 Task: Search one way flight ticket for 2 adults, 2 children, 2 infants in seat in first from Prescott: Prescott Municipal Airport (ernest A. Love Field) to Raleigh: Raleigh-durham International Airport on 8-5-2023. Choice of flights is Delta. Number of bags: 1 carry on bag and 2 checked bags. Price is upto 86000. Outbound departure time preference is 6:45.
Action: Mouse moved to (404, 347)
Screenshot: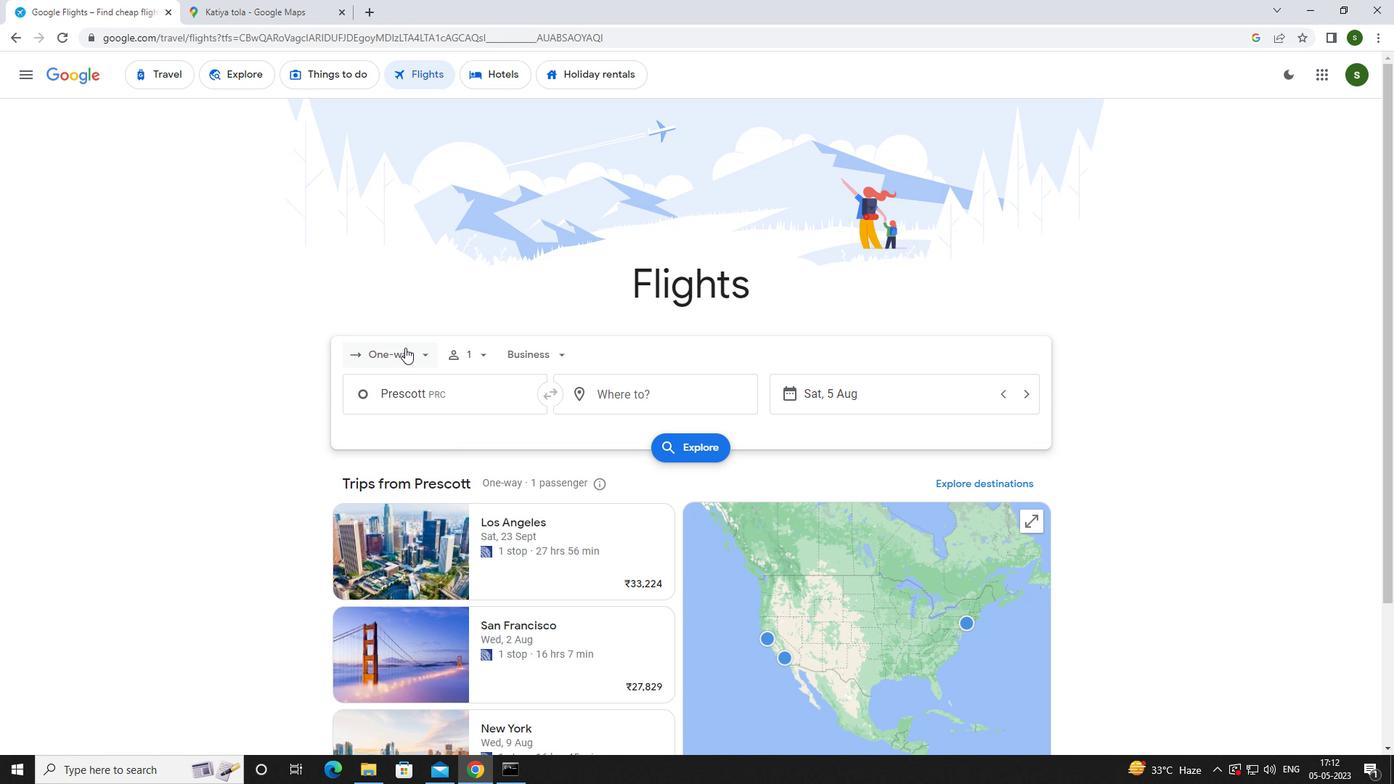 
Action: Mouse pressed left at (404, 347)
Screenshot: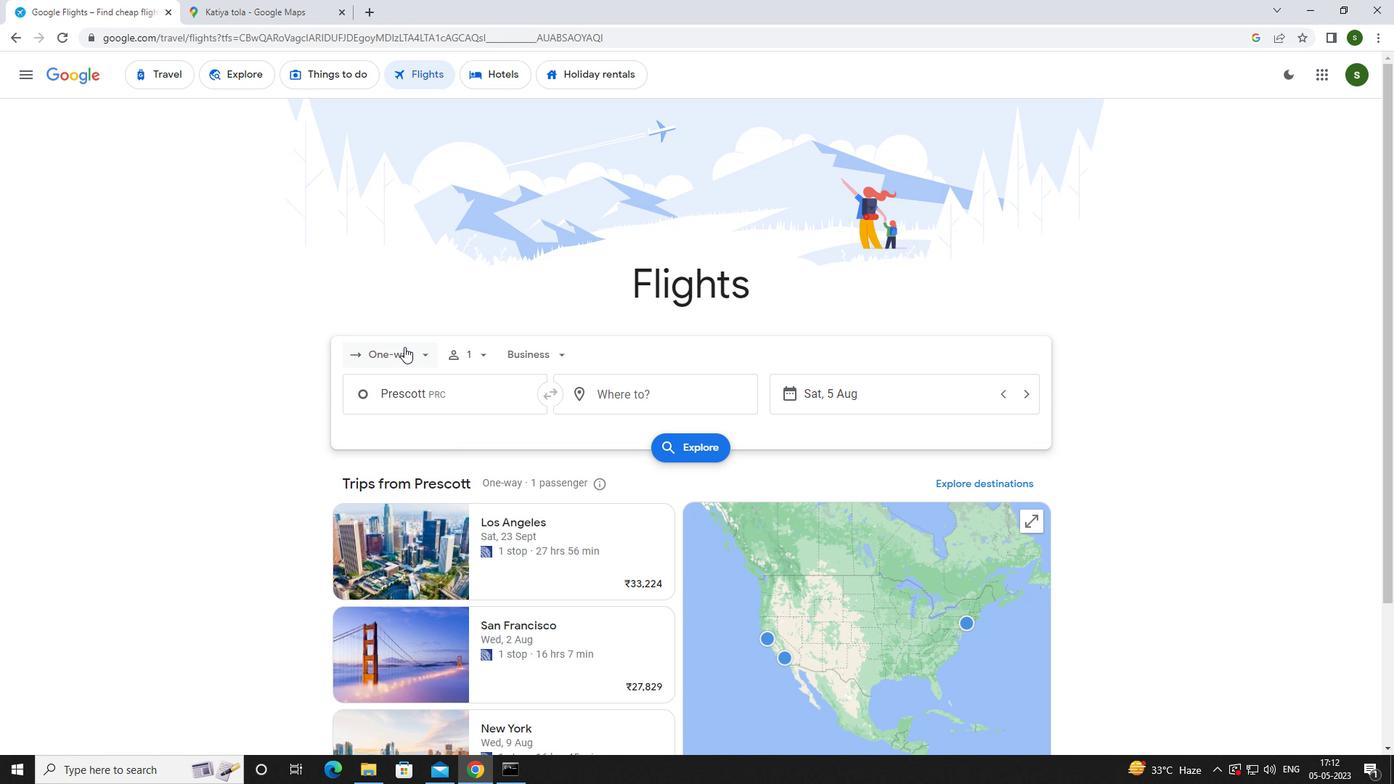 
Action: Mouse moved to (405, 427)
Screenshot: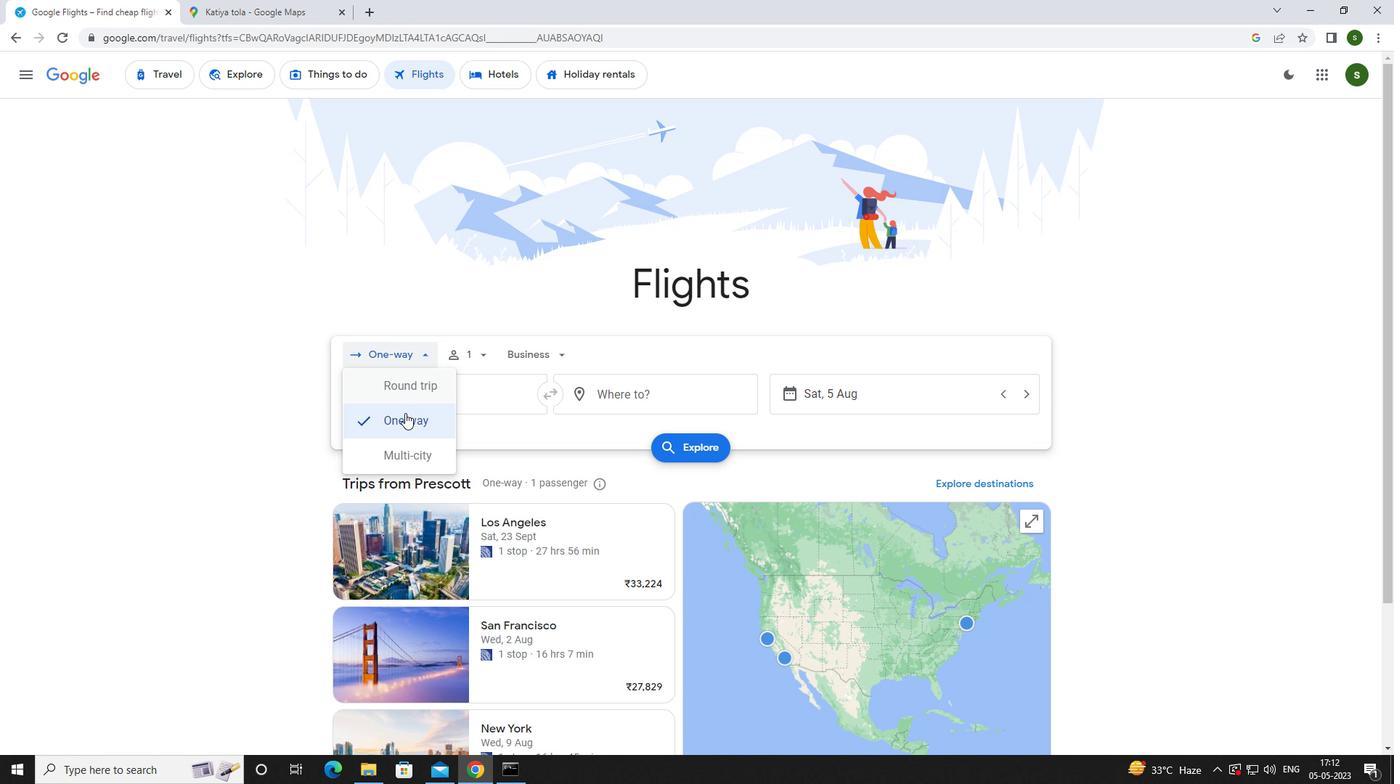 
Action: Mouse pressed left at (405, 427)
Screenshot: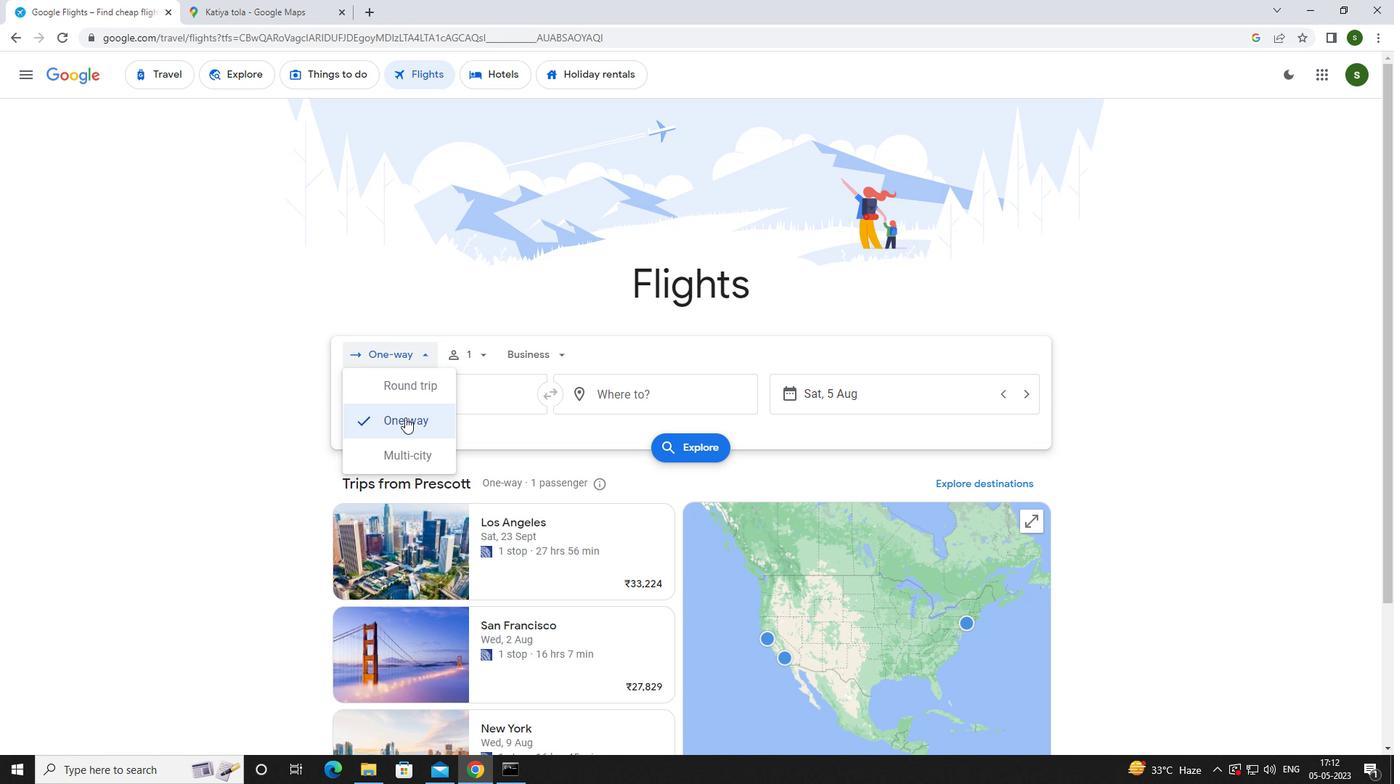 
Action: Mouse moved to (480, 358)
Screenshot: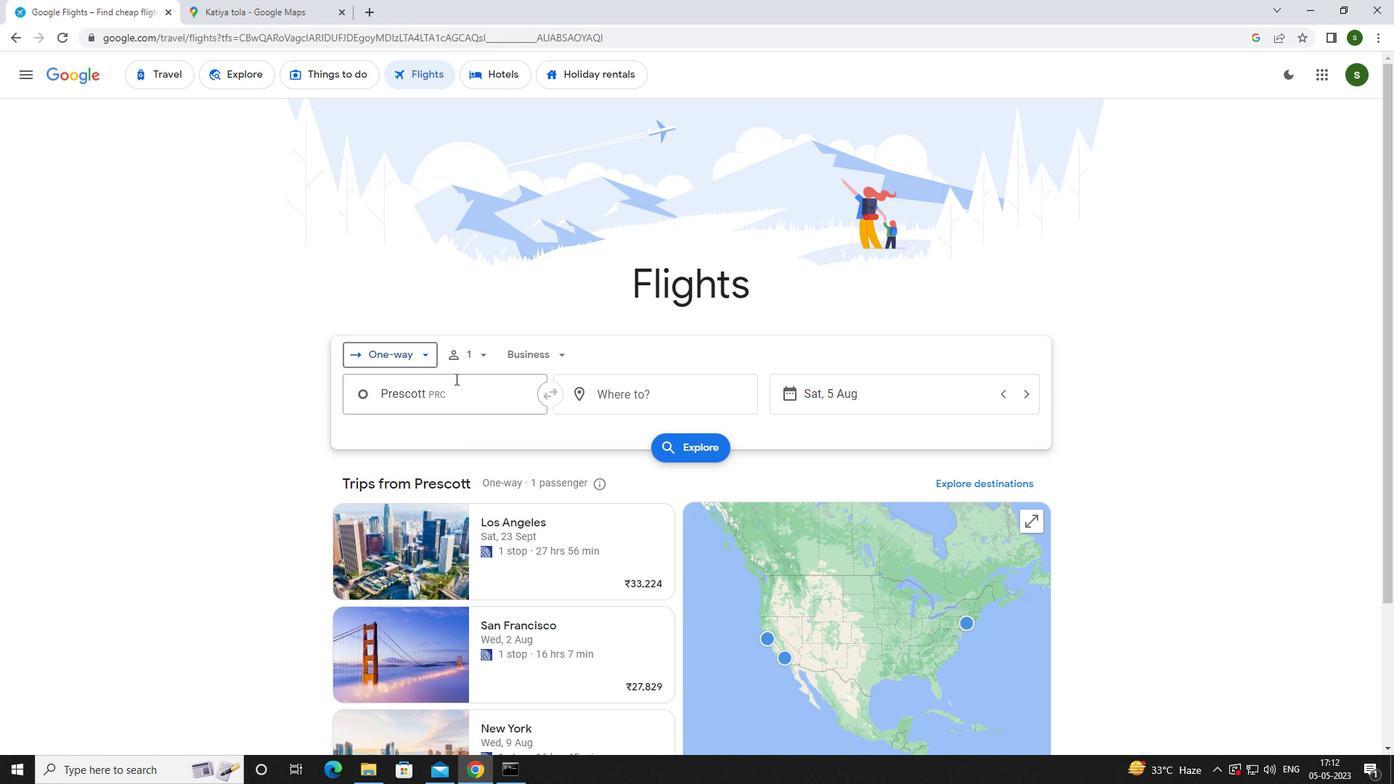 
Action: Mouse pressed left at (480, 358)
Screenshot: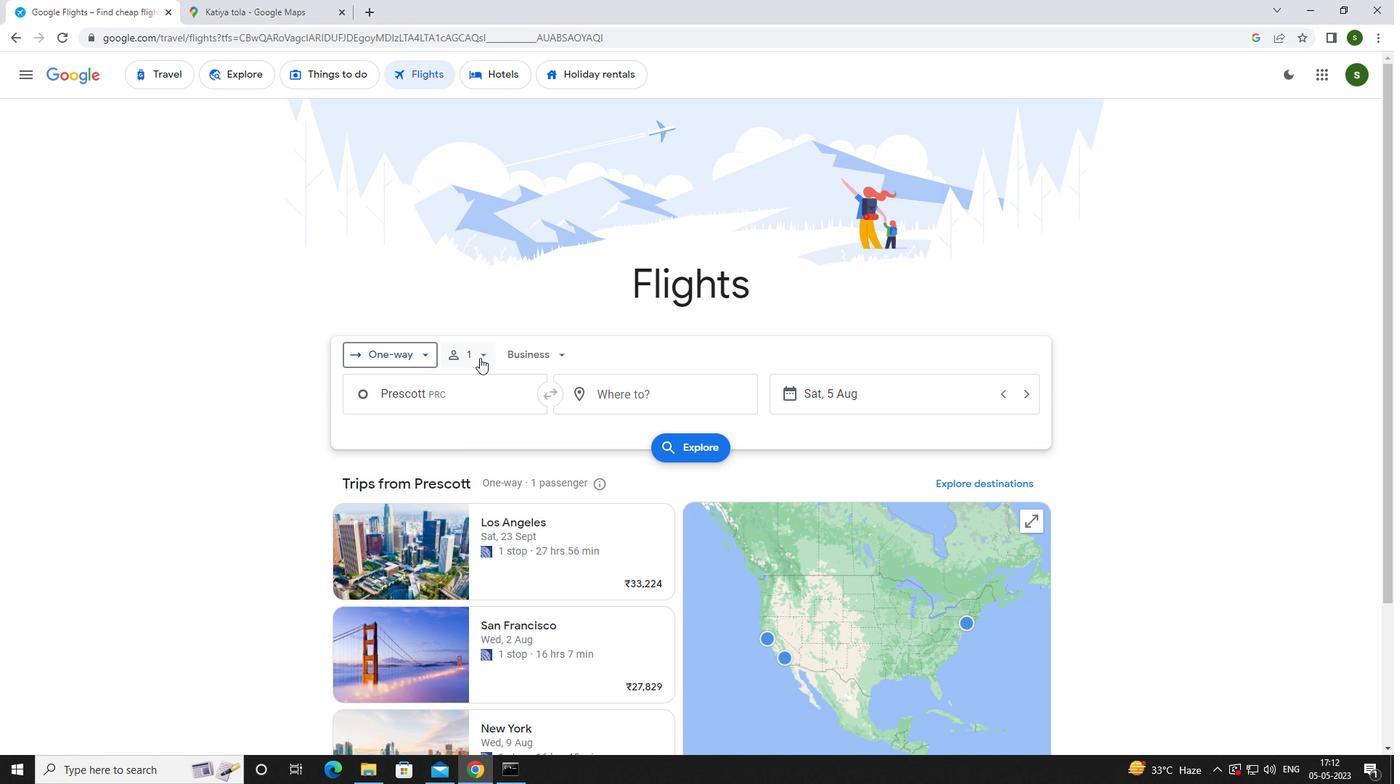 
Action: Mouse moved to (581, 394)
Screenshot: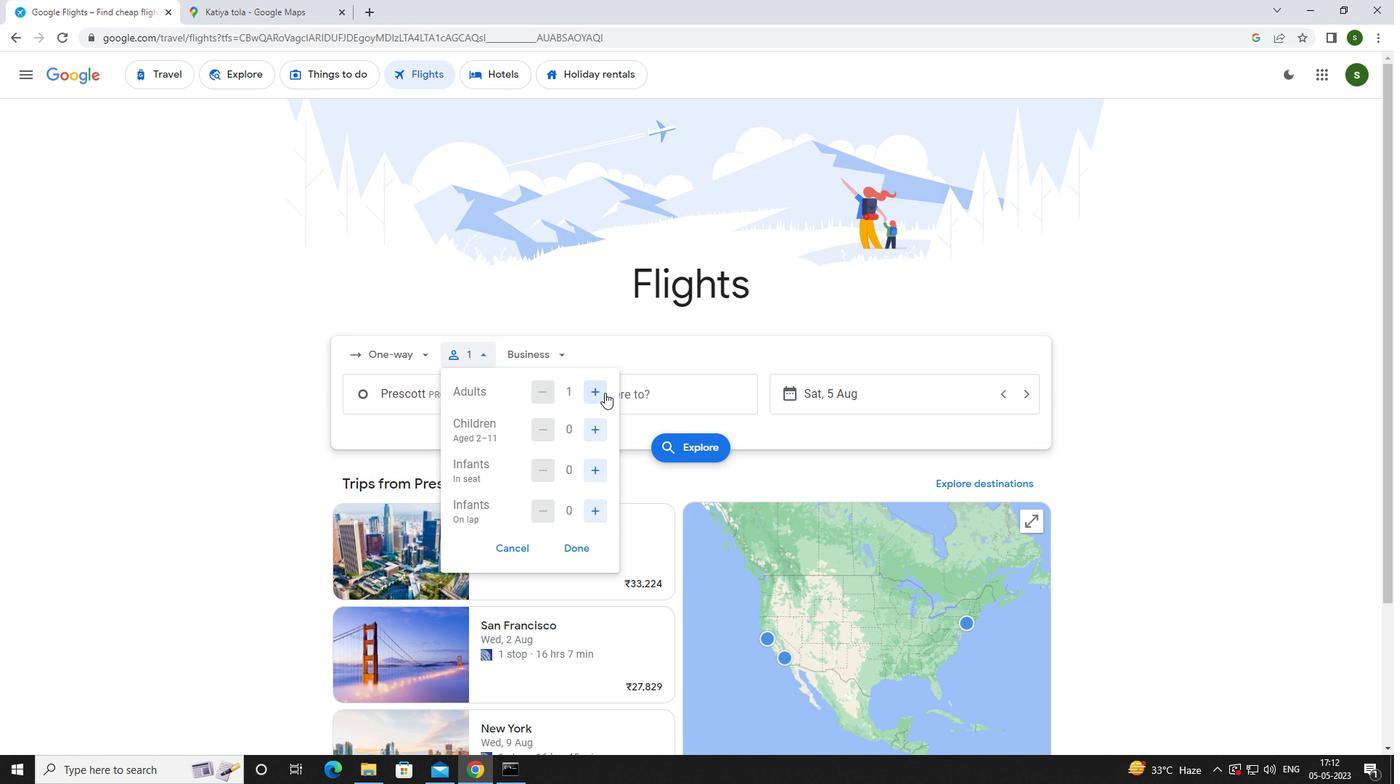 
Action: Mouse pressed left at (581, 394)
Screenshot: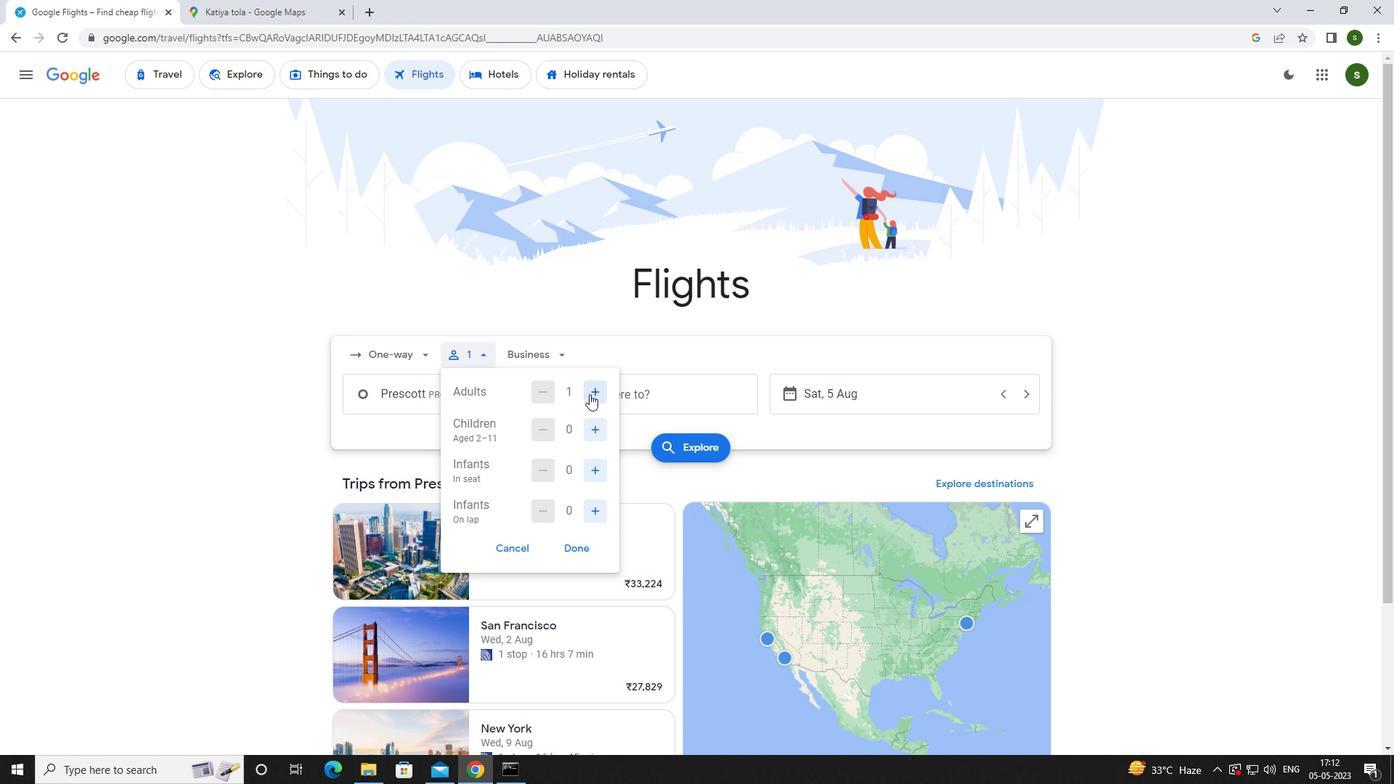
Action: Mouse moved to (594, 424)
Screenshot: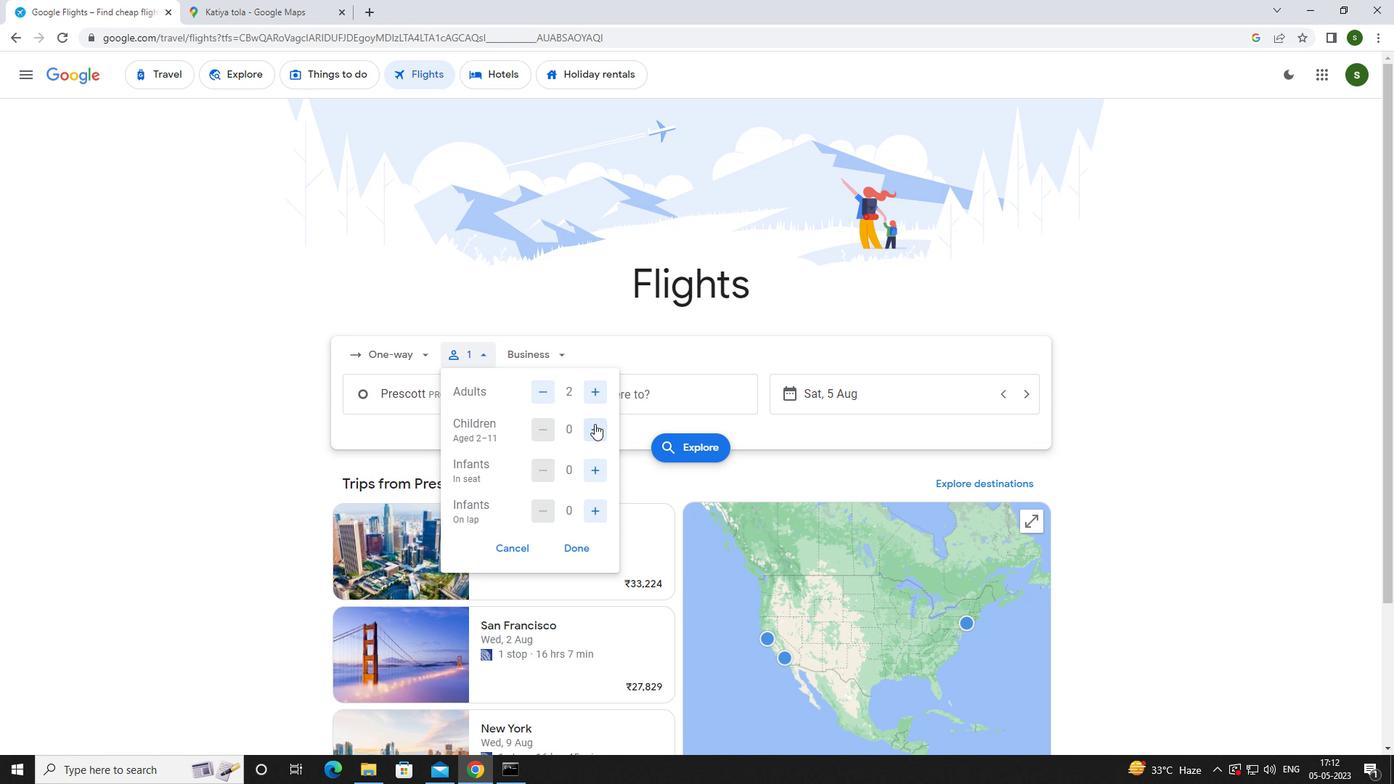 
Action: Mouse pressed left at (594, 424)
Screenshot: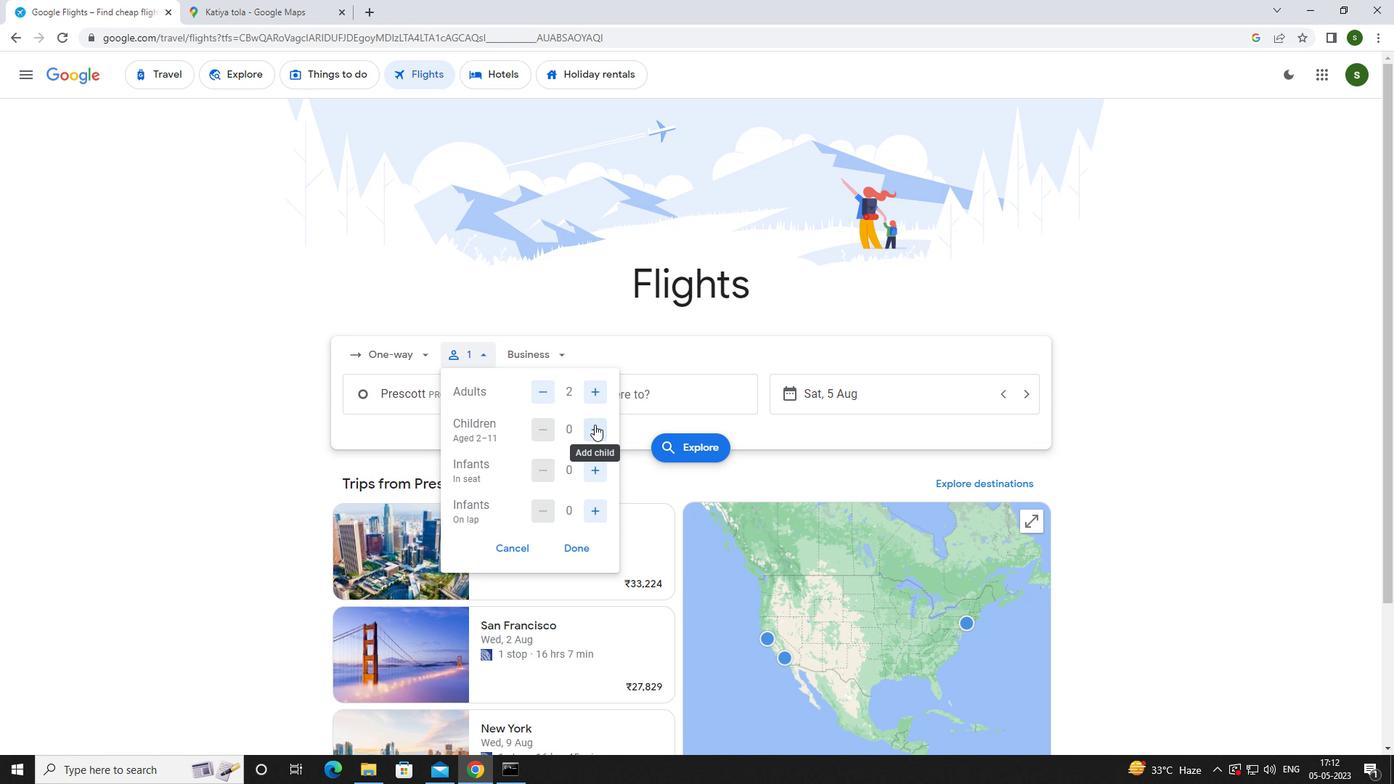 
Action: Mouse pressed left at (594, 424)
Screenshot: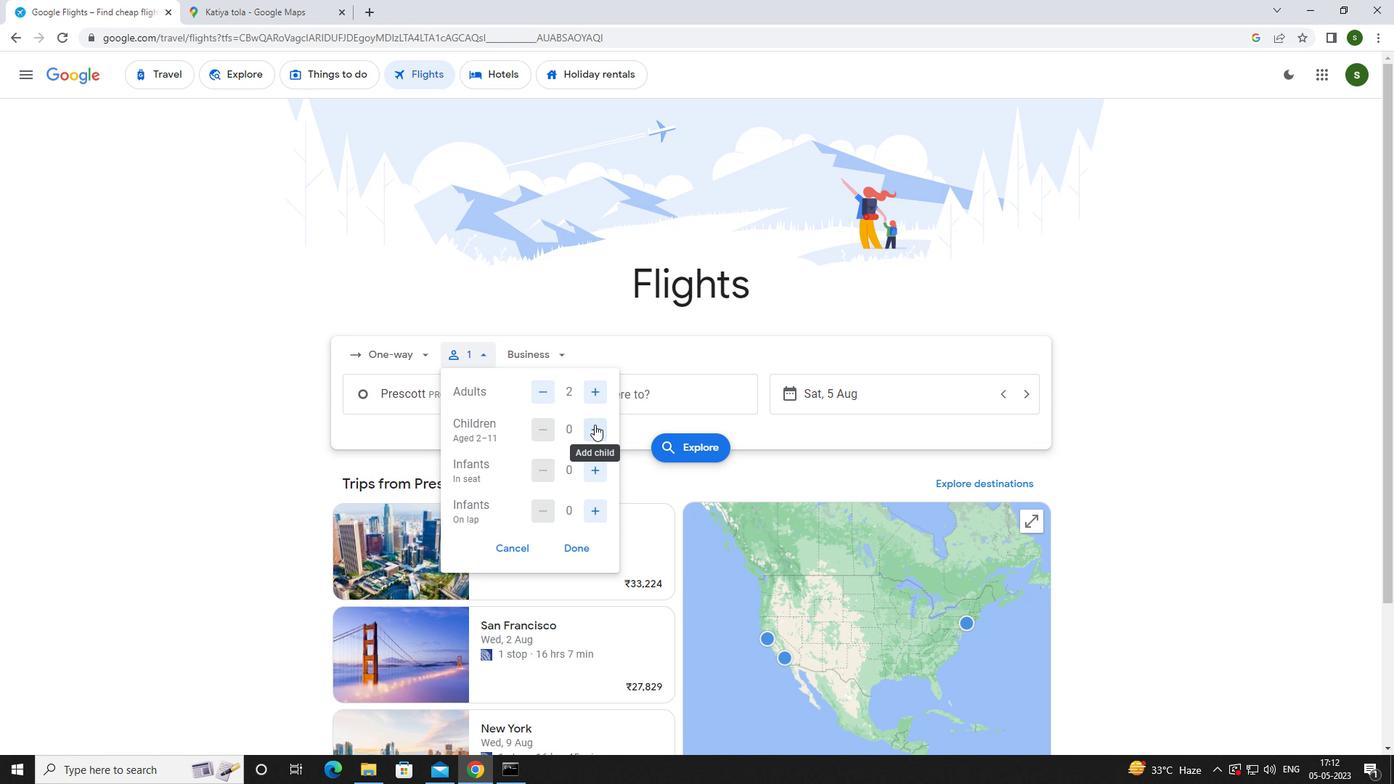 
Action: Mouse moved to (592, 463)
Screenshot: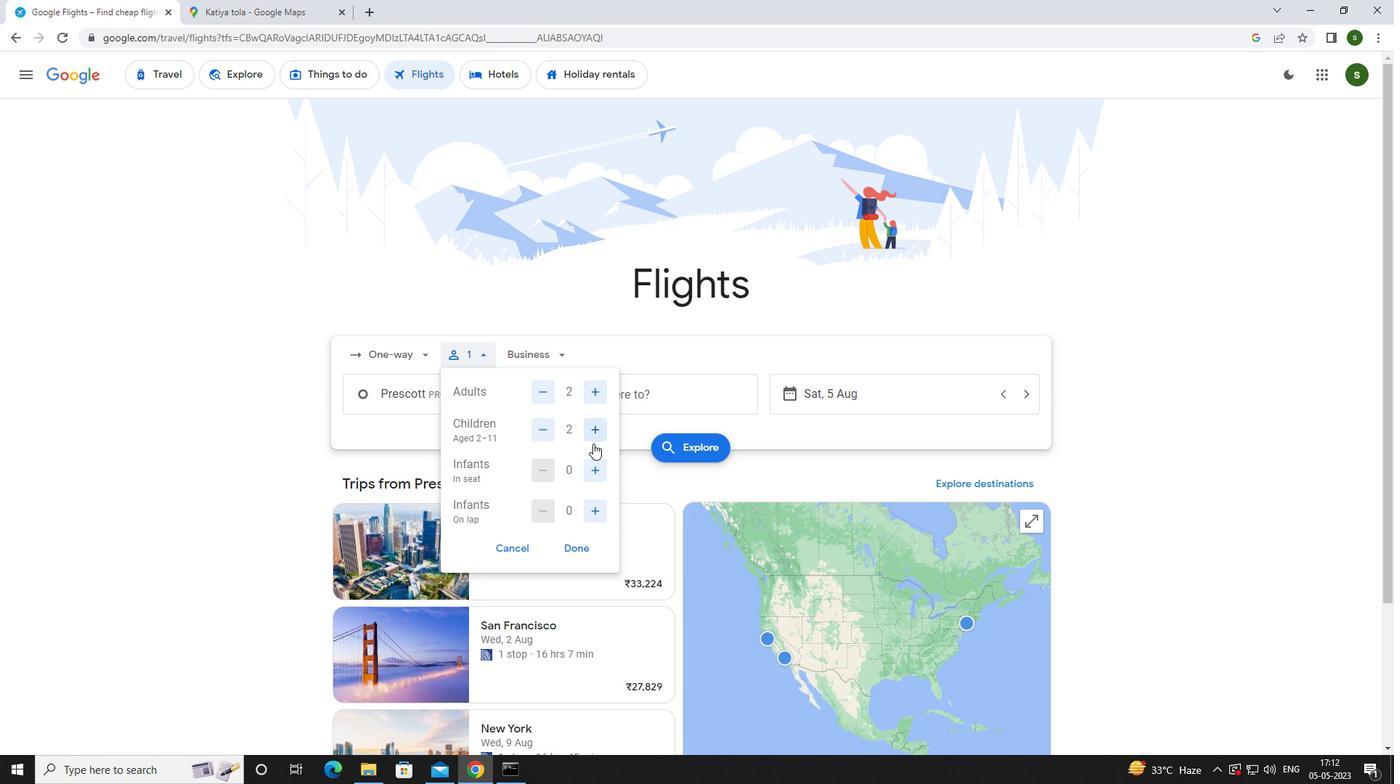 
Action: Mouse pressed left at (592, 463)
Screenshot: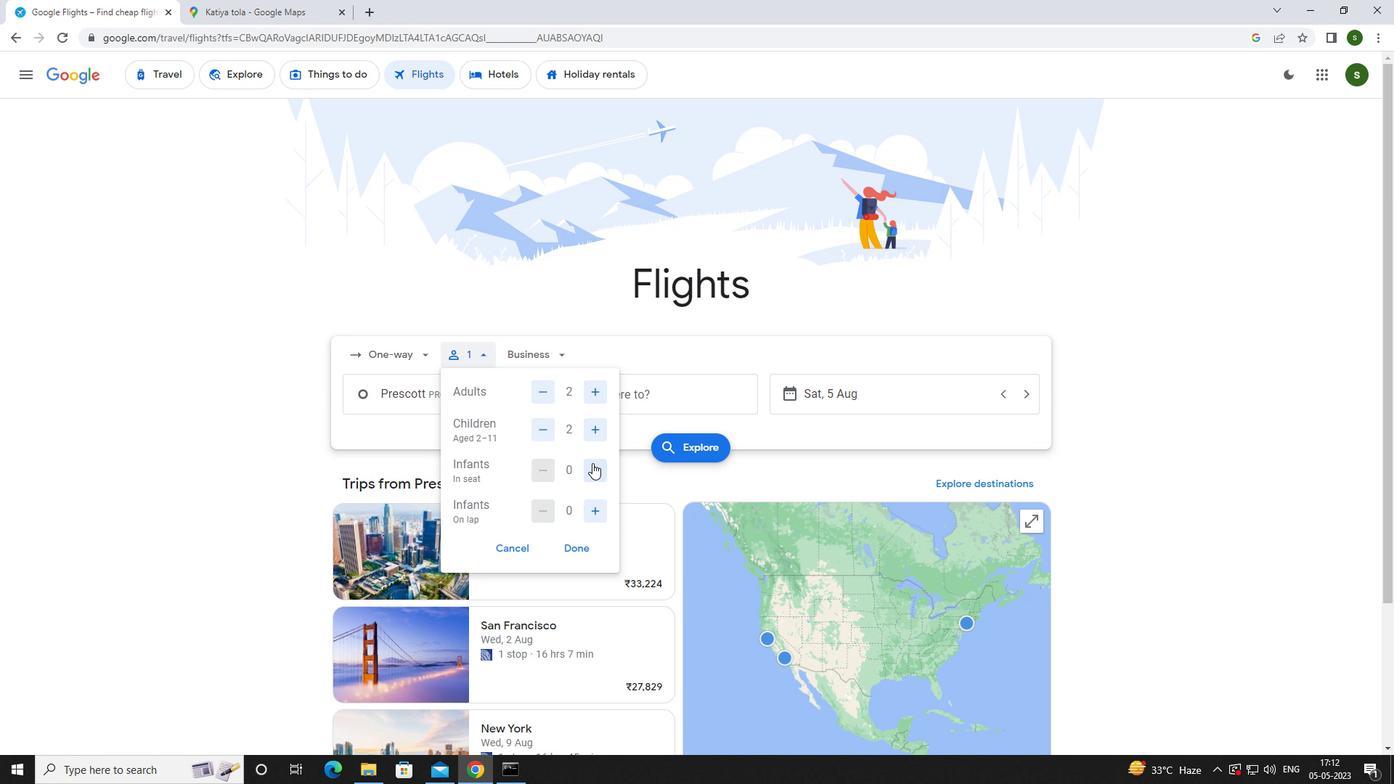 
Action: Mouse pressed left at (592, 463)
Screenshot: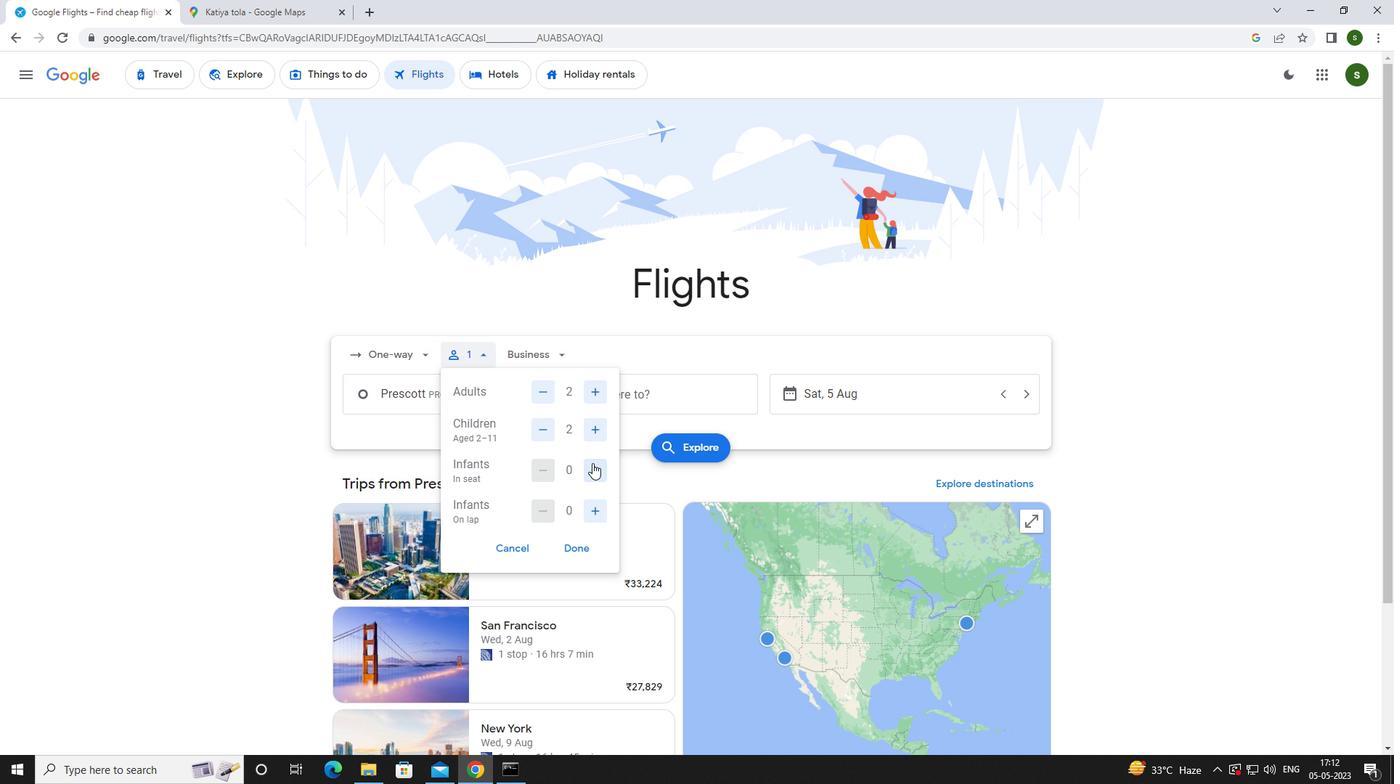 
Action: Mouse moved to (541, 353)
Screenshot: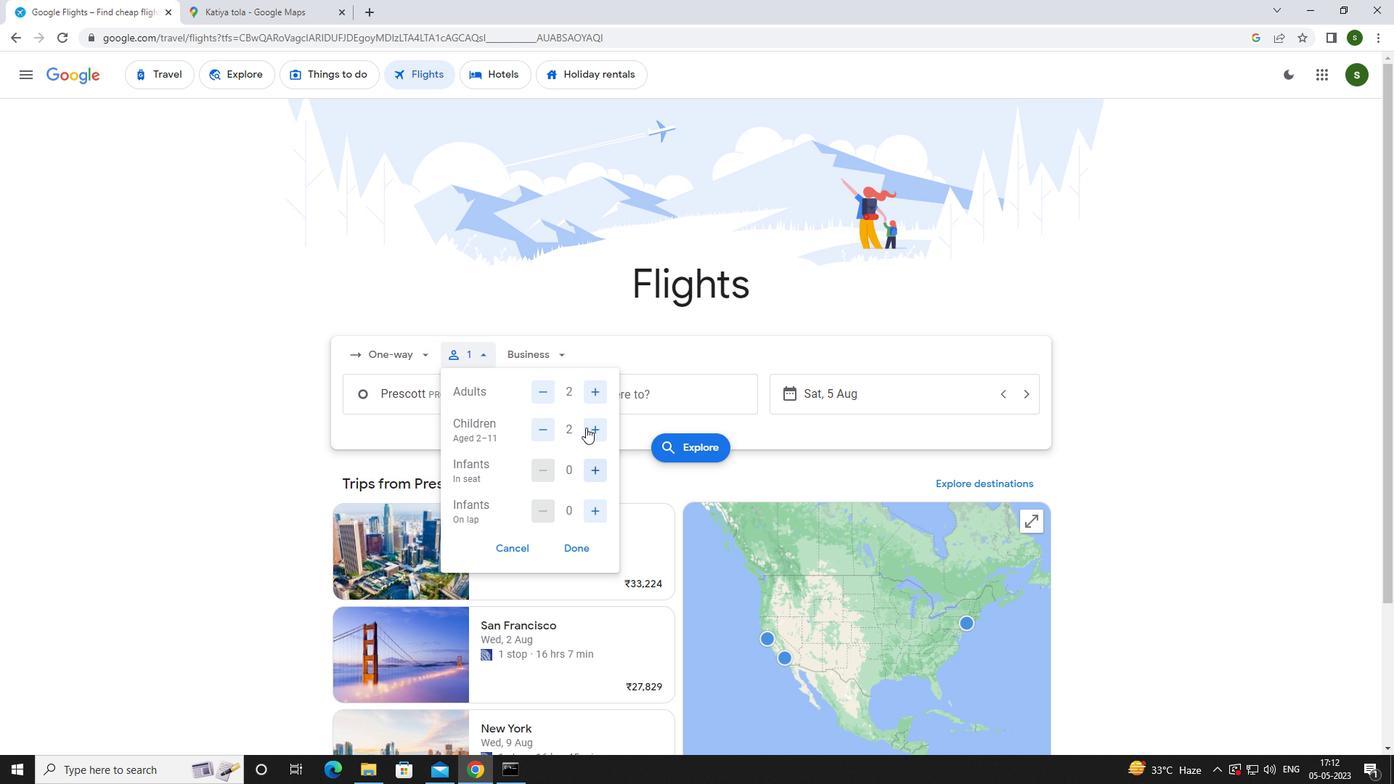
Action: Mouse pressed left at (541, 353)
Screenshot: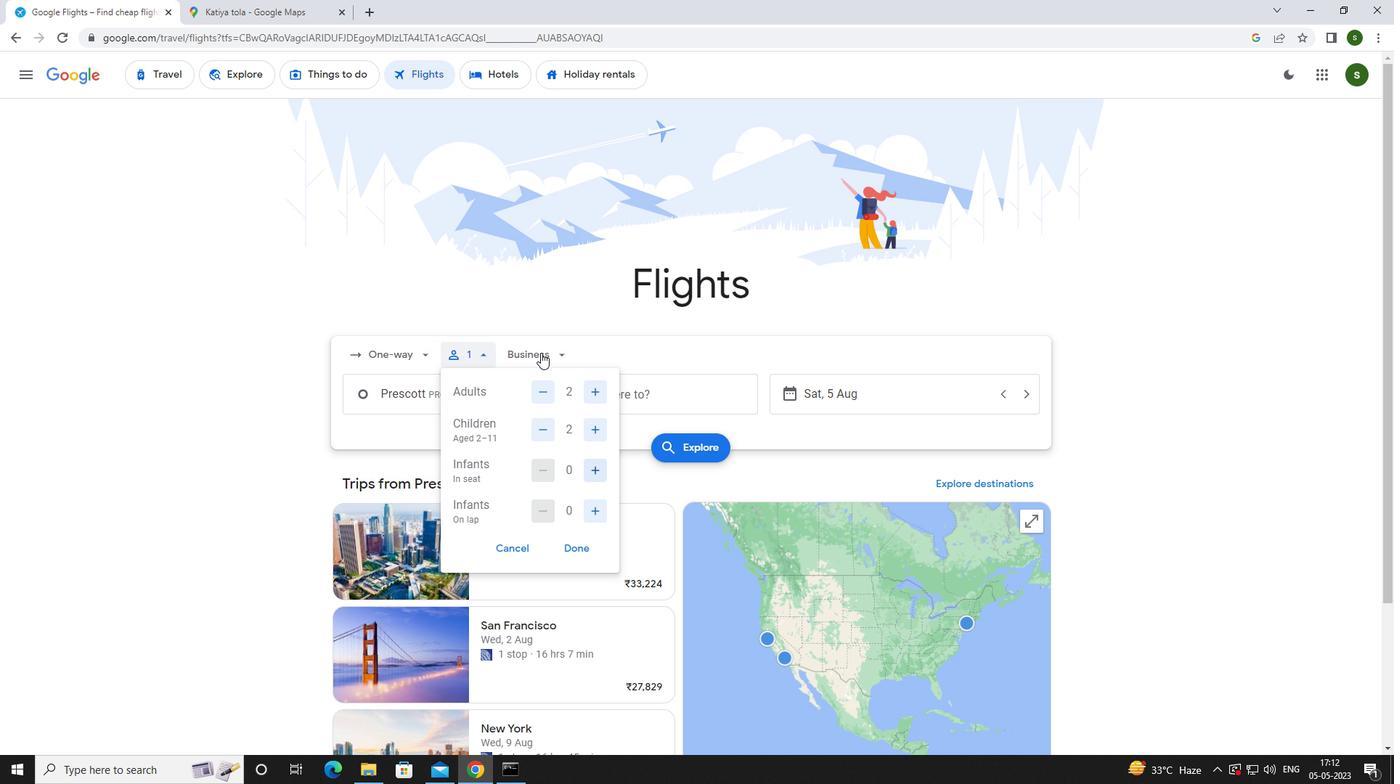 
Action: Mouse moved to (577, 493)
Screenshot: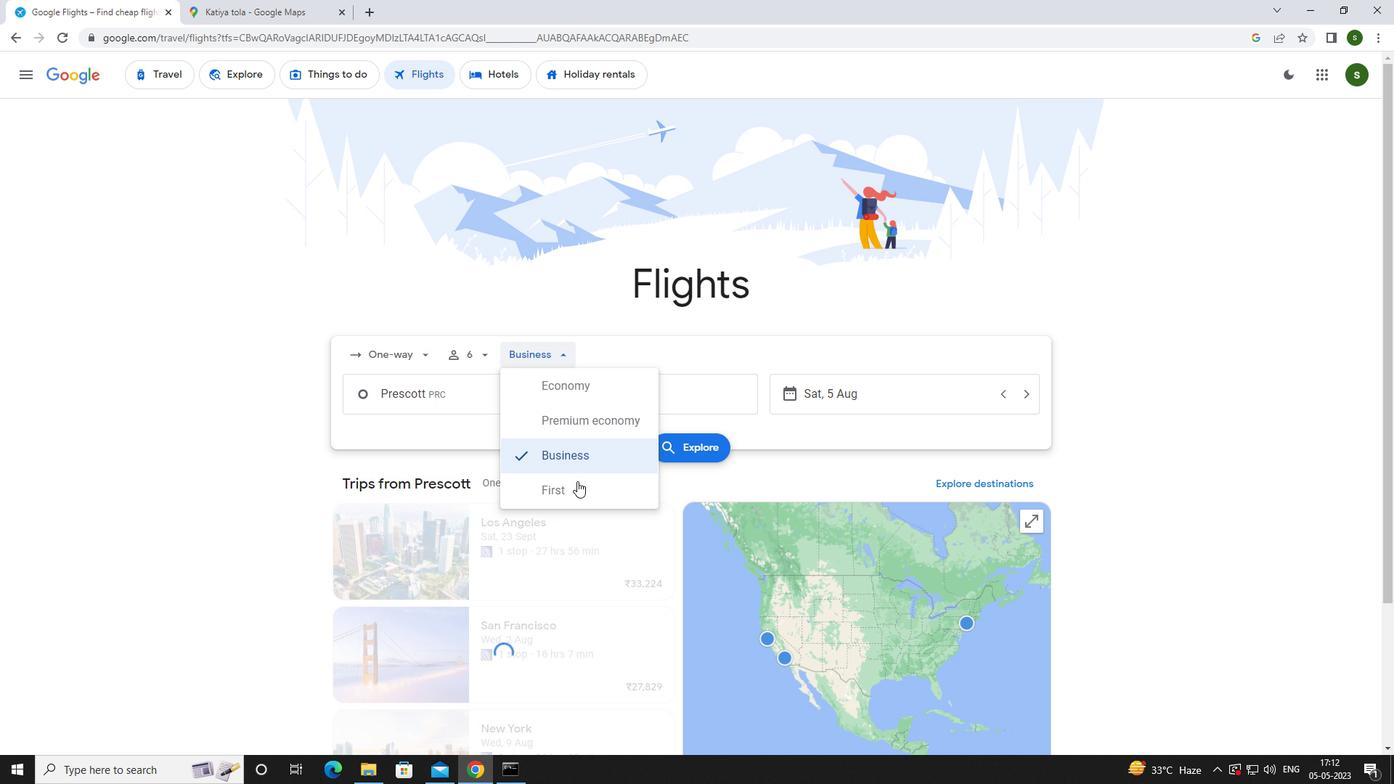 
Action: Mouse pressed left at (577, 493)
Screenshot: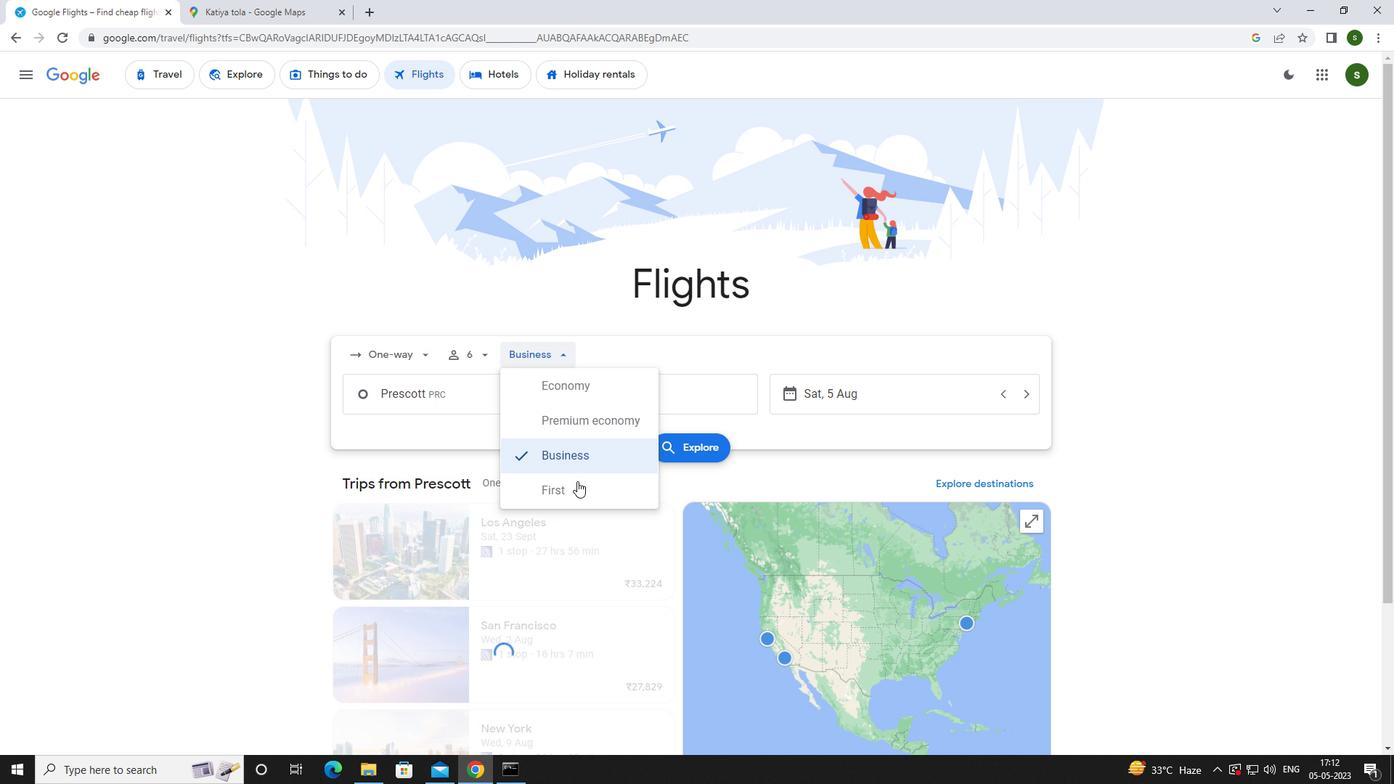 
Action: Mouse moved to (470, 395)
Screenshot: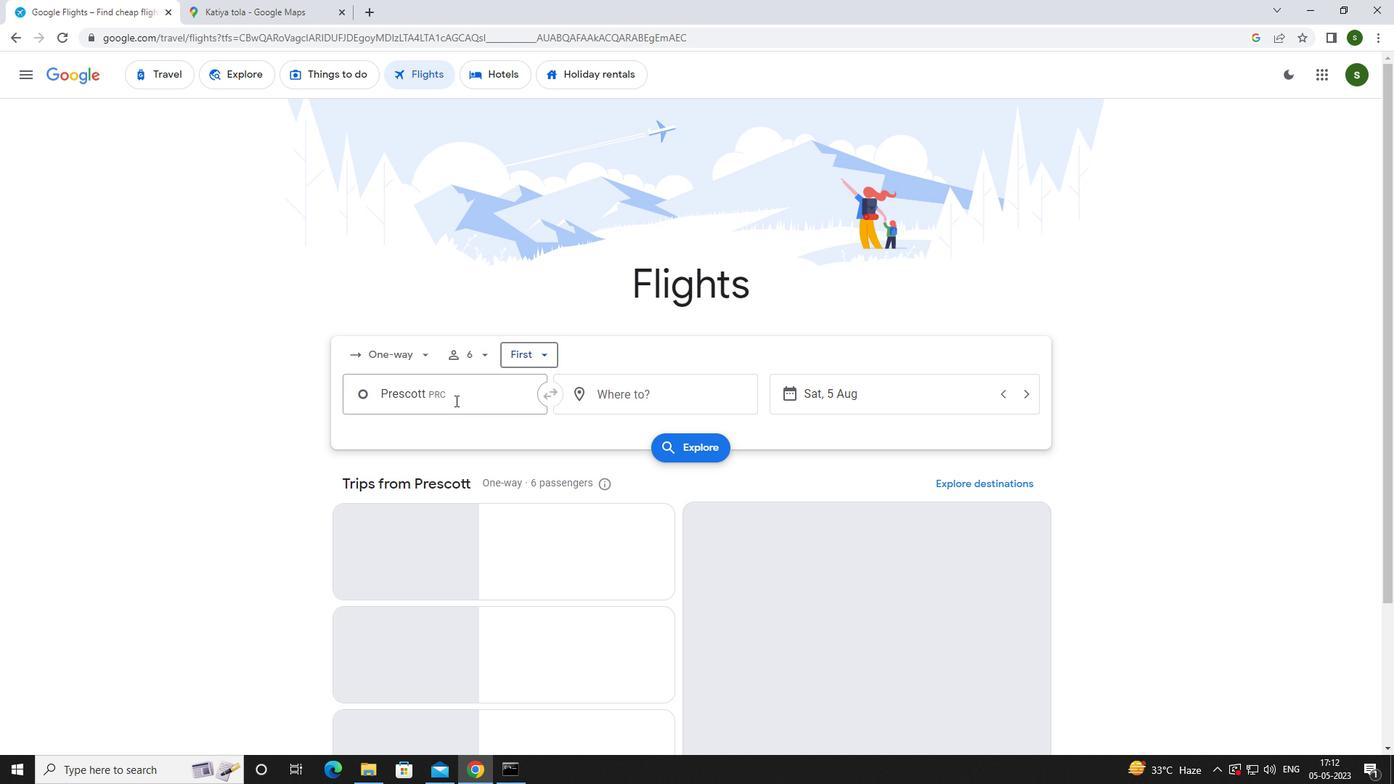 
Action: Mouse pressed left at (470, 395)
Screenshot: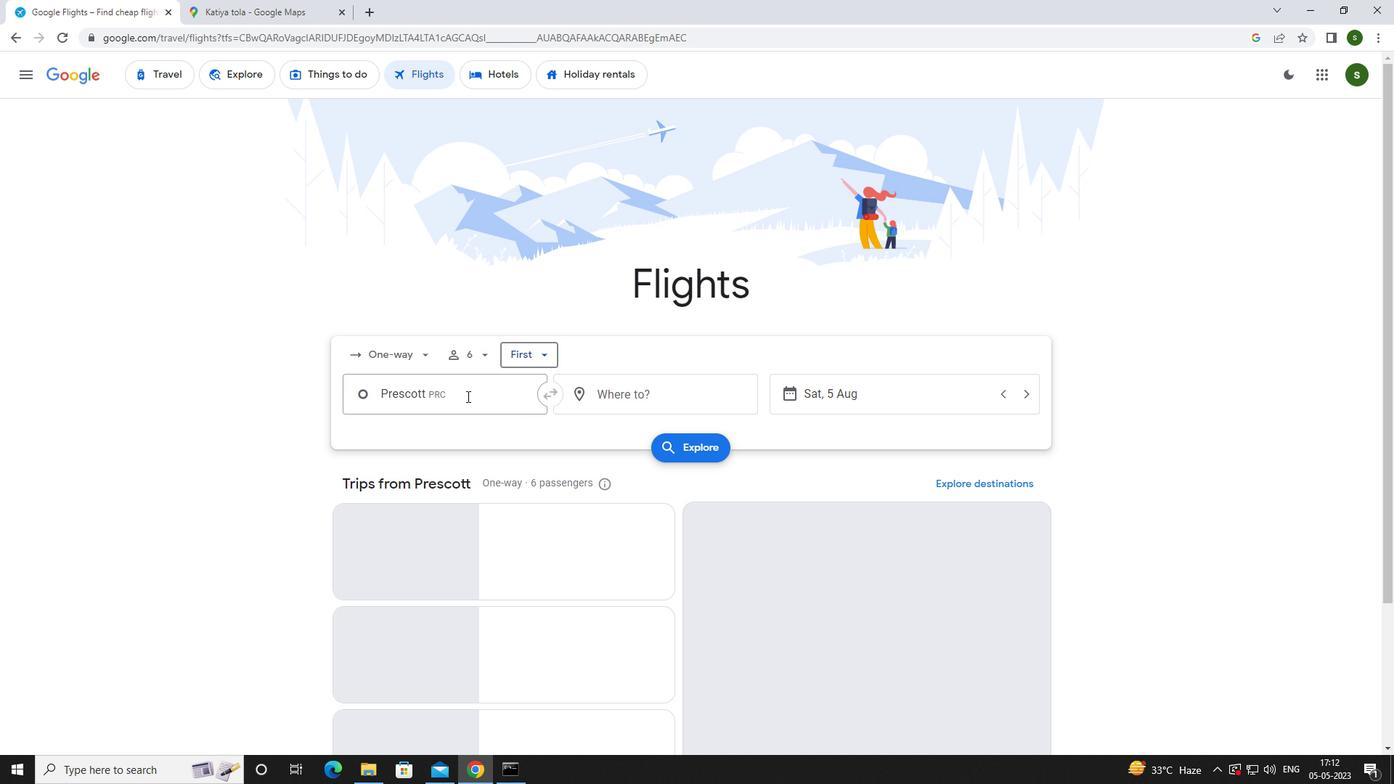 
Action: Key pressed <Key.caps_lock>p<Key.caps_lock>res
Screenshot: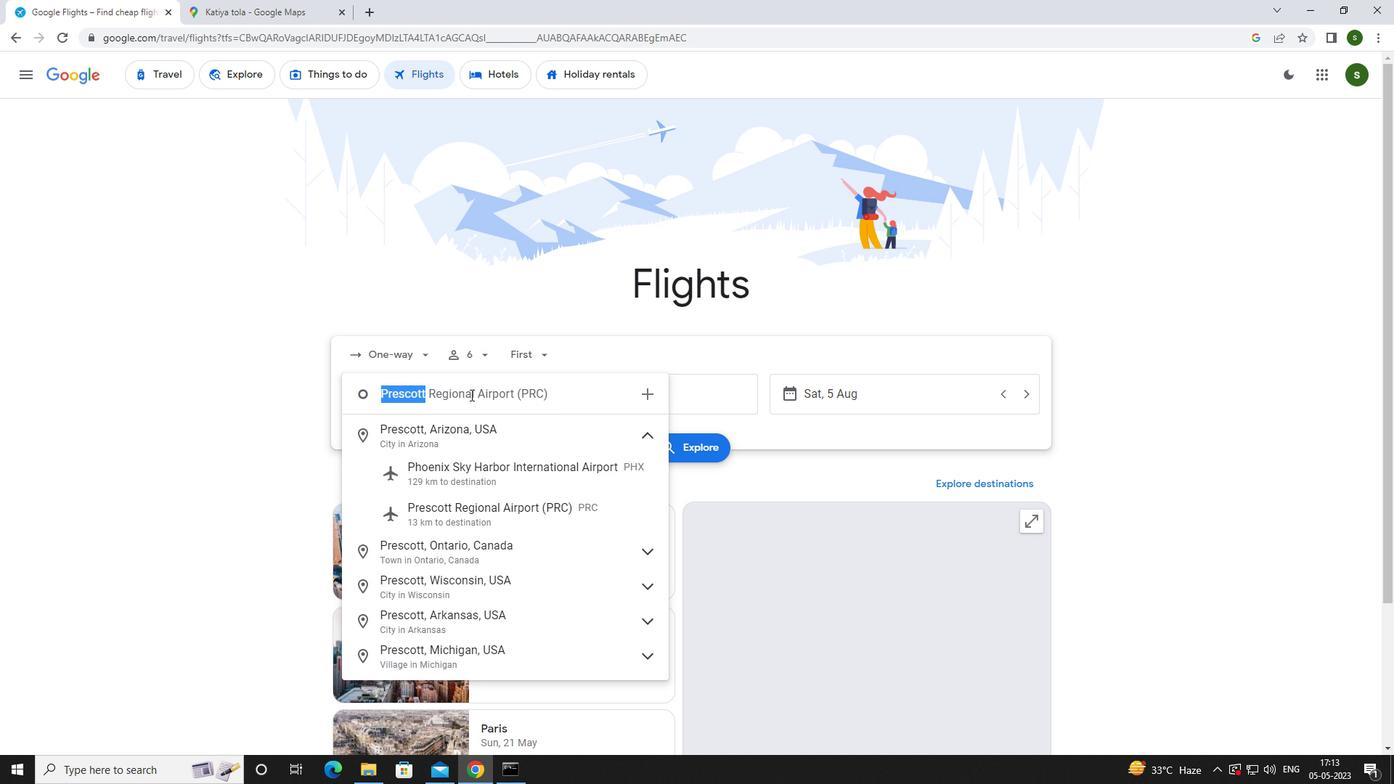 
Action: Mouse moved to (493, 512)
Screenshot: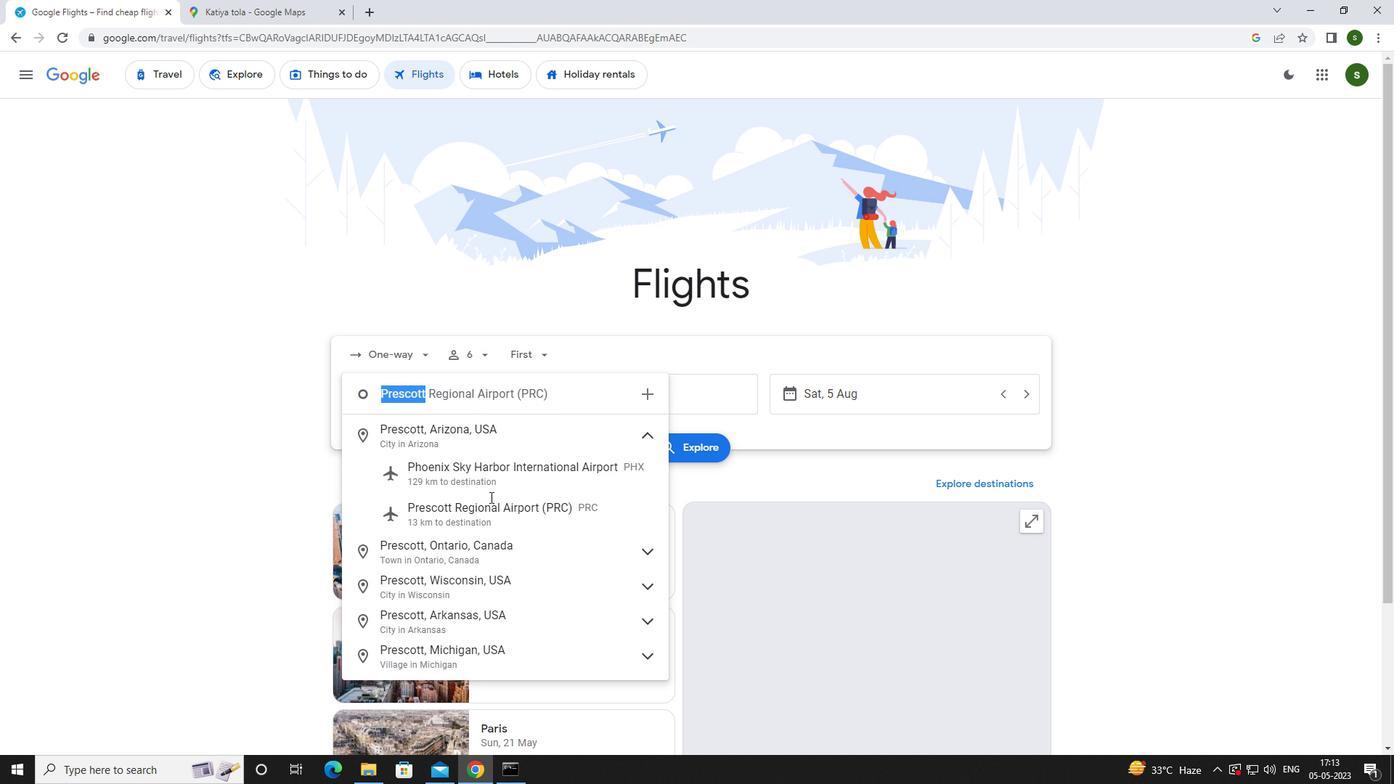 
Action: Mouse pressed left at (493, 512)
Screenshot: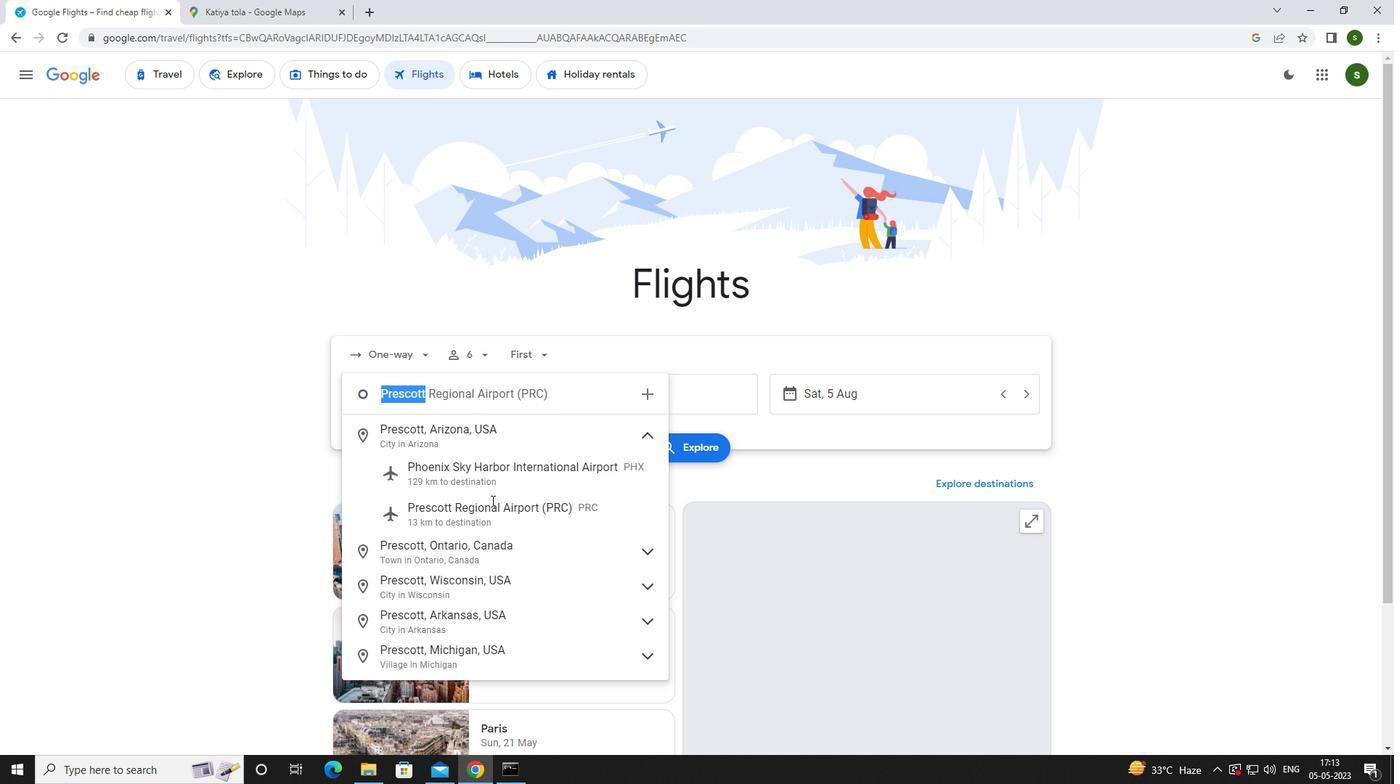 
Action: Mouse moved to (686, 399)
Screenshot: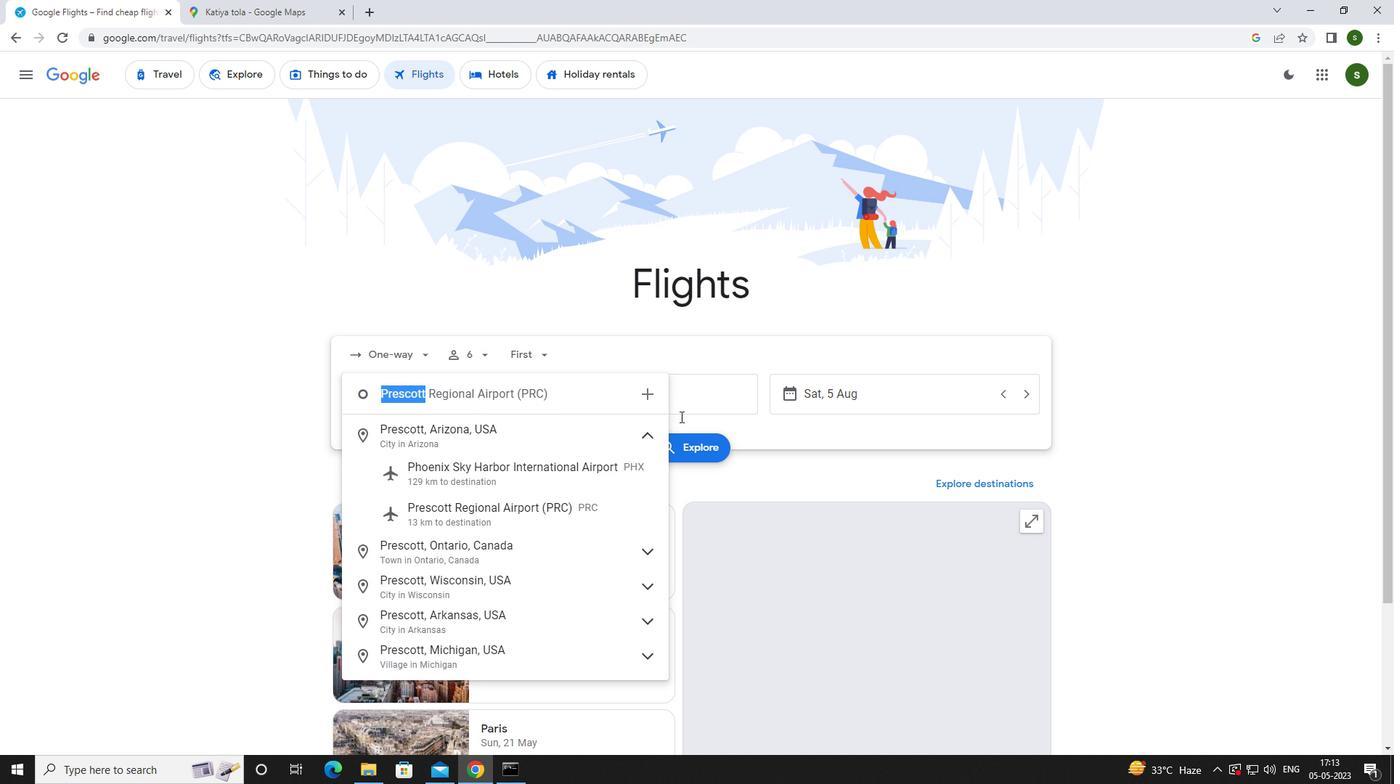 
Action: Mouse pressed left at (686, 399)
Screenshot: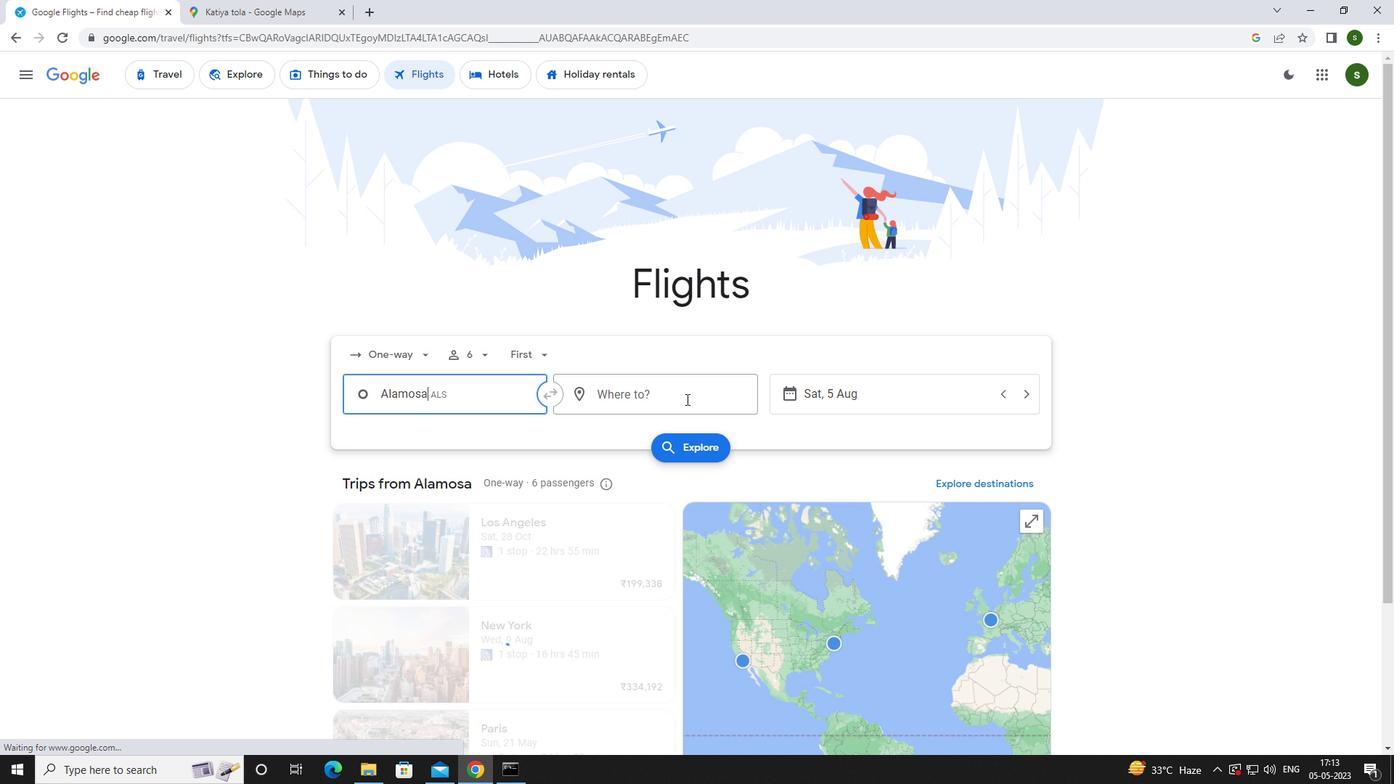
Action: Key pressed <Key.caps_lock>r<Key.caps_lock>ale
Screenshot: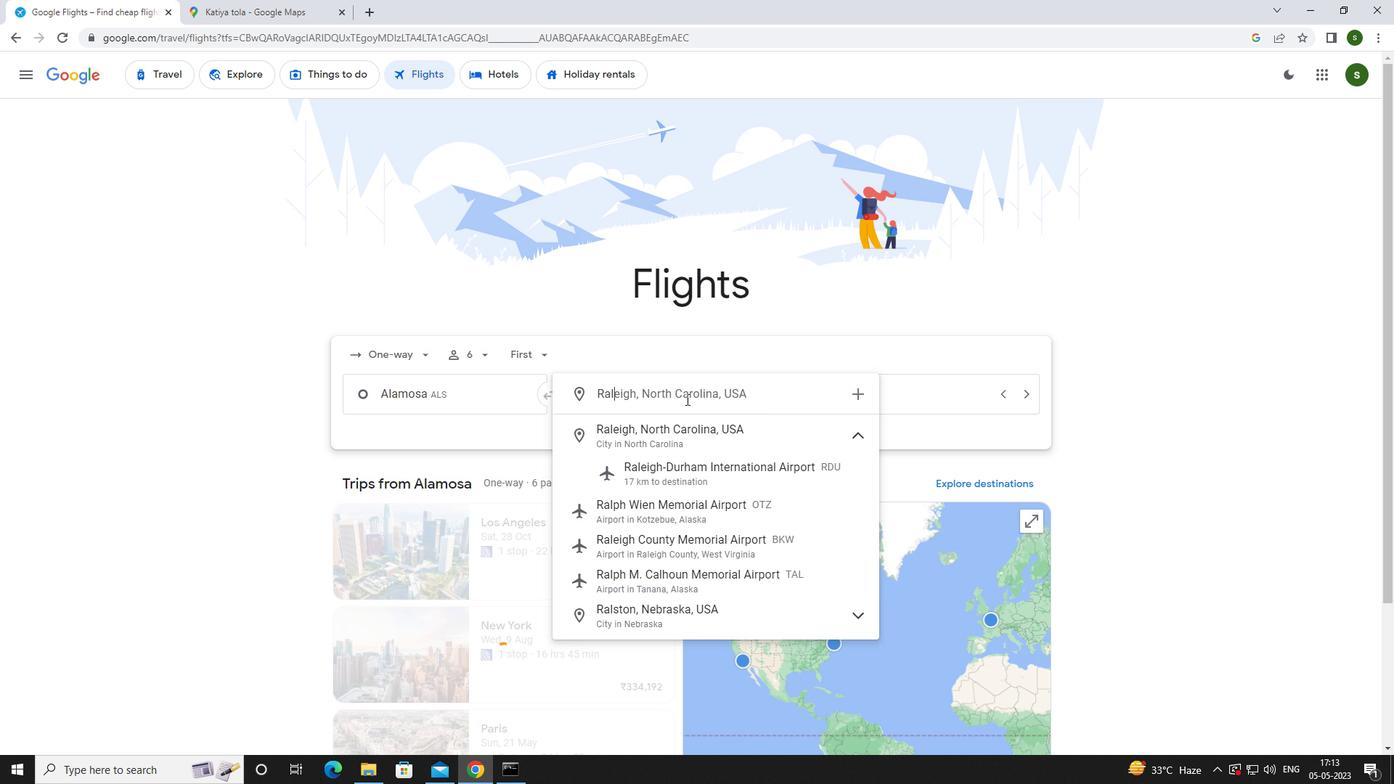 
Action: Mouse moved to (708, 472)
Screenshot: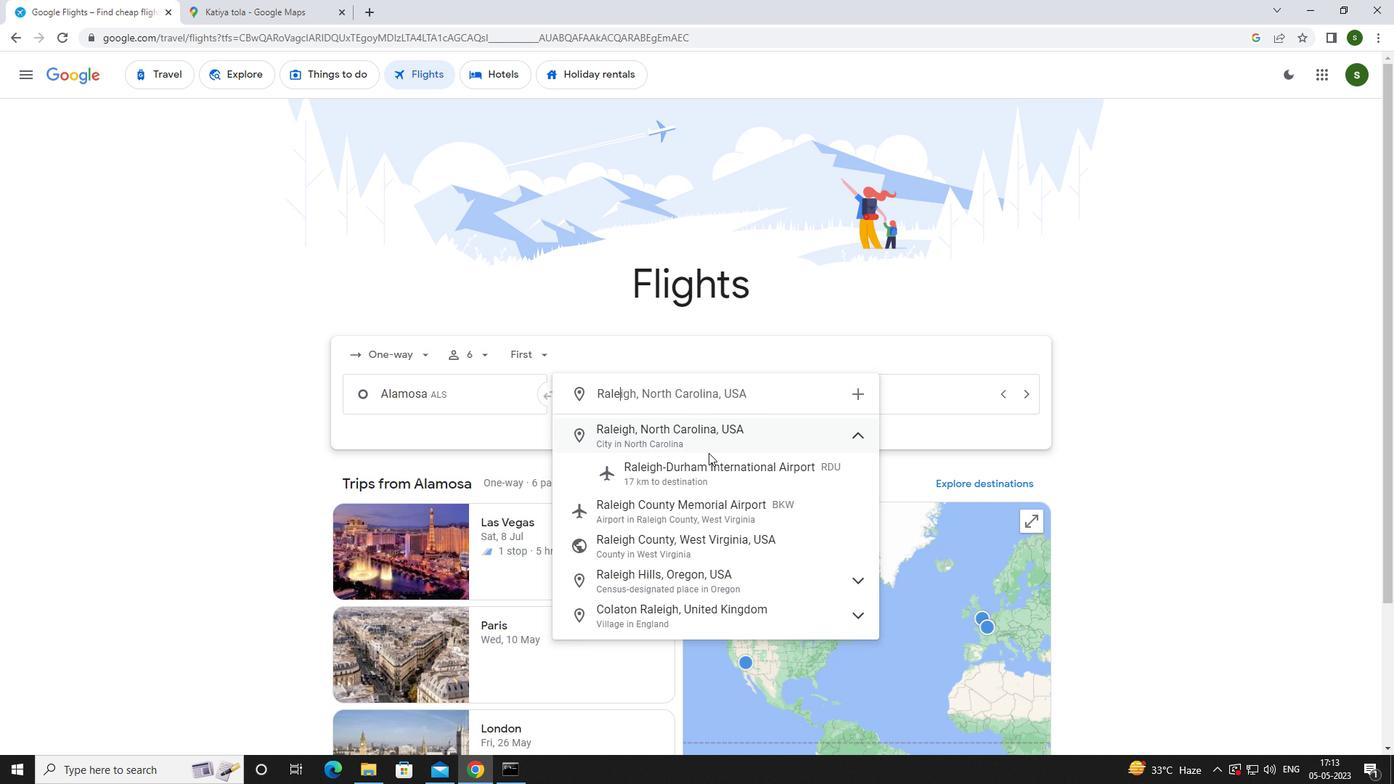 
Action: Mouse pressed left at (708, 472)
Screenshot: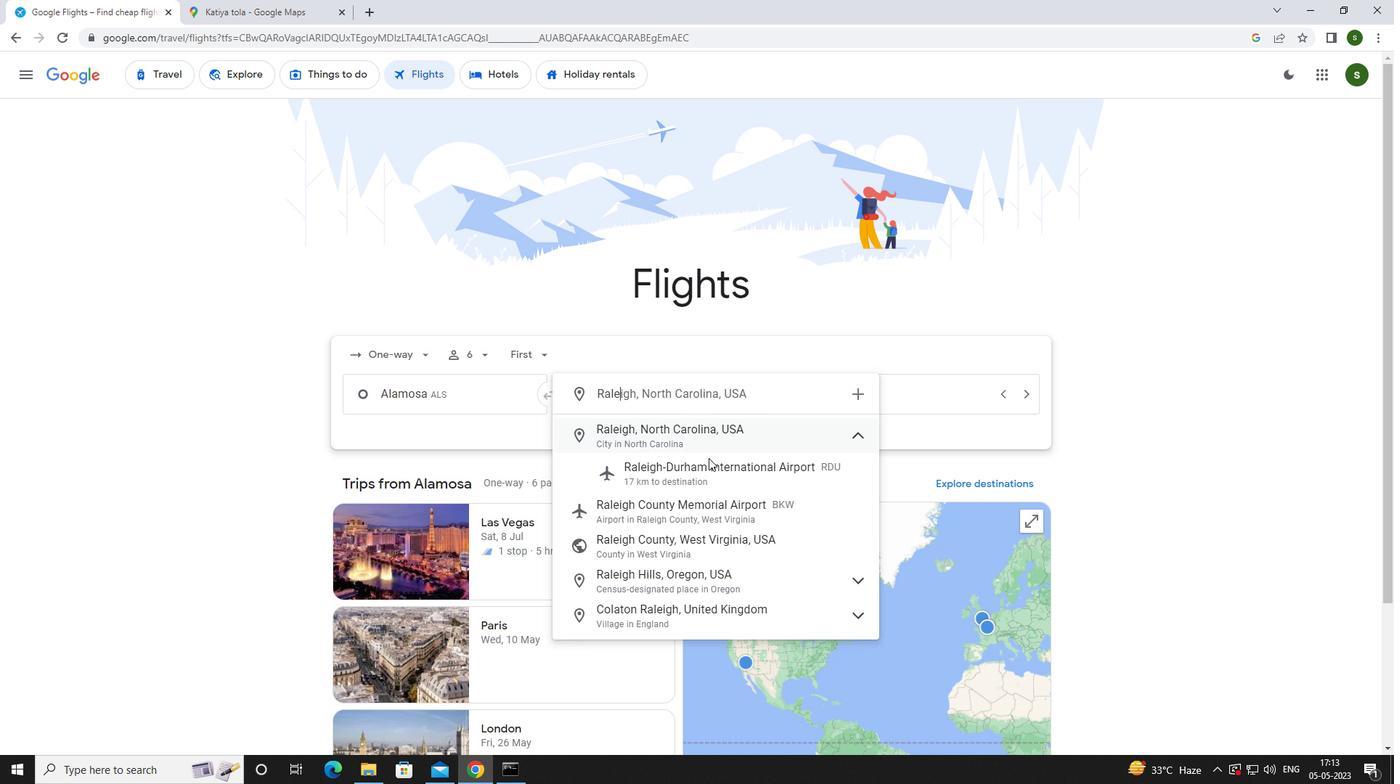 
Action: Mouse moved to (875, 392)
Screenshot: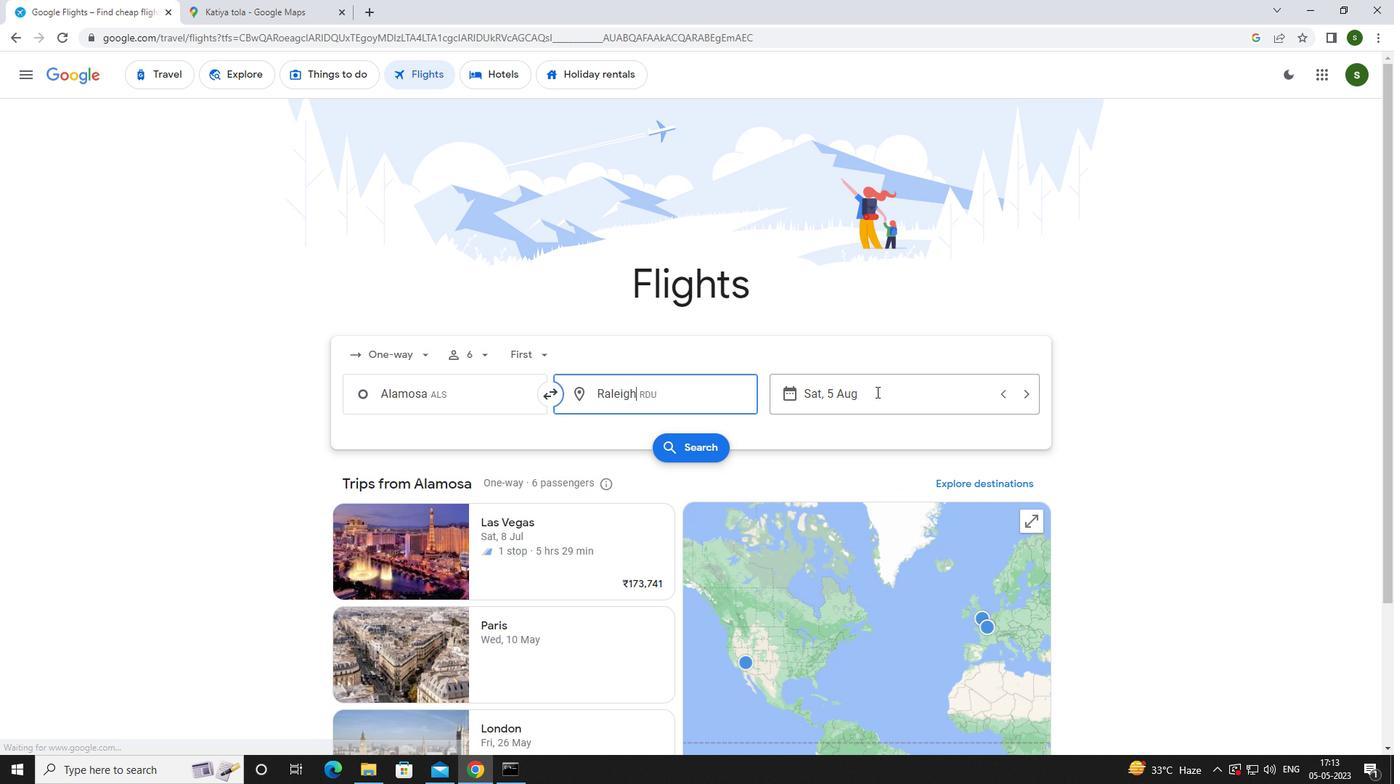 
Action: Mouse pressed left at (875, 392)
Screenshot: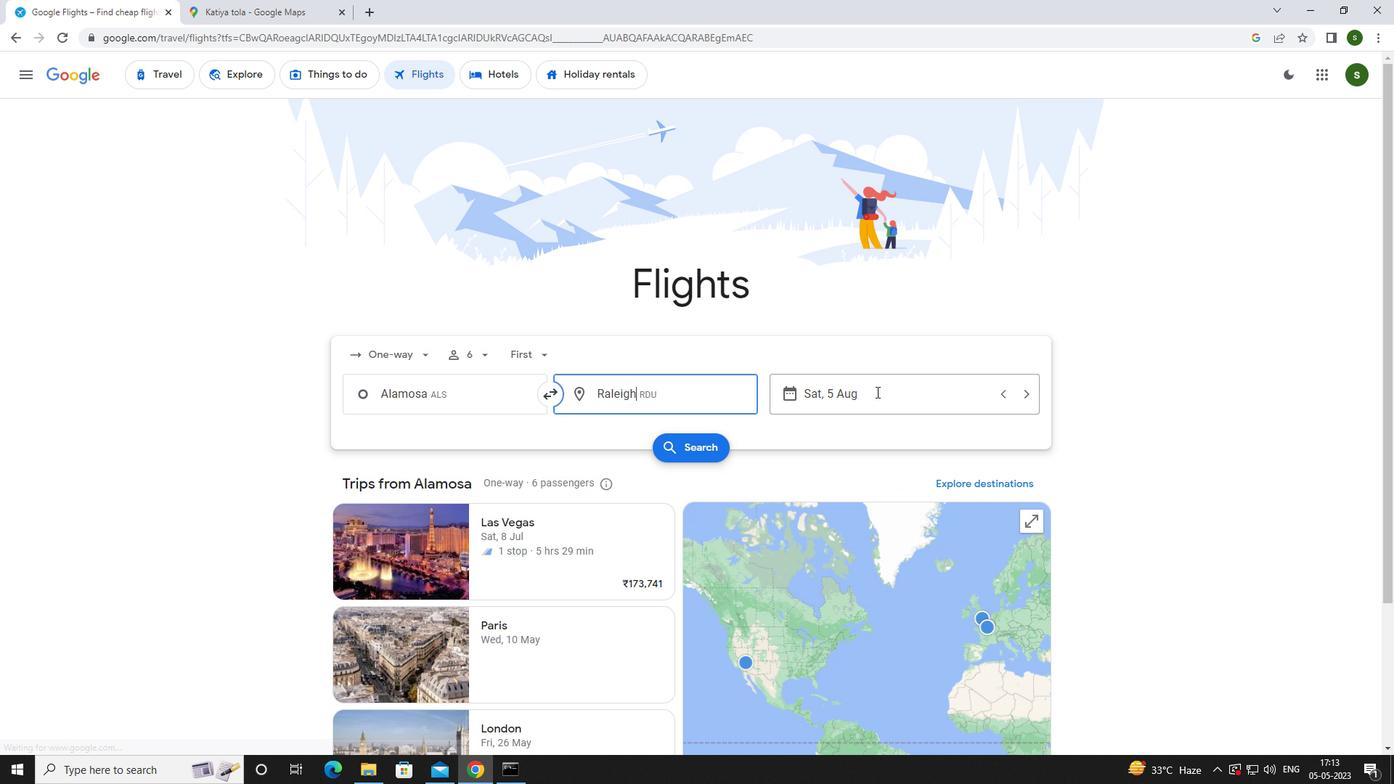 
Action: Mouse moved to (742, 488)
Screenshot: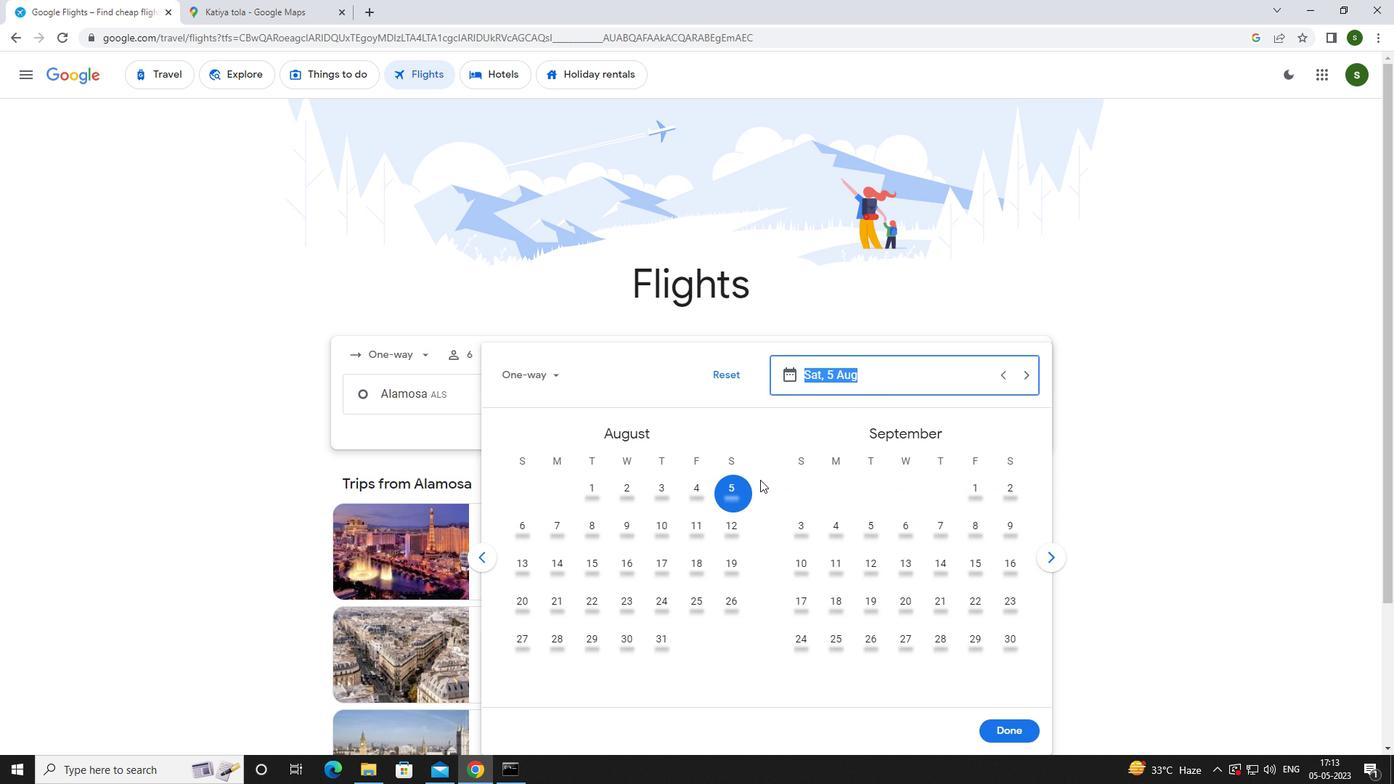 
Action: Mouse pressed left at (742, 488)
Screenshot: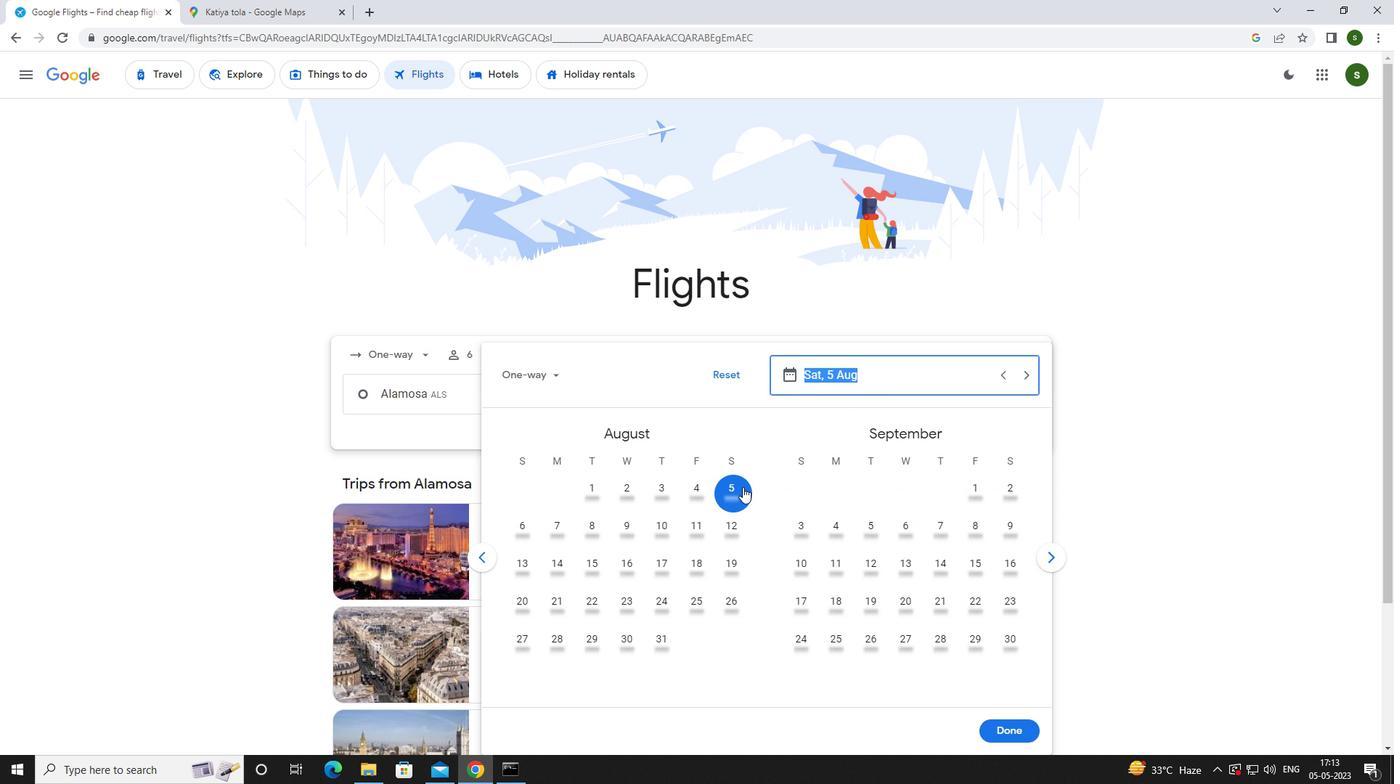 
Action: Mouse moved to (1001, 724)
Screenshot: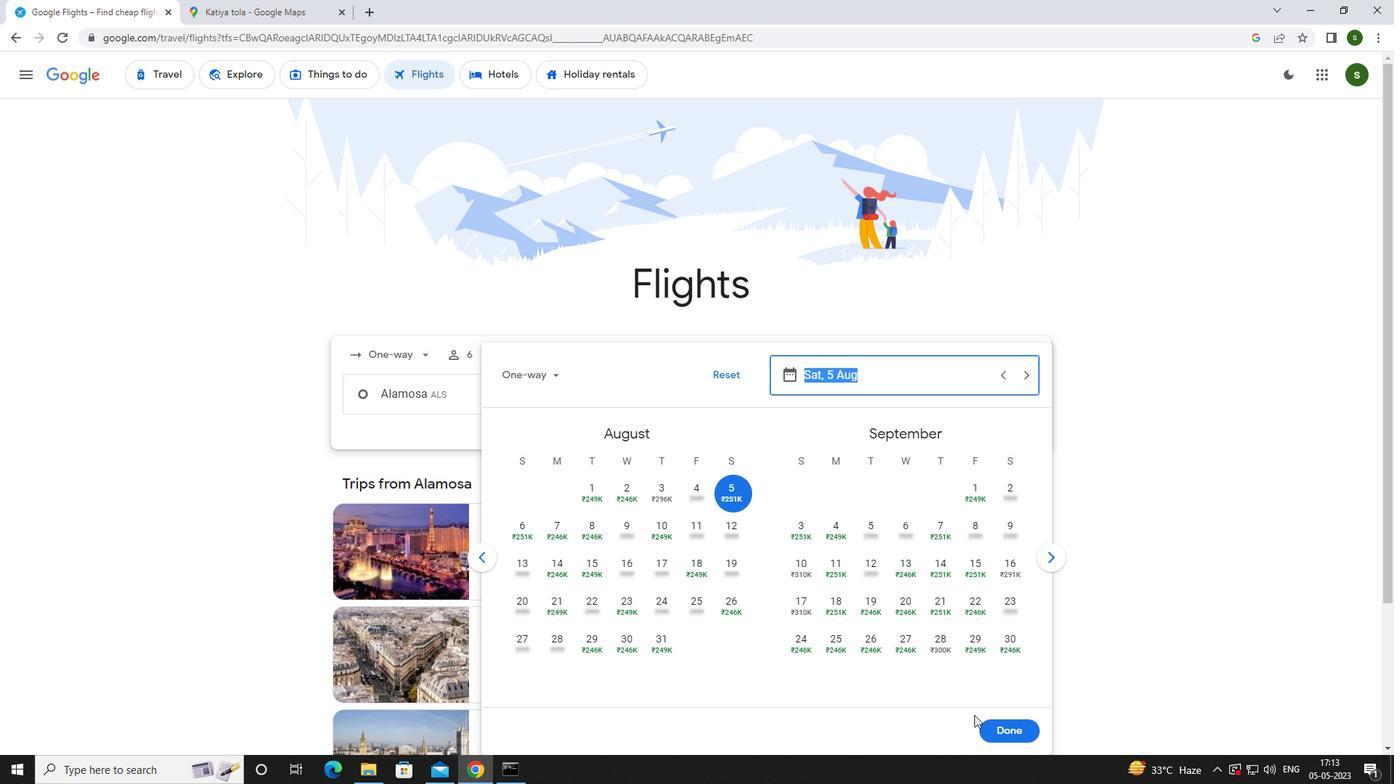 
Action: Mouse pressed left at (1001, 724)
Screenshot: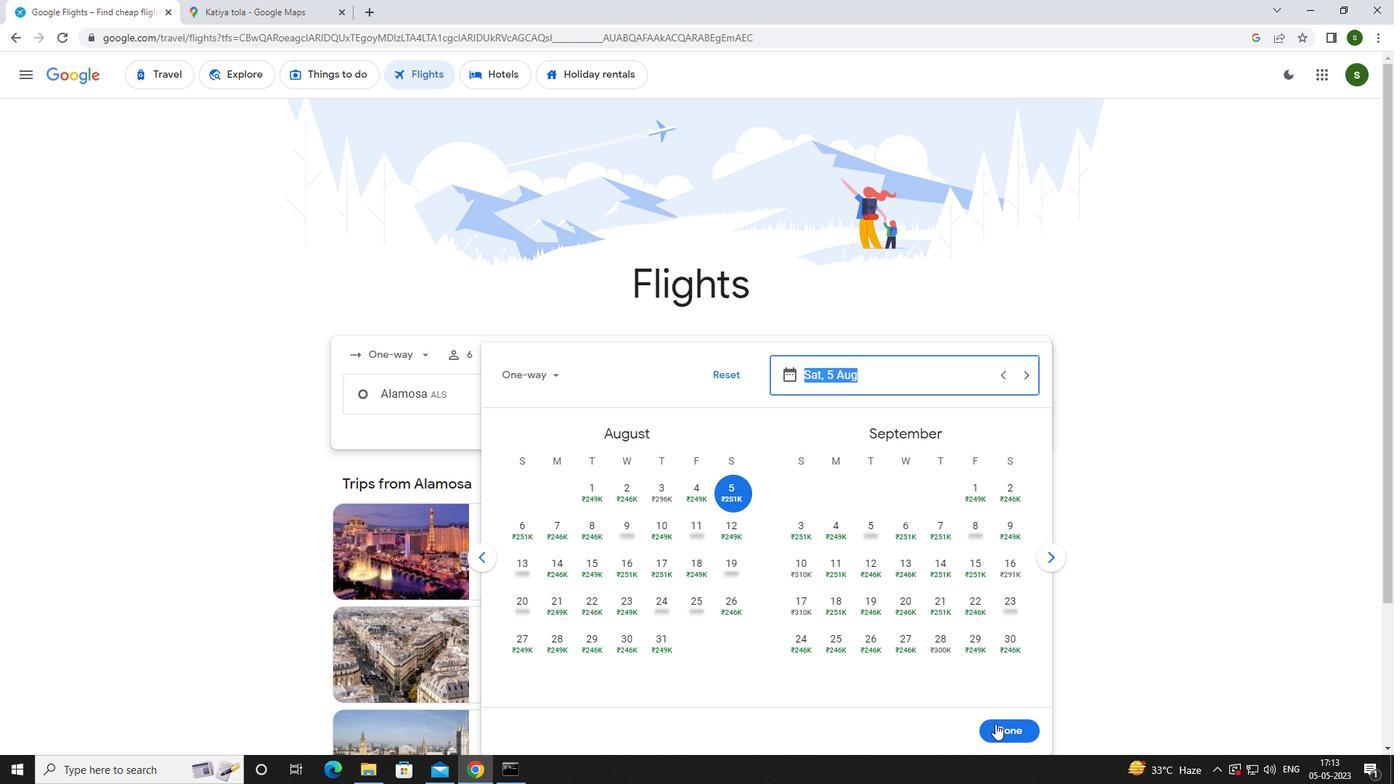 
Action: Mouse moved to (676, 437)
Screenshot: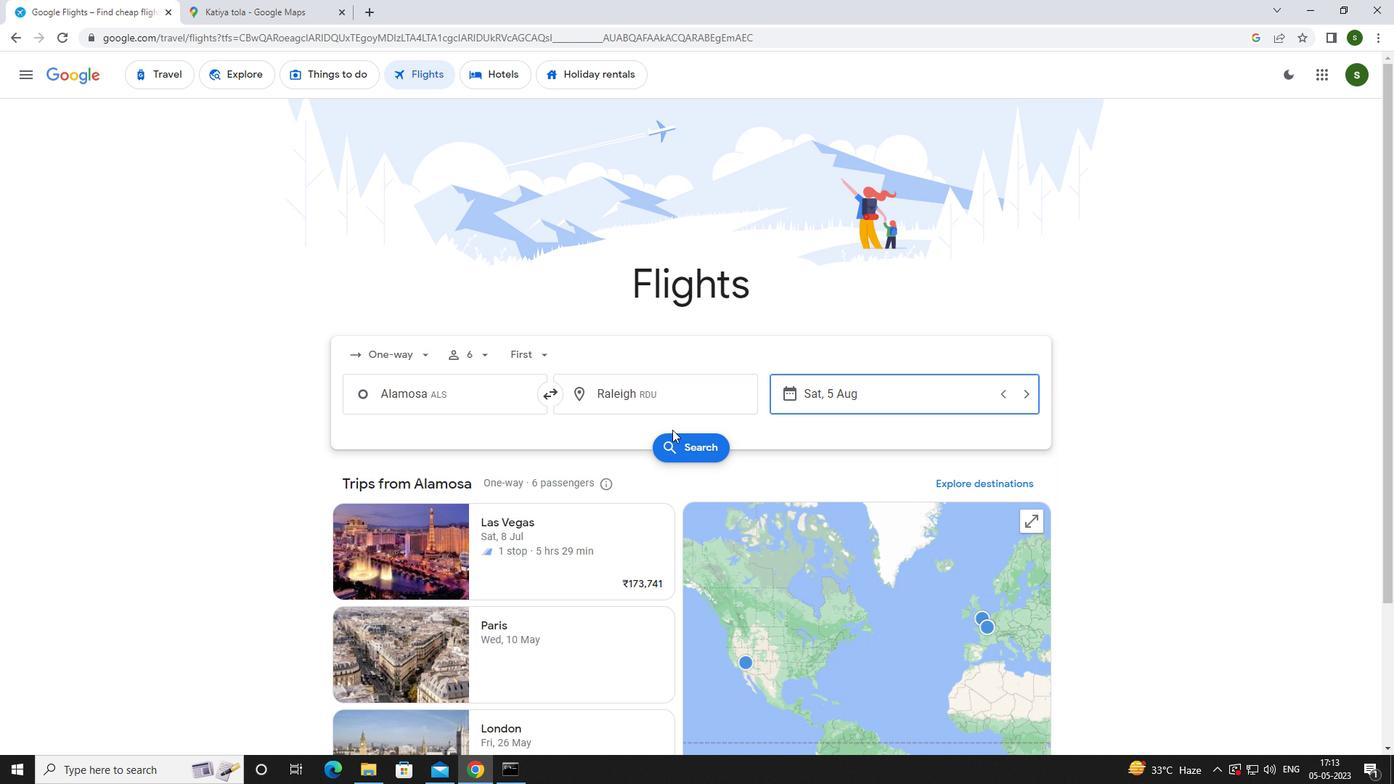 
Action: Mouse pressed left at (676, 437)
Screenshot: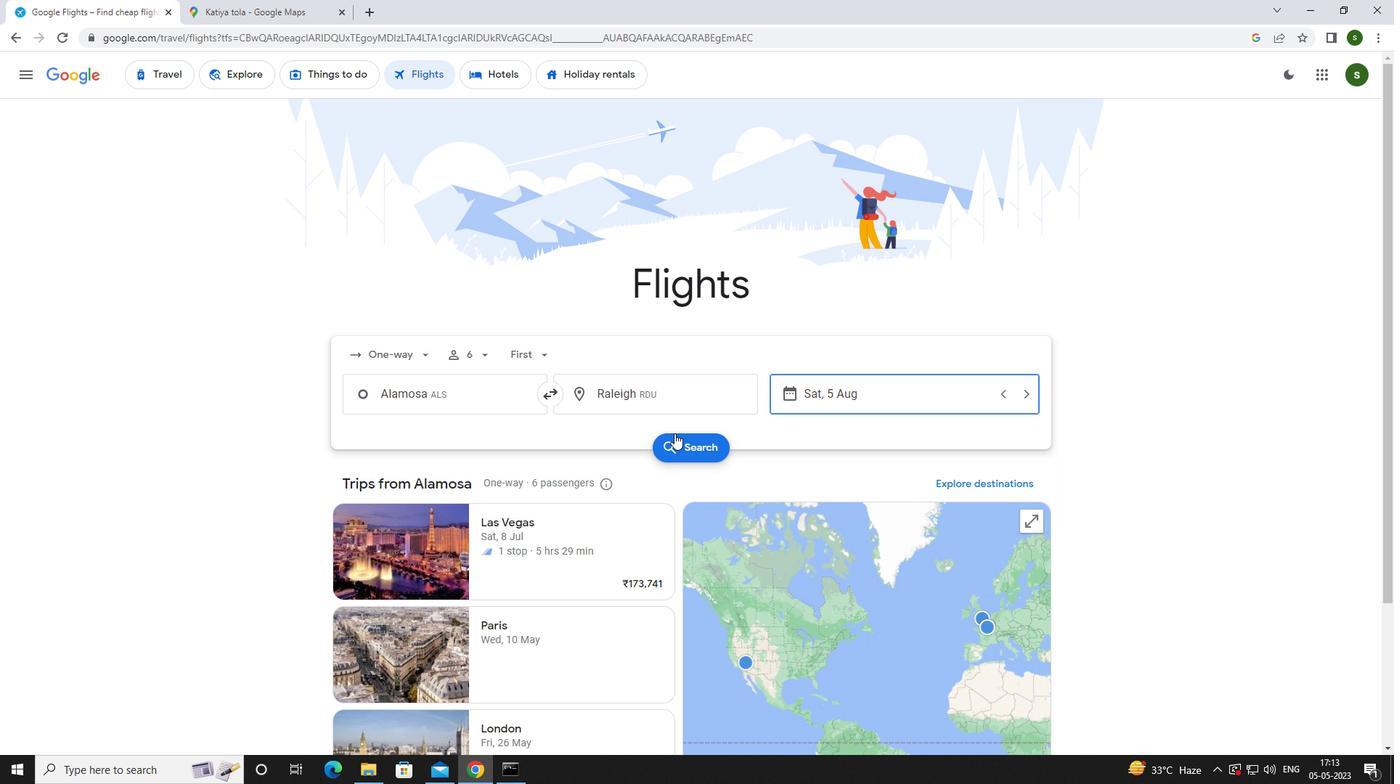 
Action: Mouse moved to (365, 209)
Screenshot: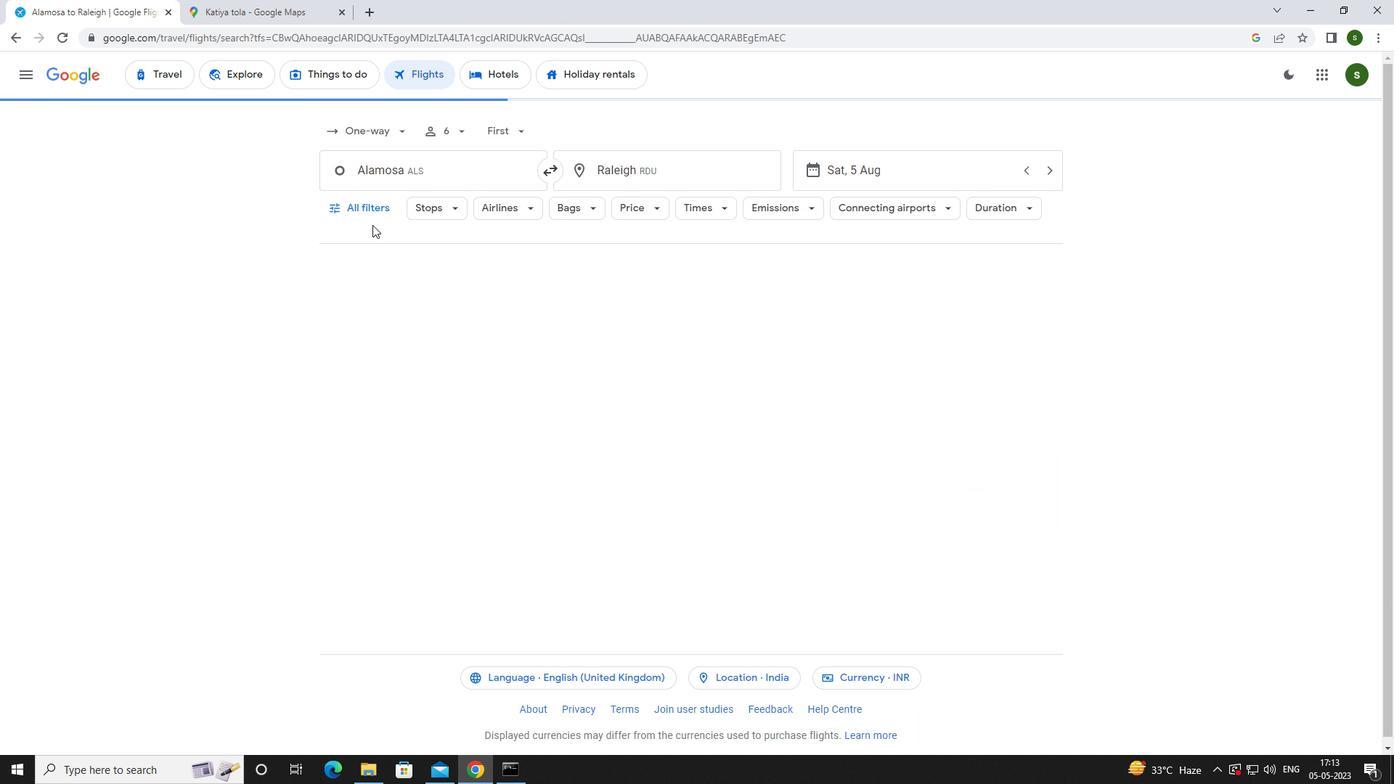 
Action: Mouse pressed left at (365, 209)
Screenshot: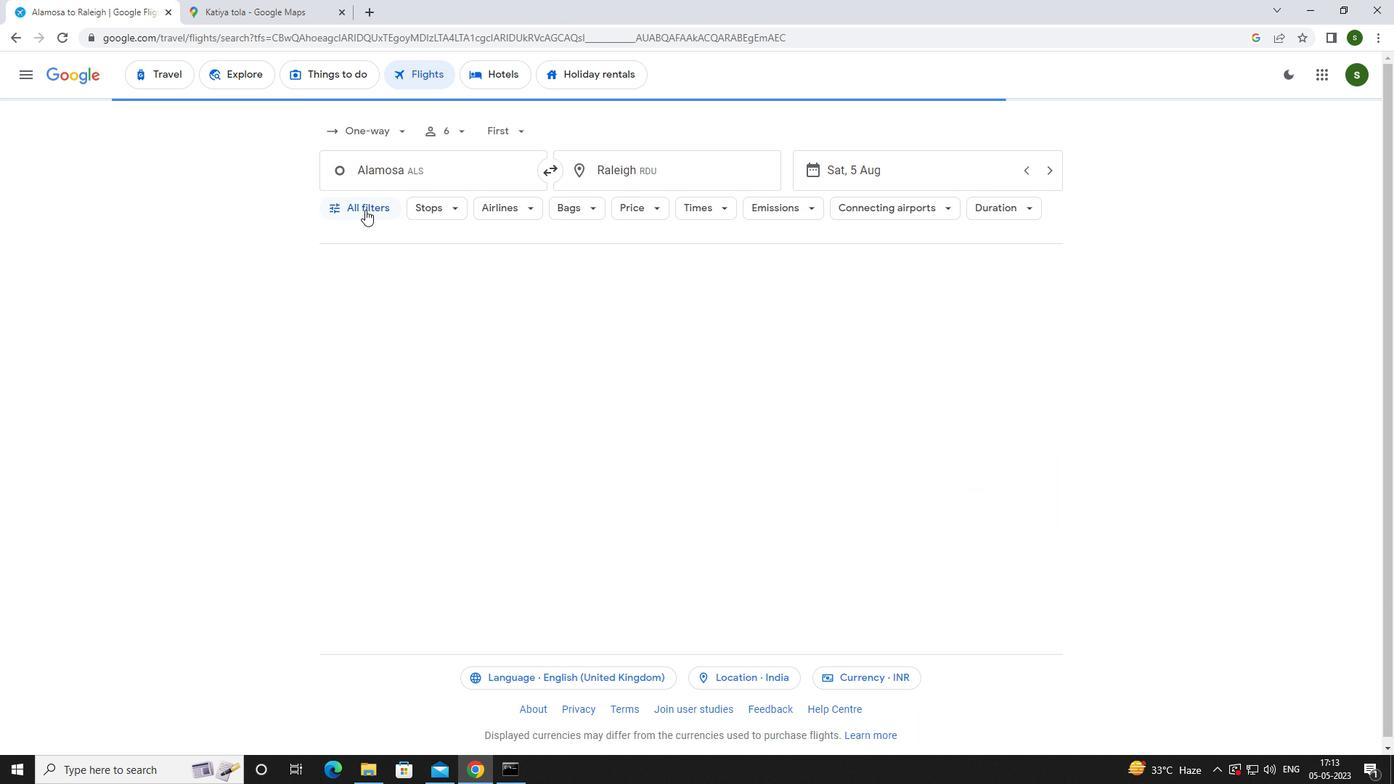 
Action: Mouse moved to (547, 513)
Screenshot: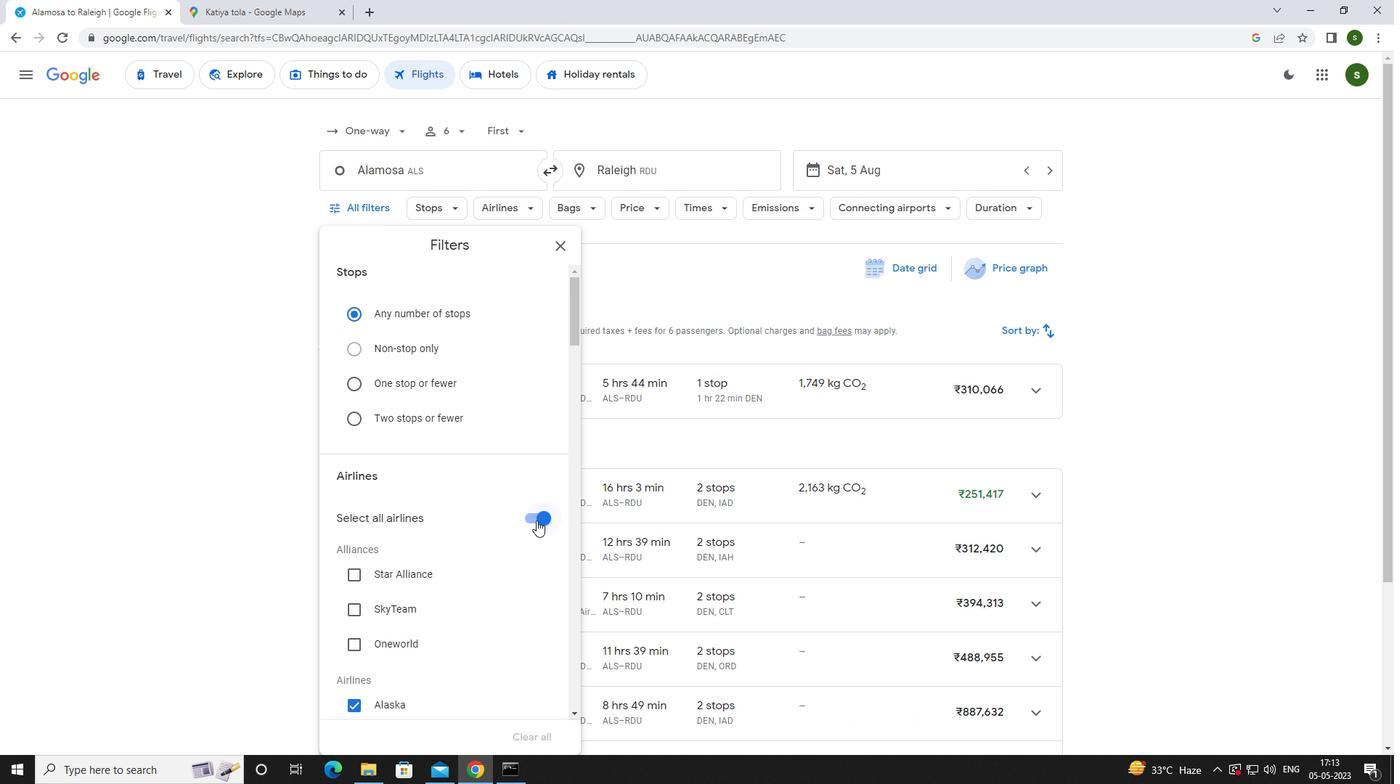 
Action: Mouse pressed left at (547, 513)
Screenshot: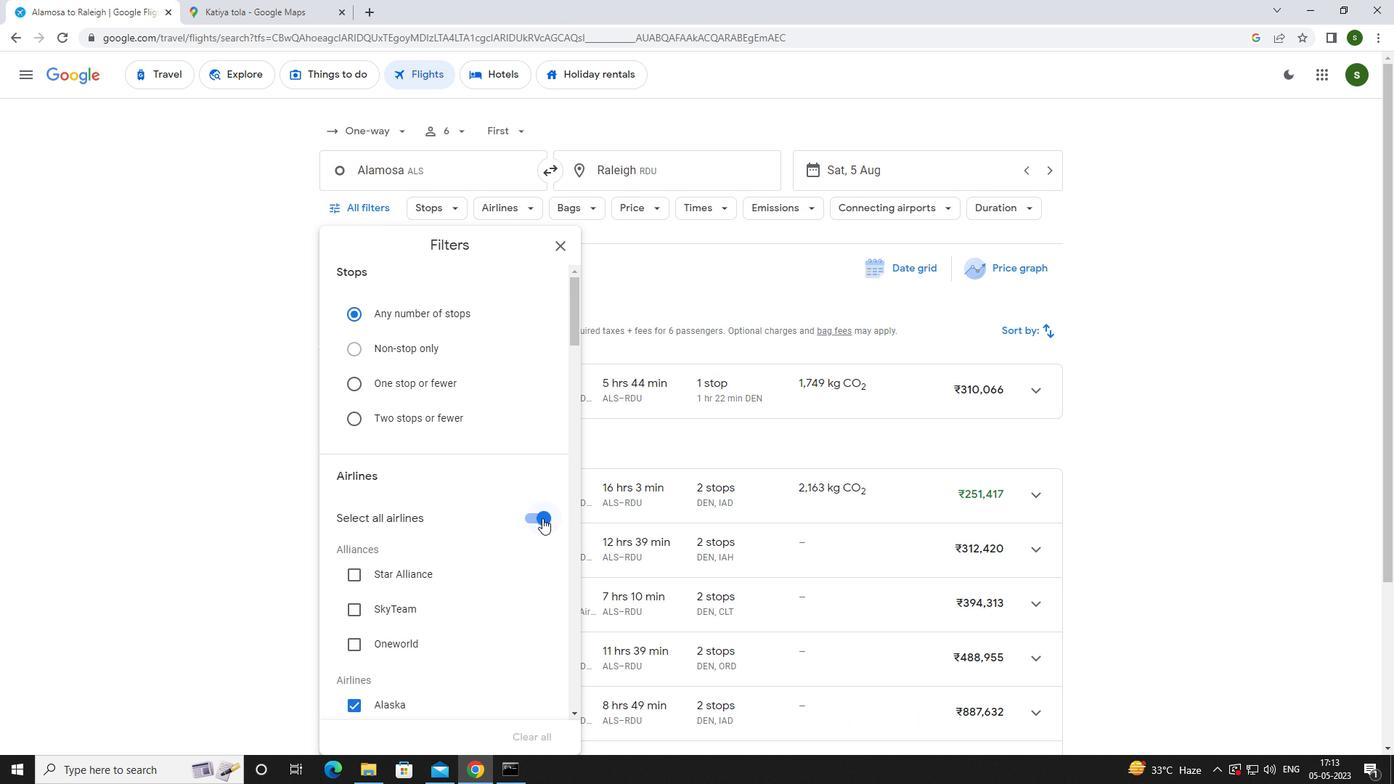 
Action: Mouse moved to (482, 485)
Screenshot: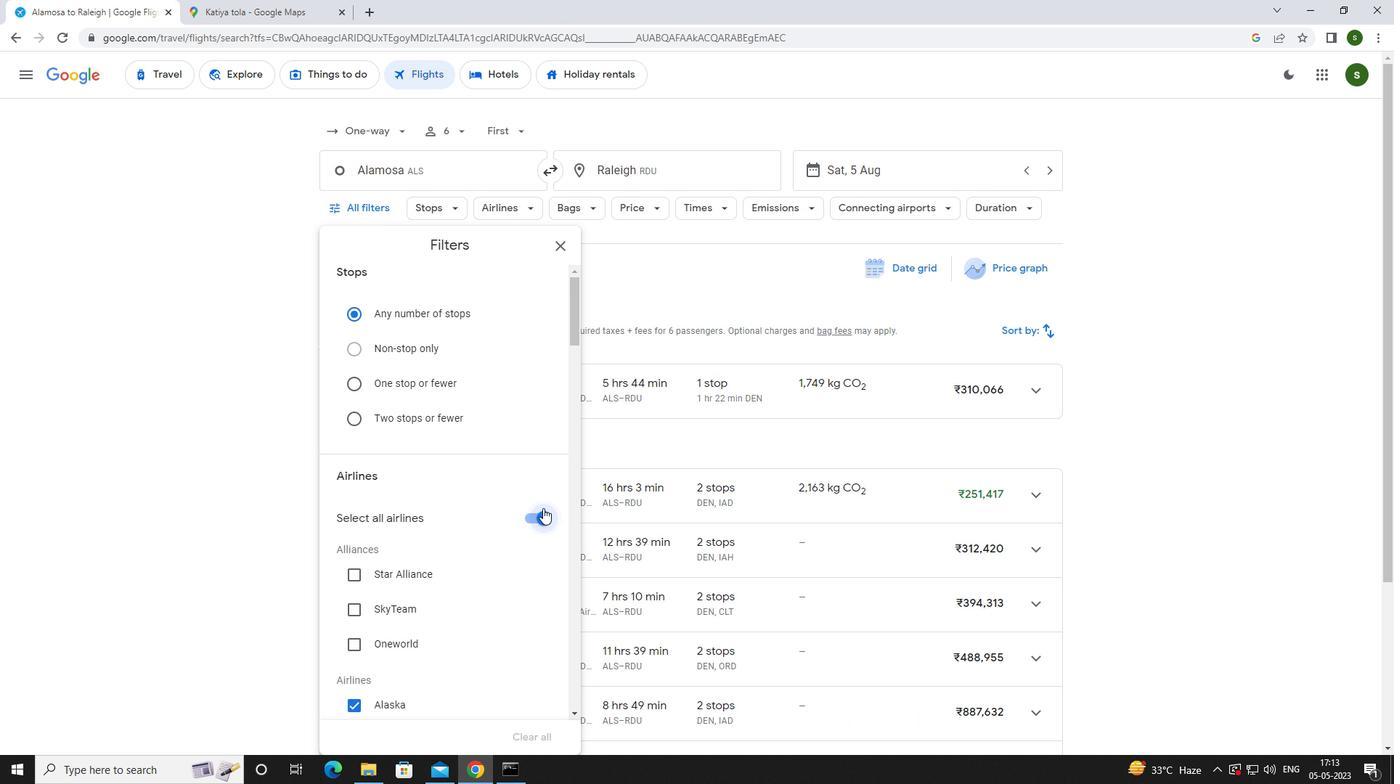 
Action: Mouse scrolled (482, 485) with delta (0, 0)
Screenshot: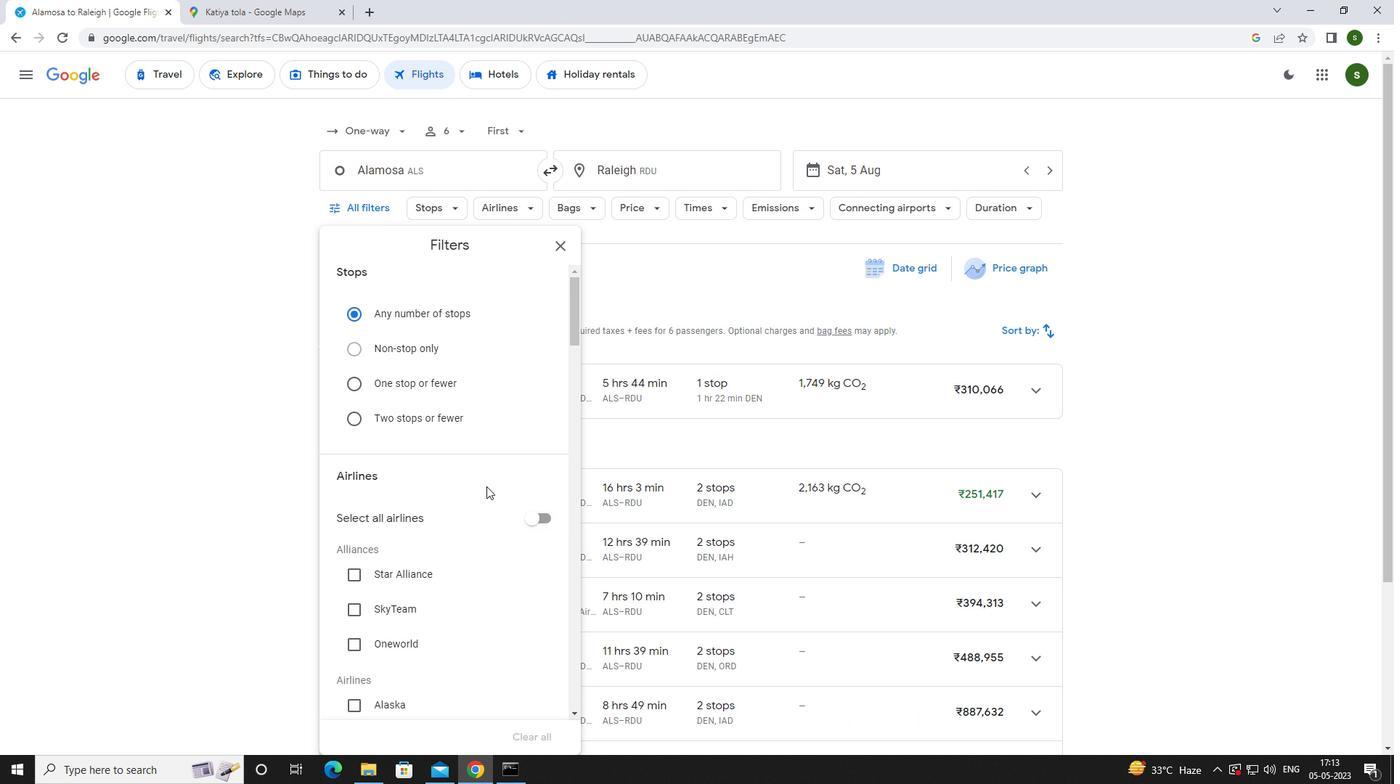 
Action: Mouse scrolled (482, 485) with delta (0, 0)
Screenshot: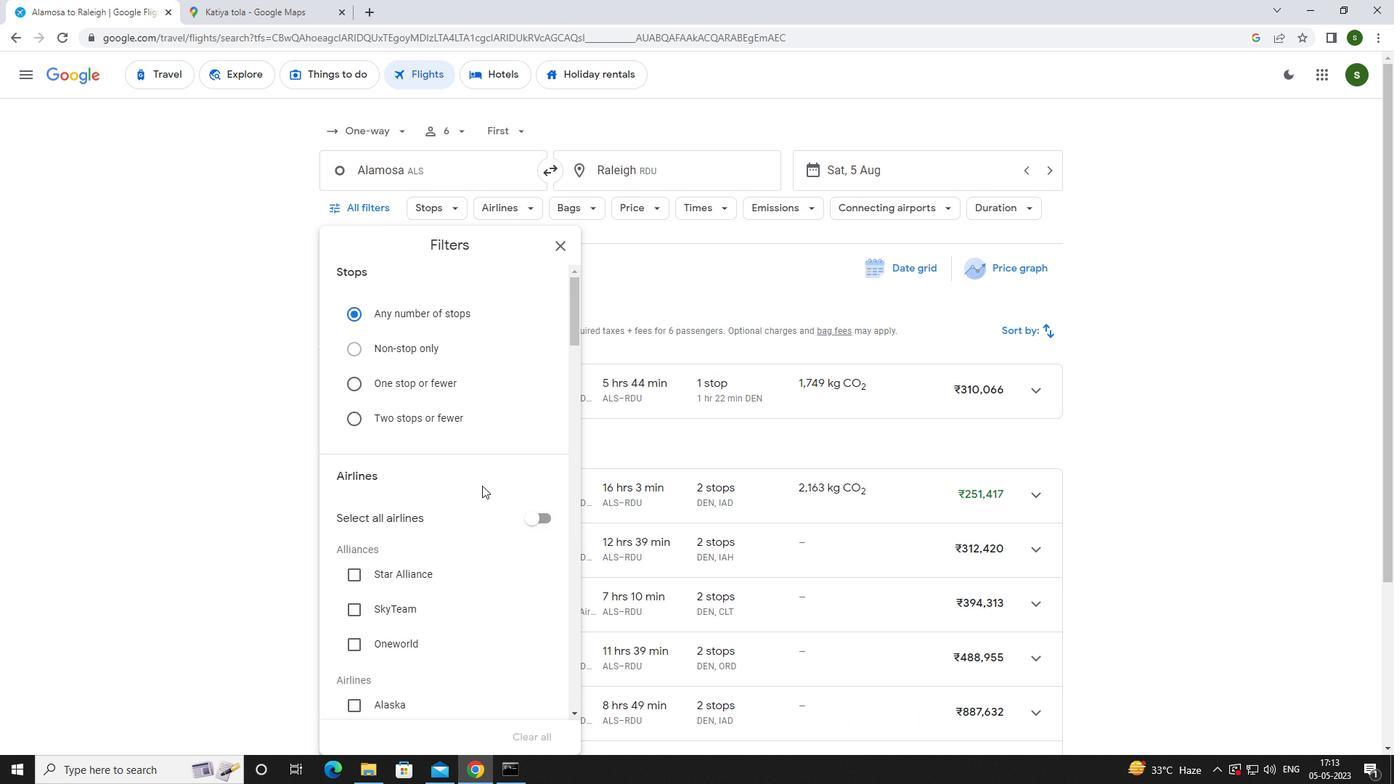 
Action: Mouse moved to (482, 485)
Screenshot: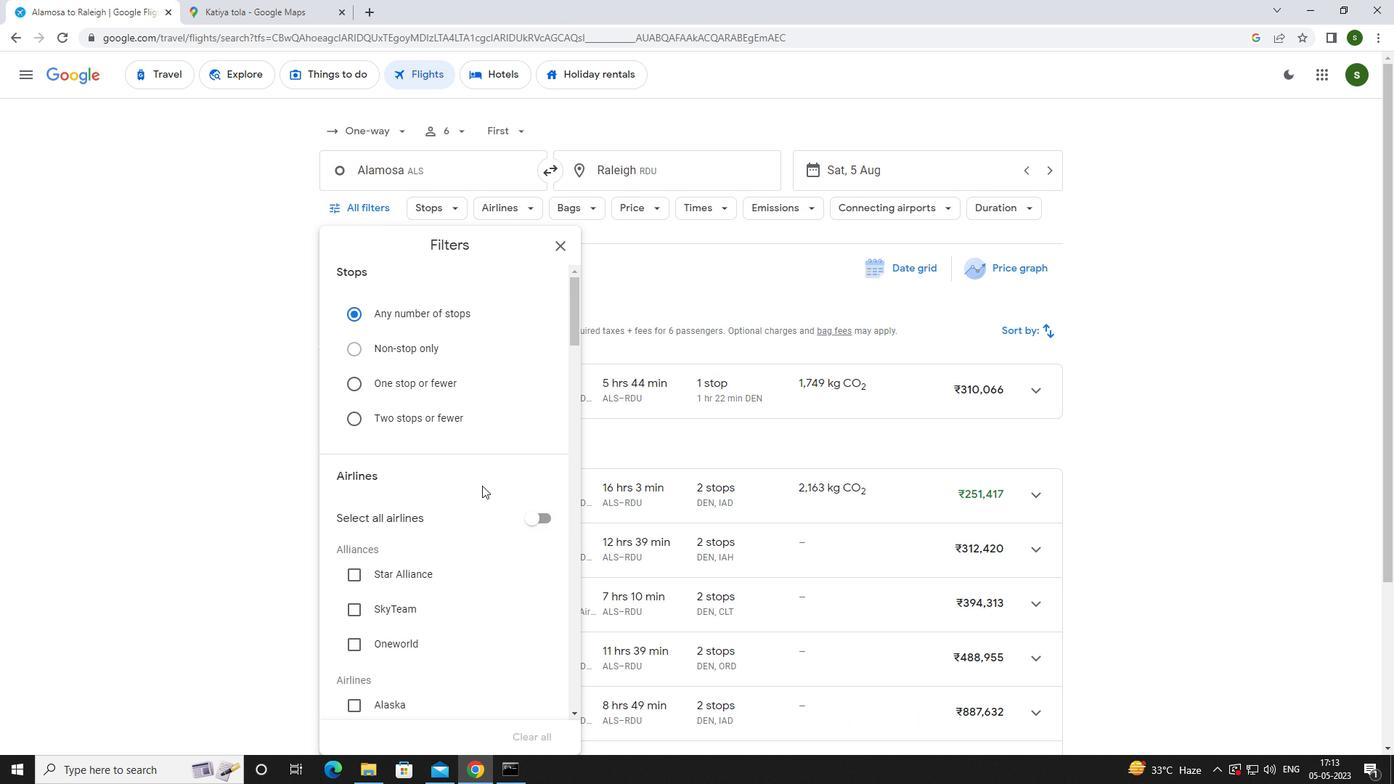 
Action: Mouse scrolled (482, 484) with delta (0, 0)
Screenshot: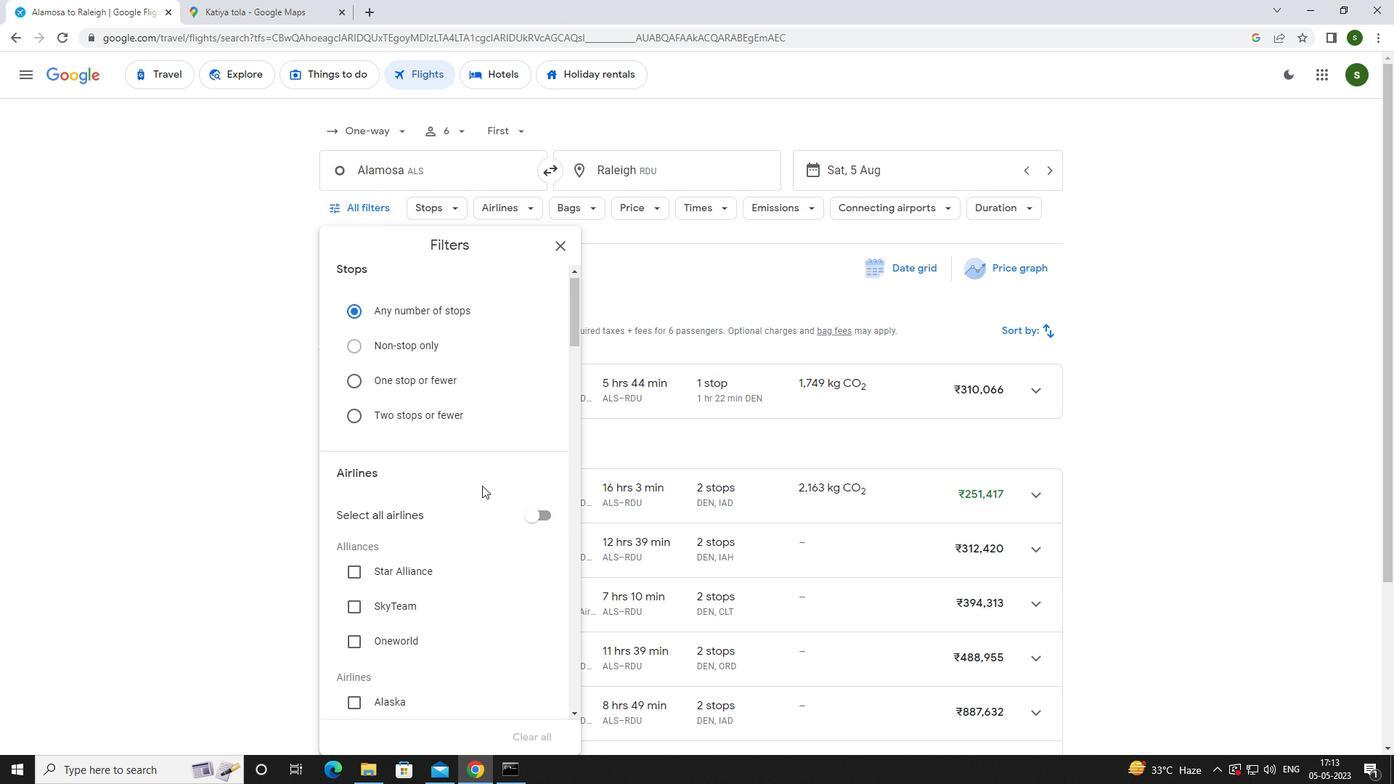 
Action: Mouse scrolled (482, 484) with delta (0, 0)
Screenshot: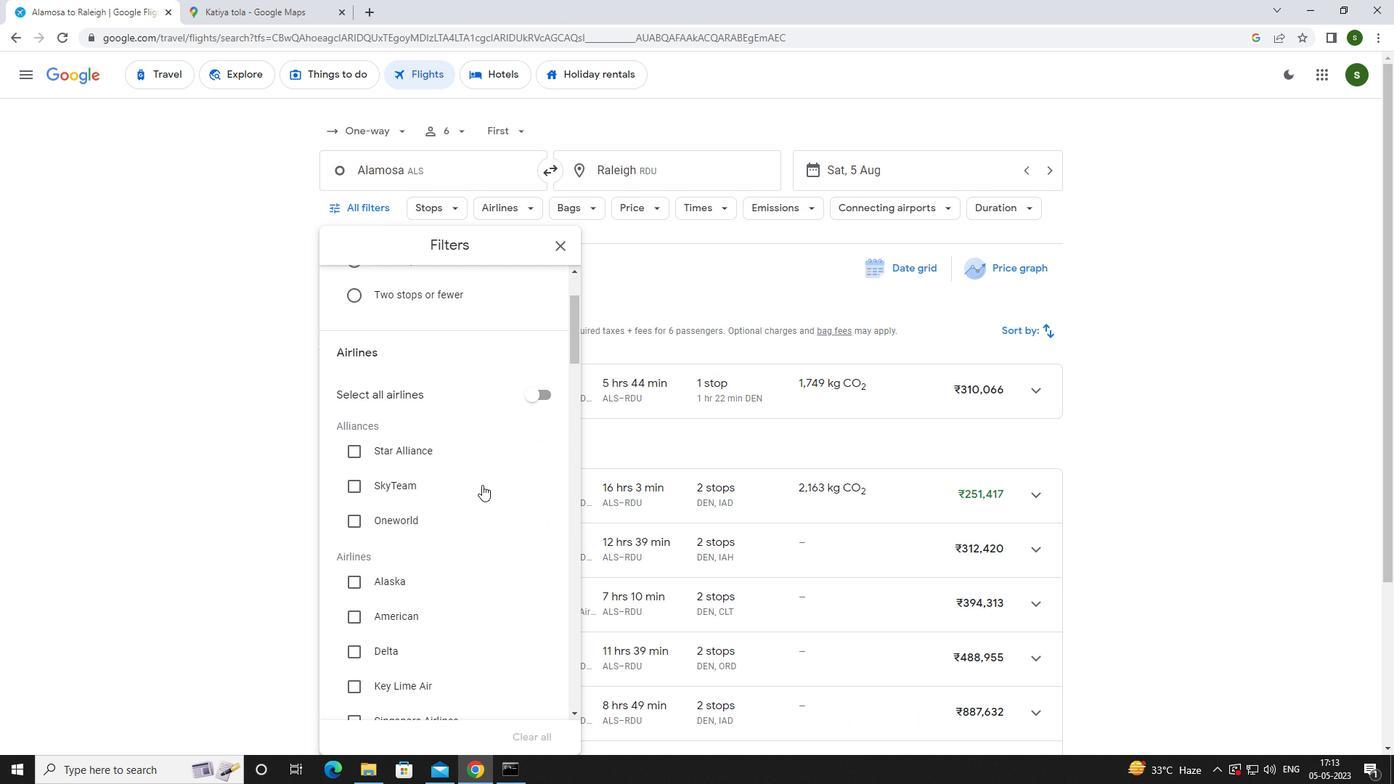 
Action: Mouse moved to (394, 480)
Screenshot: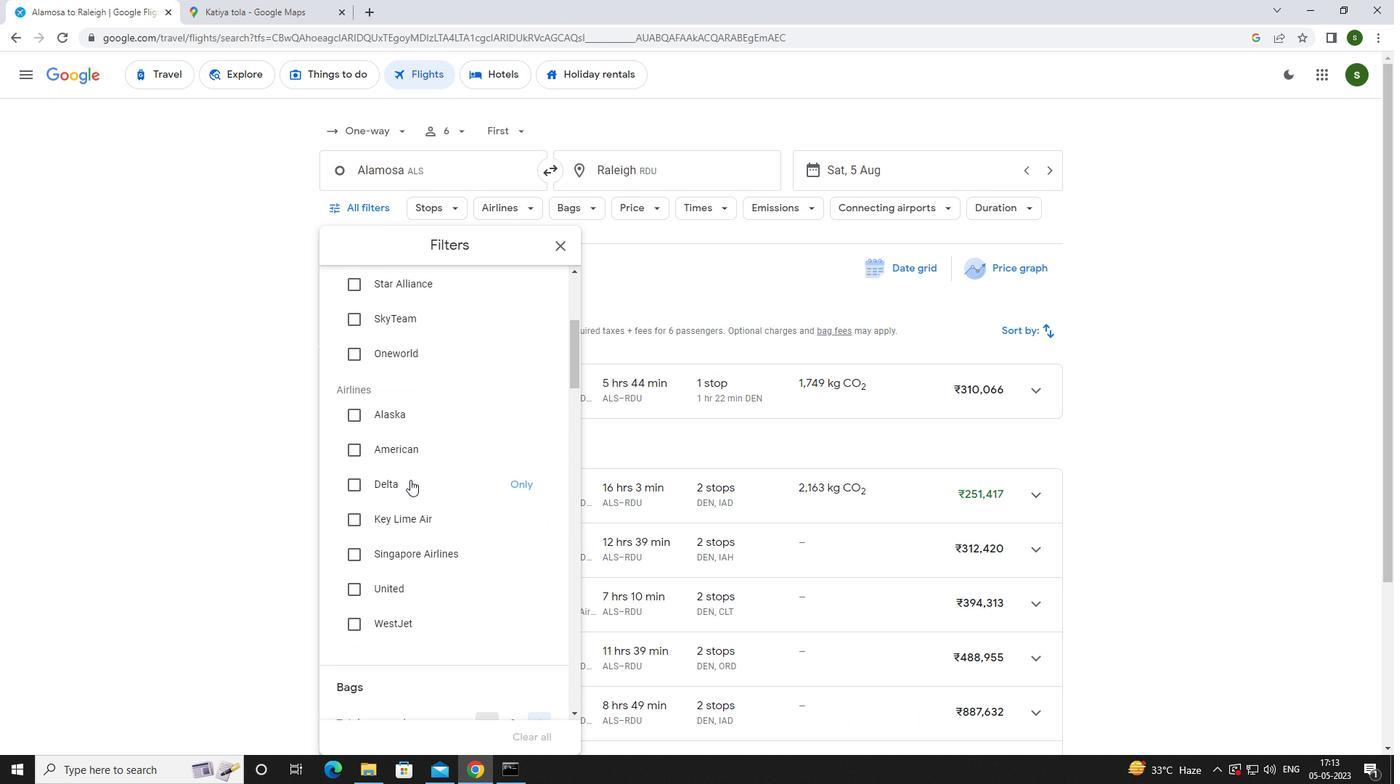 
Action: Mouse pressed left at (394, 480)
Screenshot: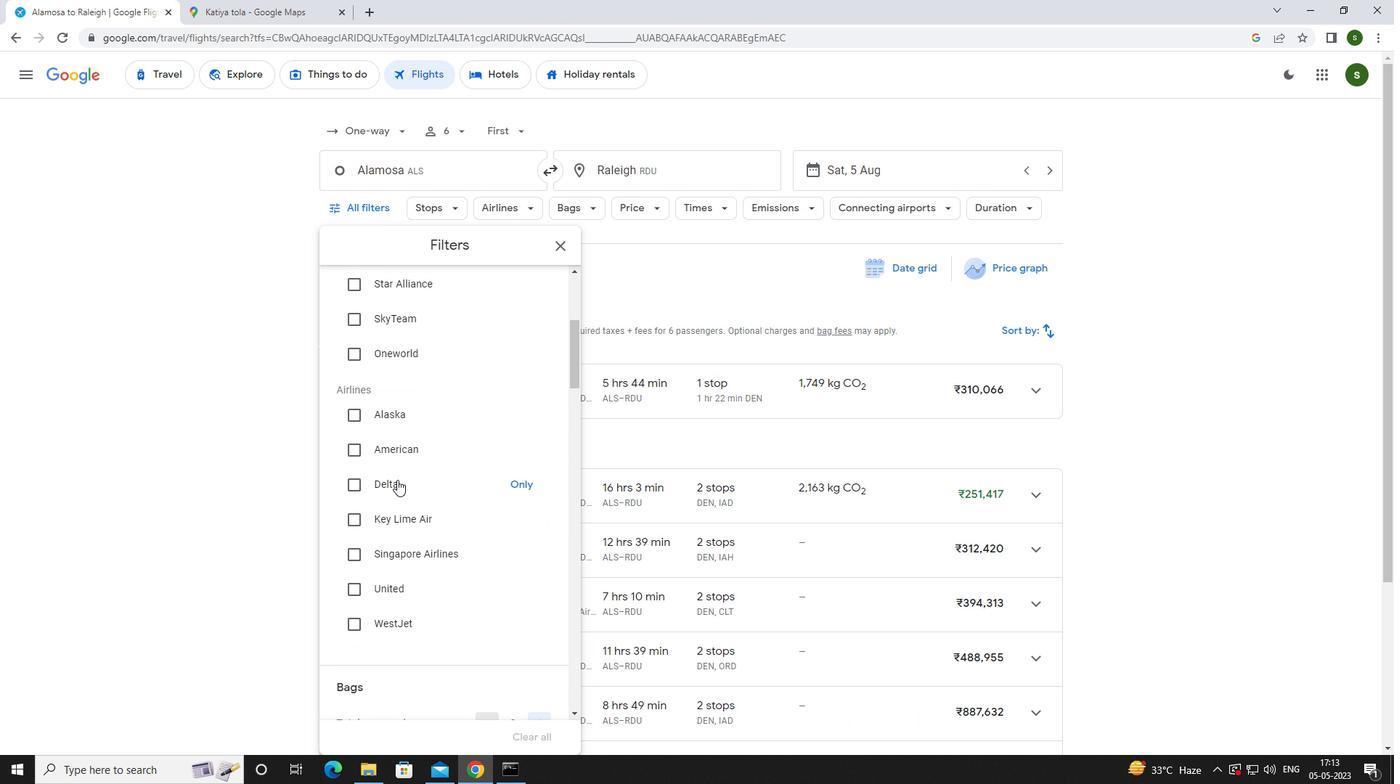 
Action: Mouse scrolled (394, 479) with delta (0, 0)
Screenshot: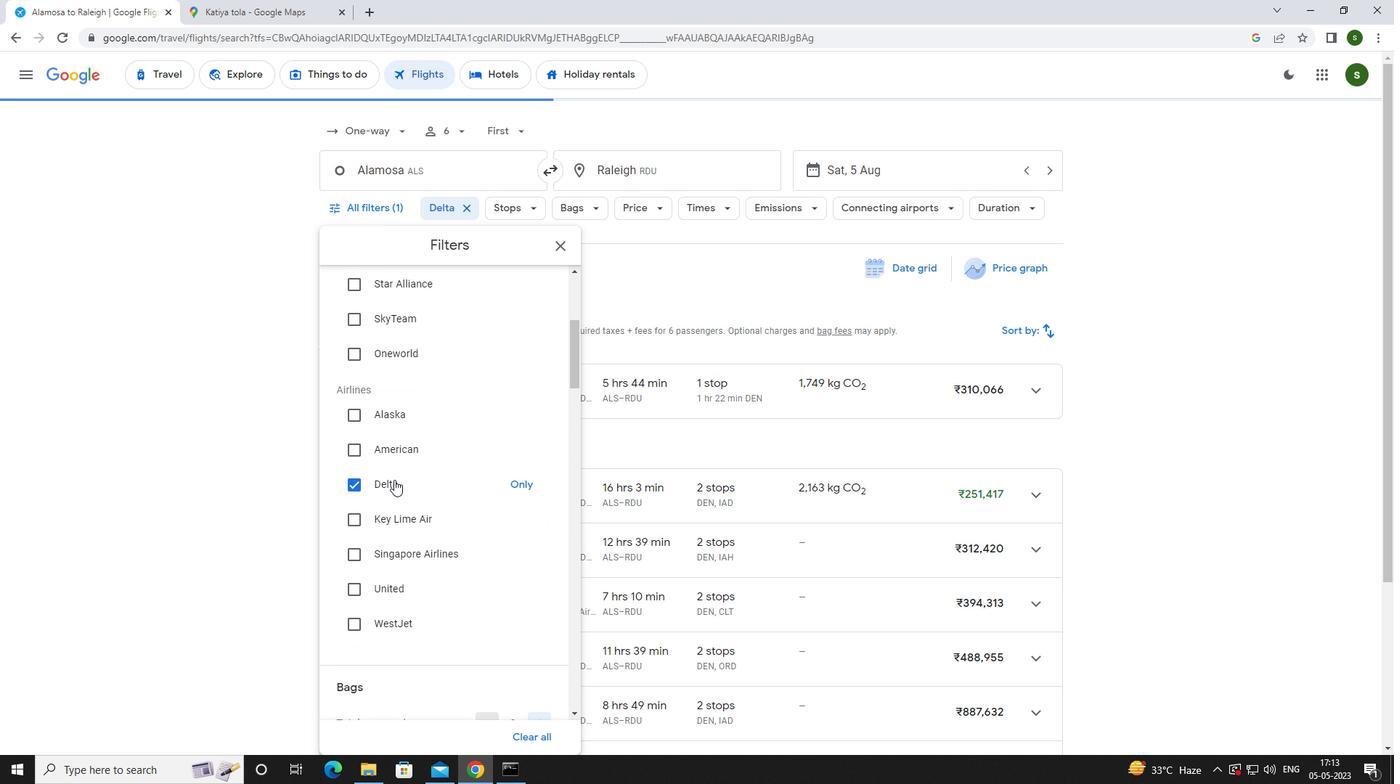 
Action: Mouse scrolled (394, 479) with delta (0, 0)
Screenshot: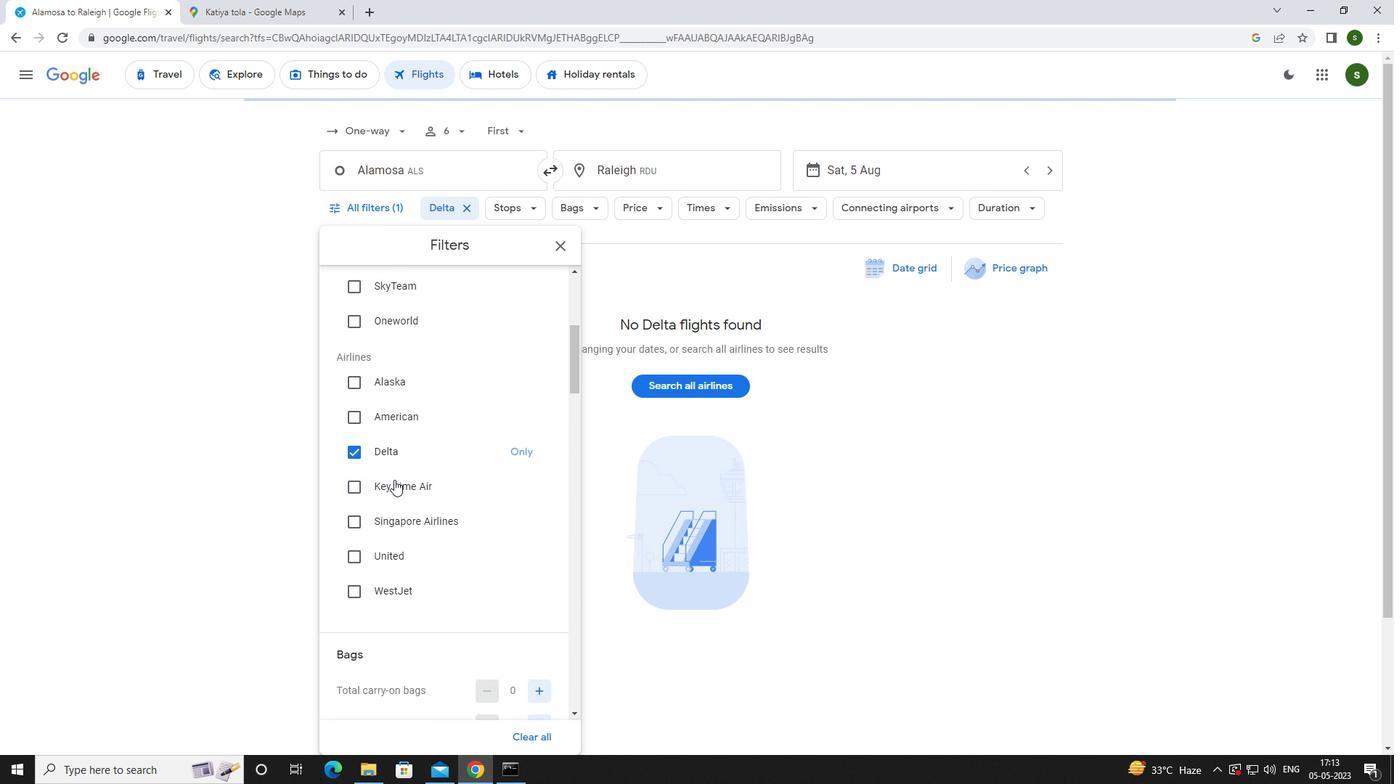 
Action: Mouse scrolled (394, 479) with delta (0, 0)
Screenshot: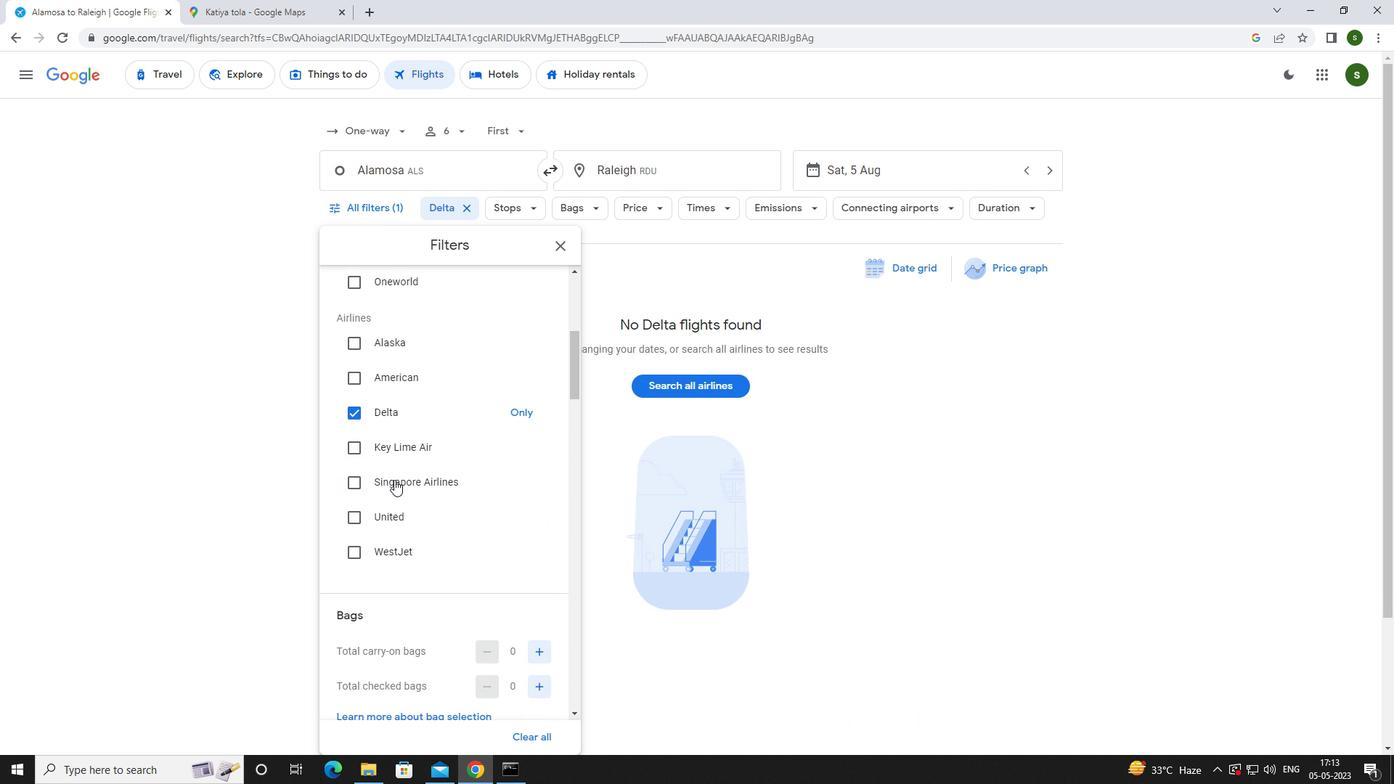 
Action: Mouse moved to (543, 504)
Screenshot: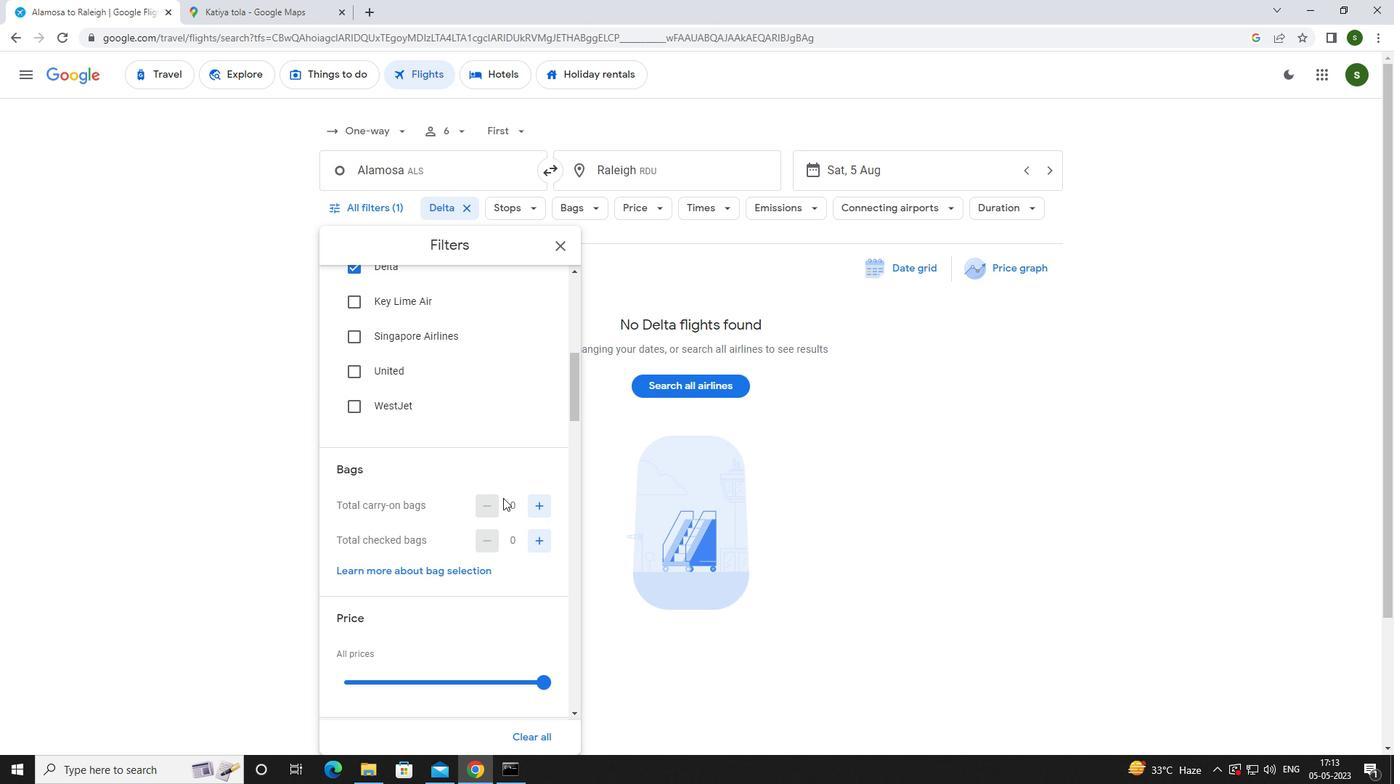 
Action: Mouse pressed left at (543, 504)
Screenshot: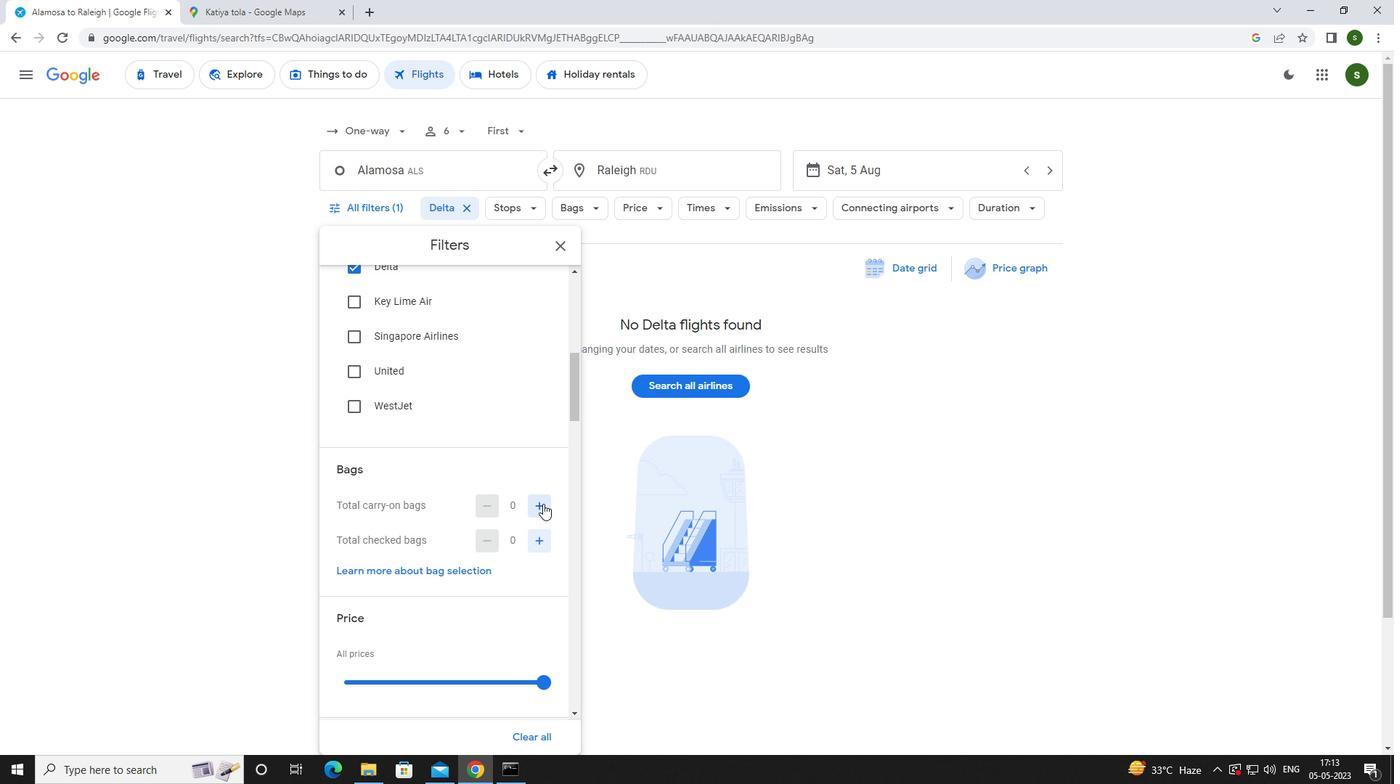 
Action: Mouse moved to (543, 538)
Screenshot: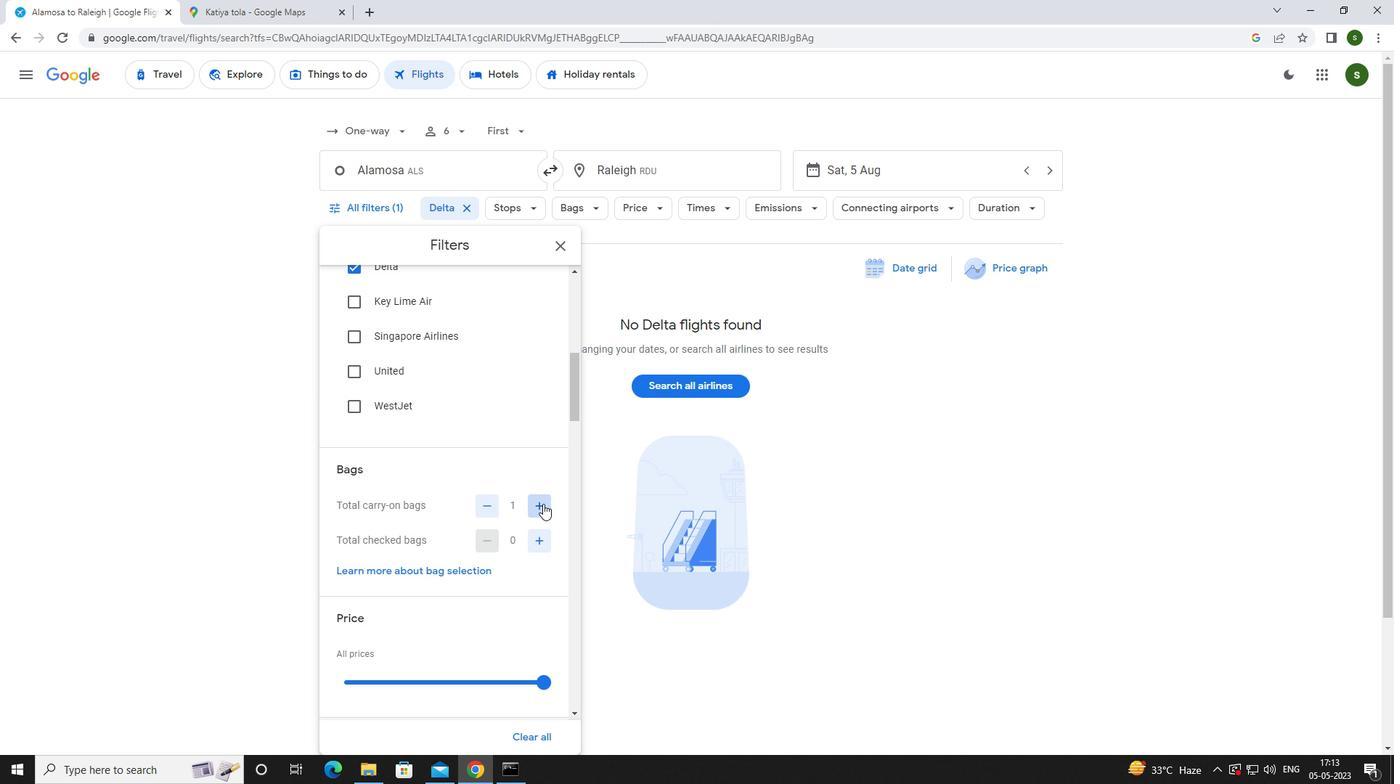 
Action: Mouse pressed left at (543, 538)
Screenshot: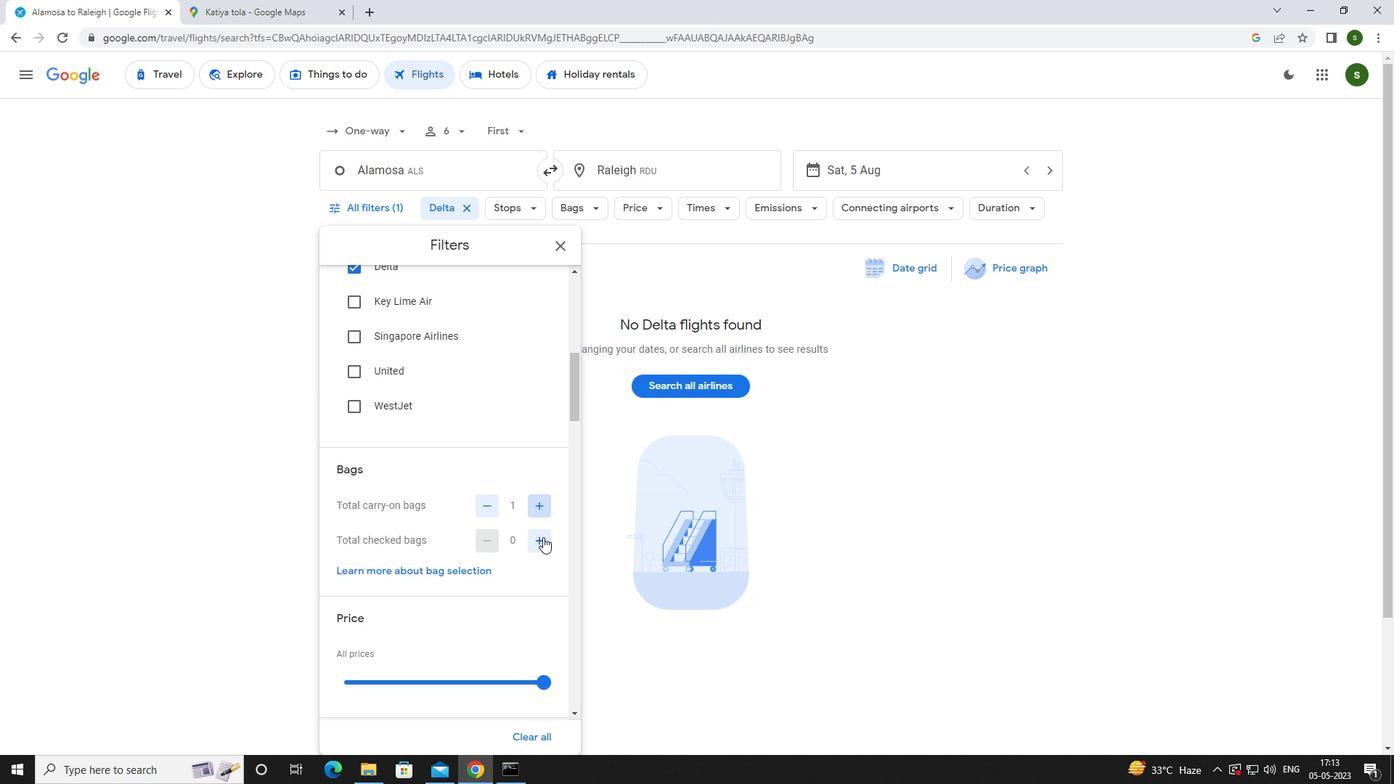 
Action: Mouse pressed left at (543, 538)
Screenshot: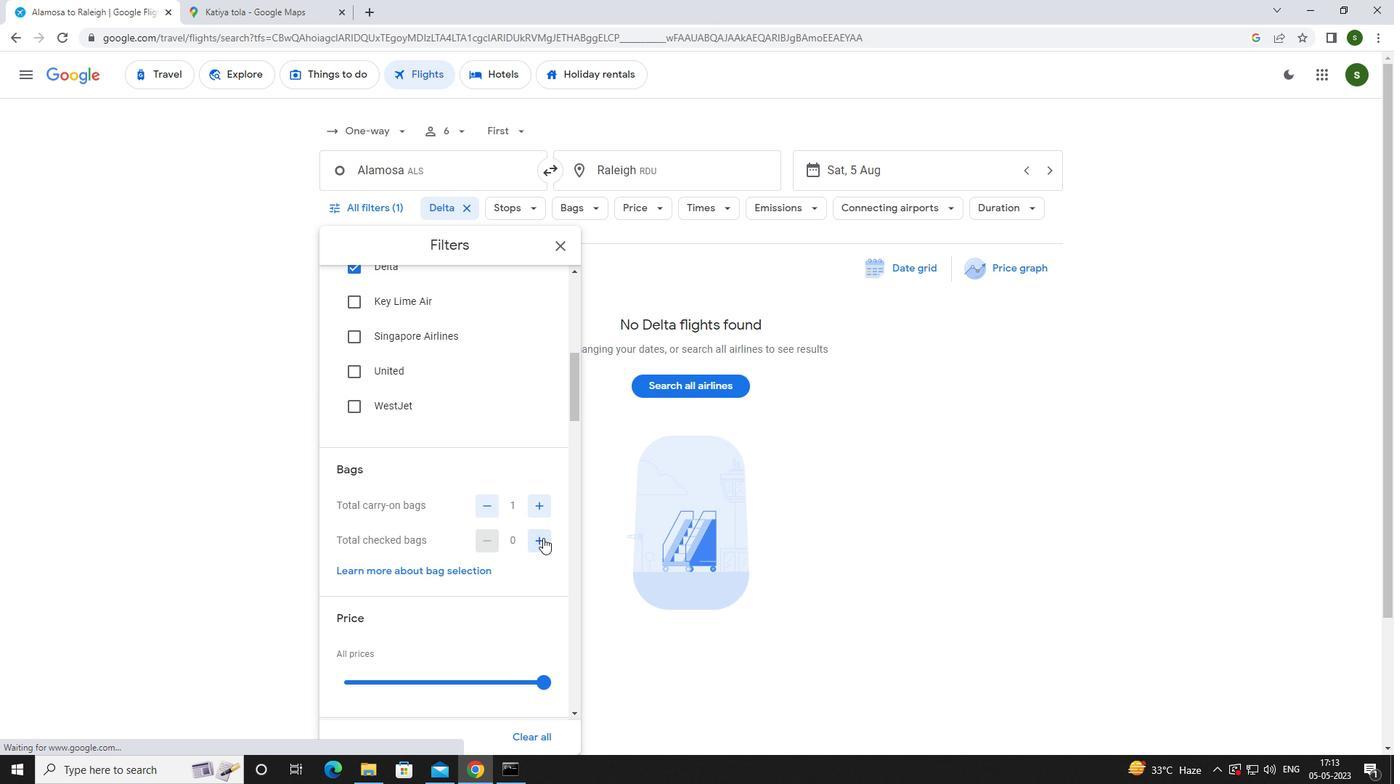 
Action: Mouse scrolled (543, 537) with delta (0, 0)
Screenshot: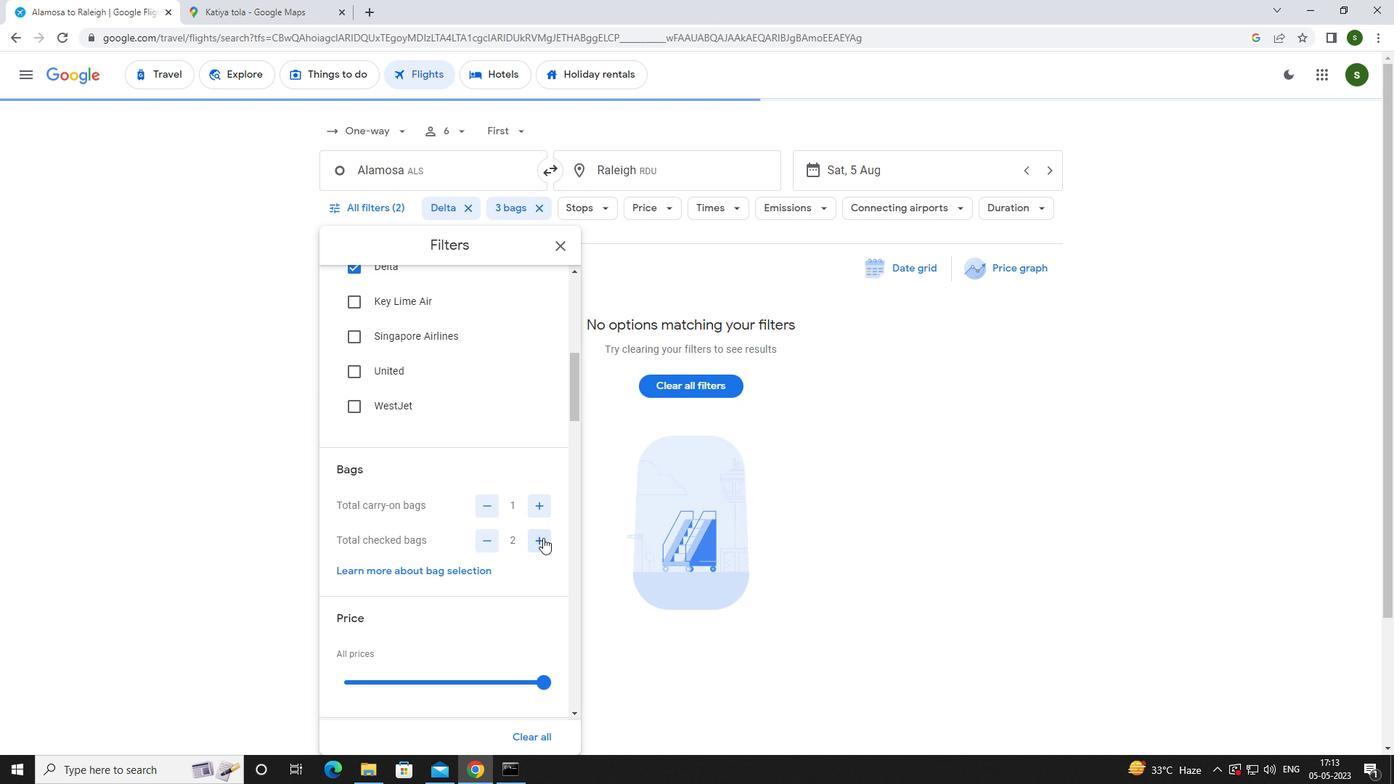 
Action: Mouse scrolled (543, 537) with delta (0, 0)
Screenshot: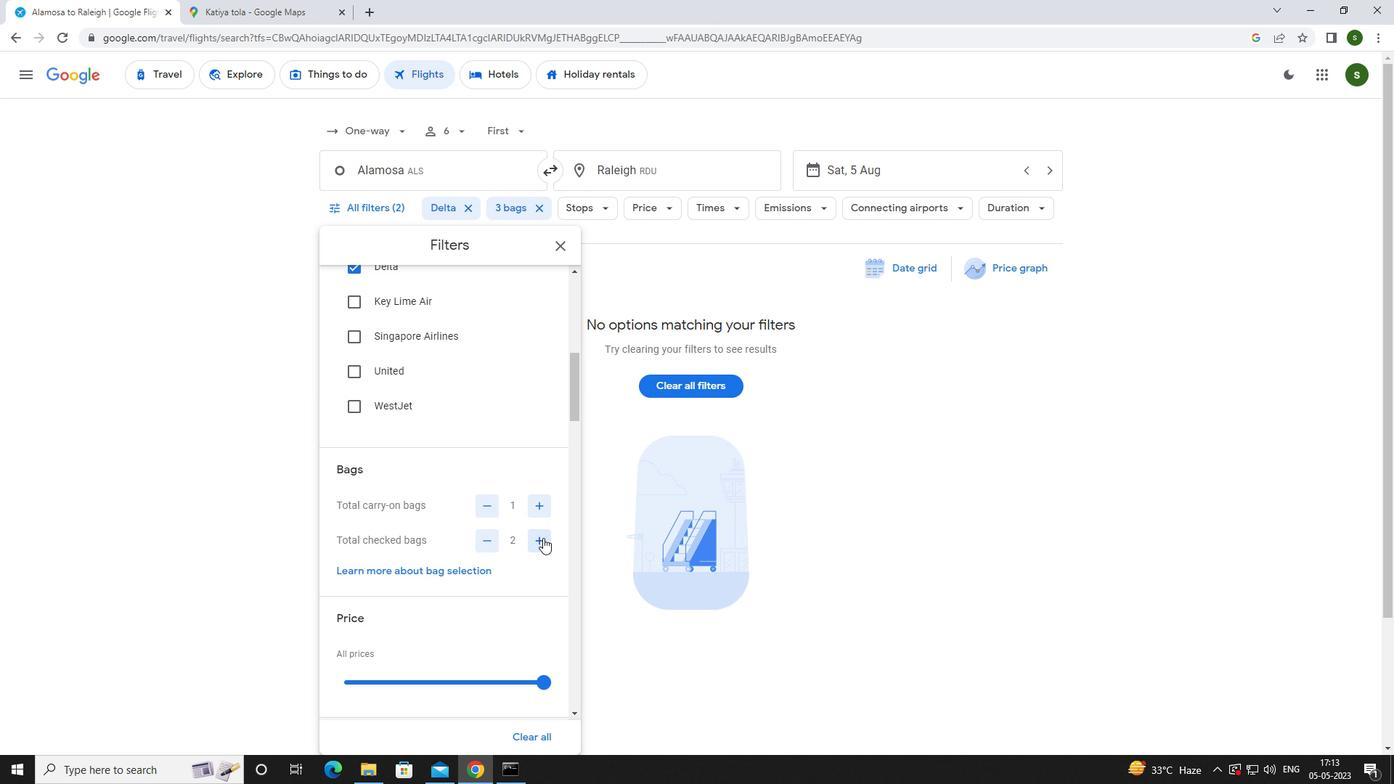 
Action: Mouse pressed left at (543, 538)
Screenshot: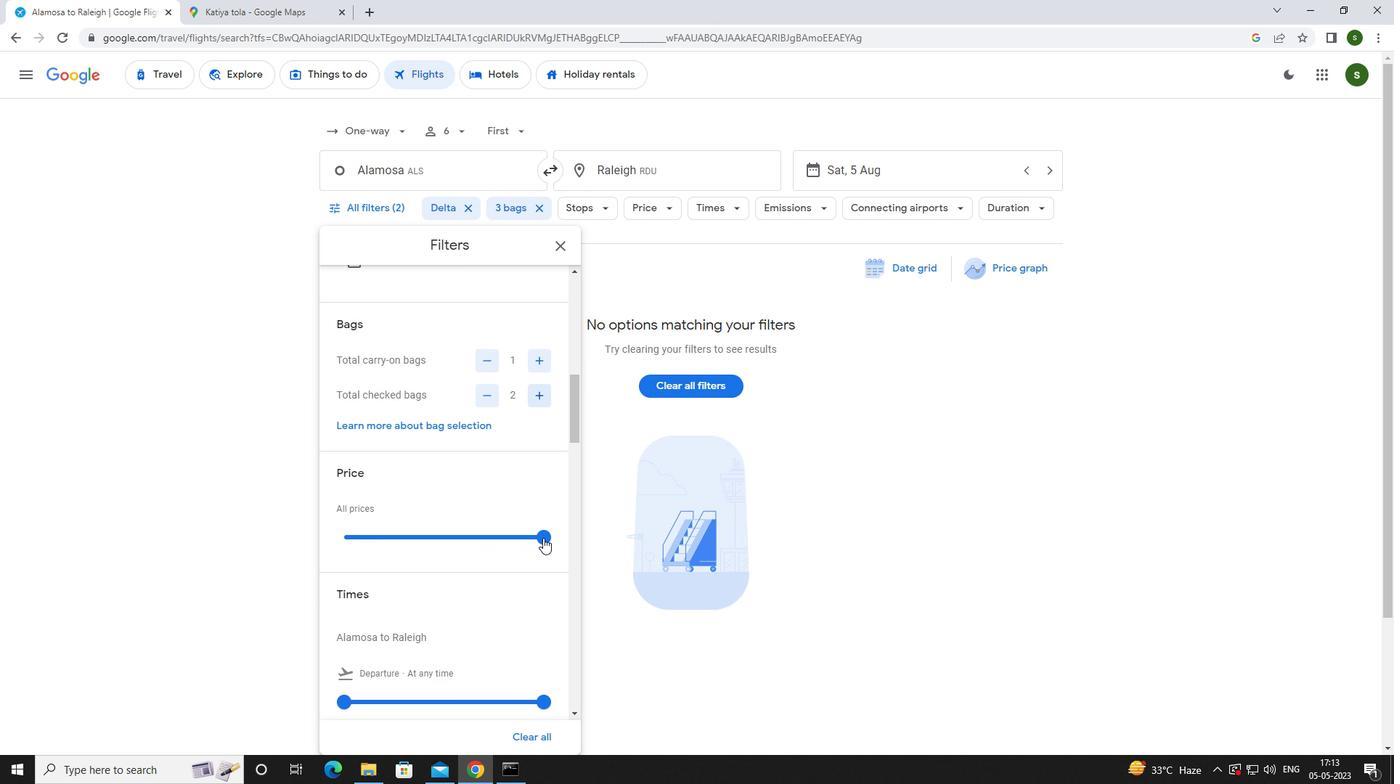 
Action: Mouse moved to (345, 535)
Screenshot: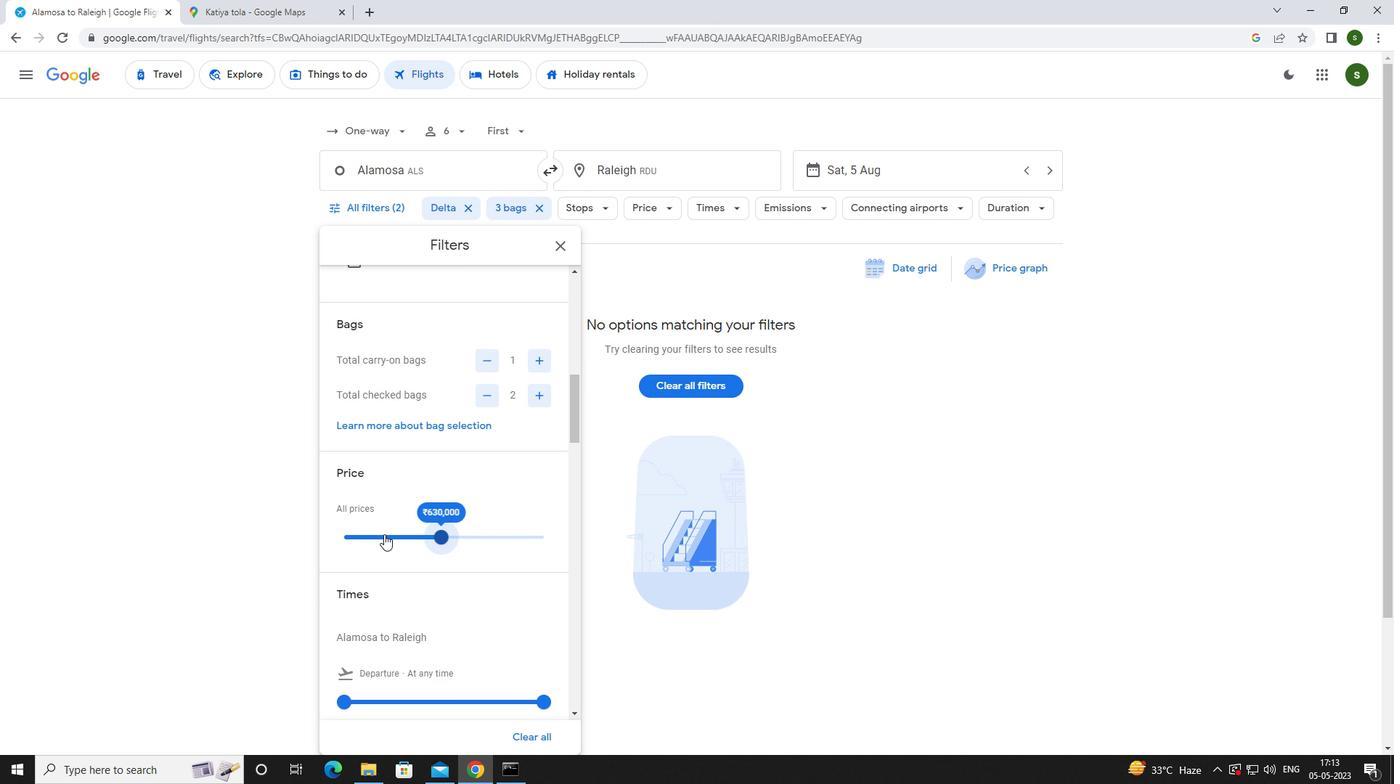 
Action: Mouse scrolled (345, 534) with delta (0, 0)
Screenshot: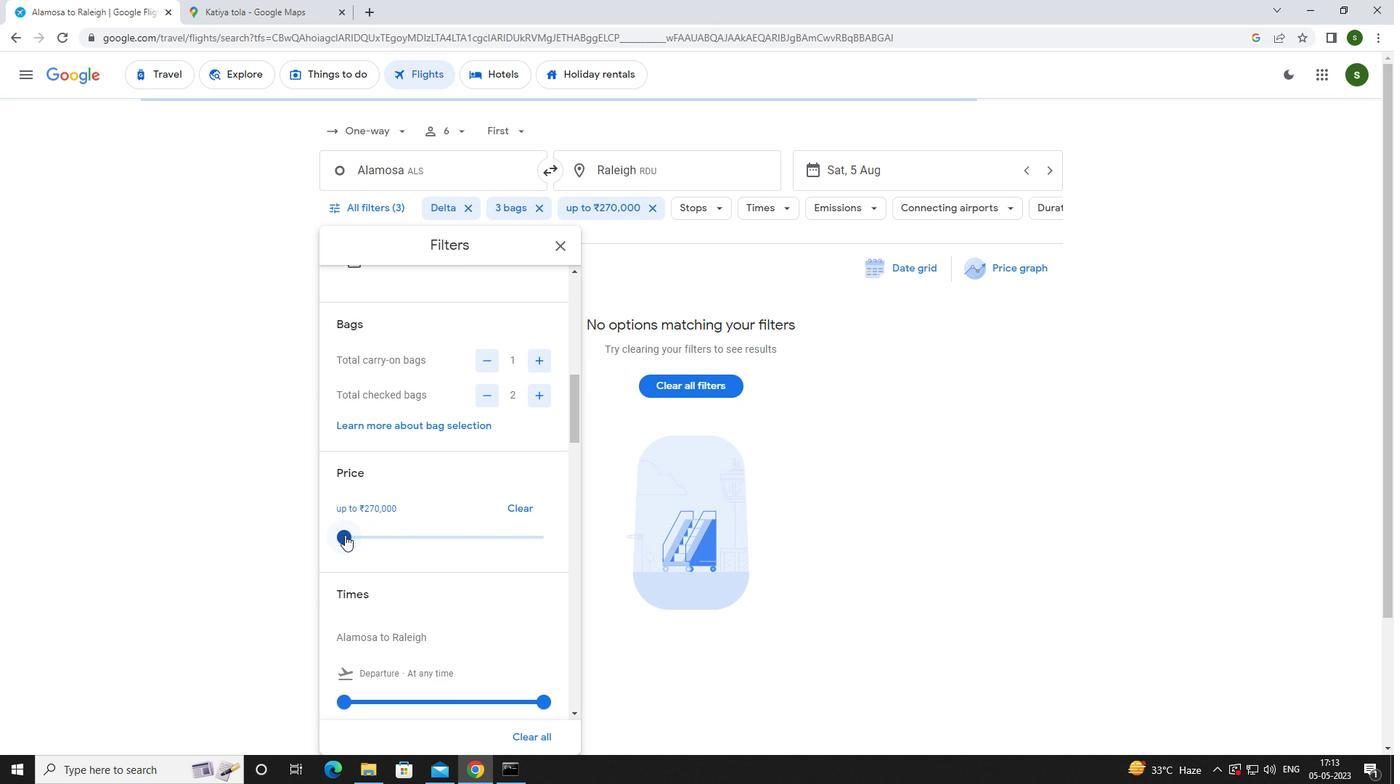 
Action: Mouse scrolled (345, 534) with delta (0, 0)
Screenshot: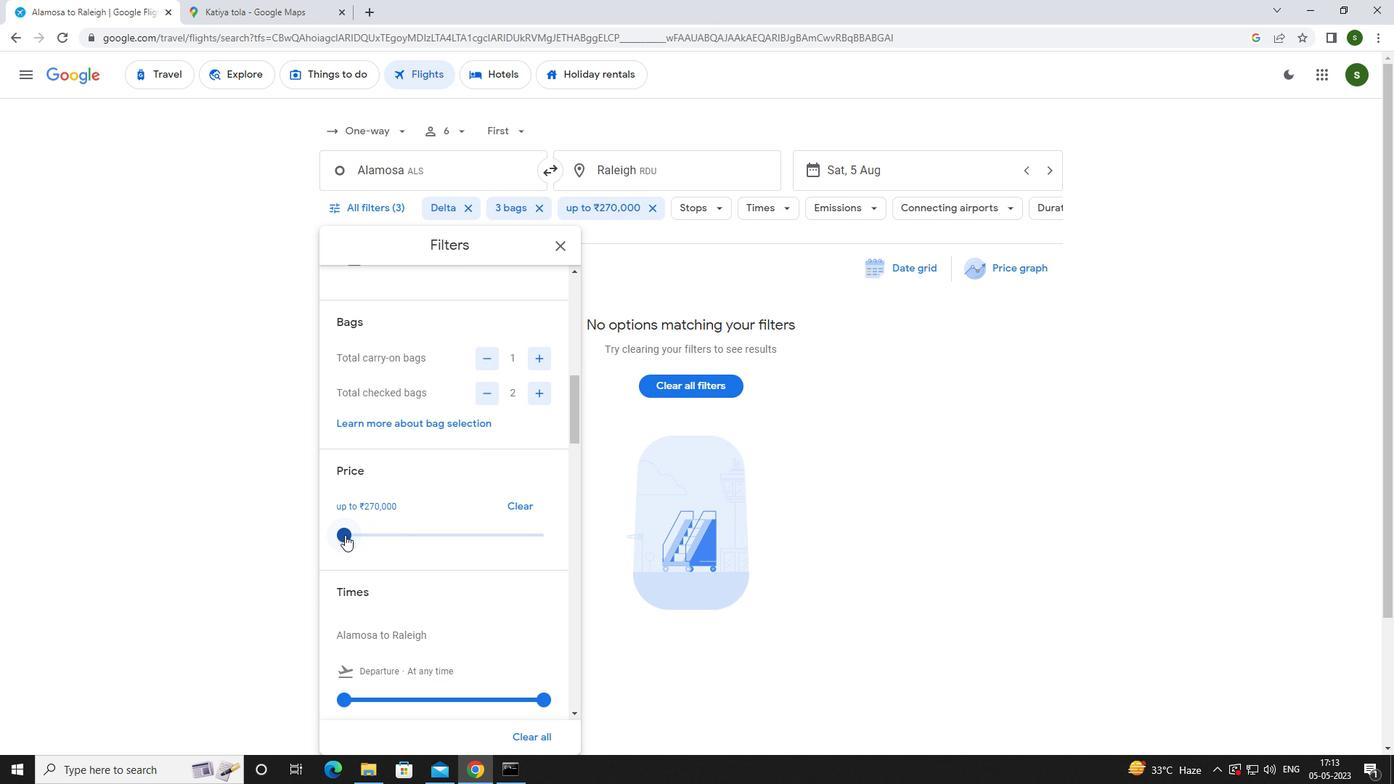 
Action: Mouse moved to (345, 558)
Screenshot: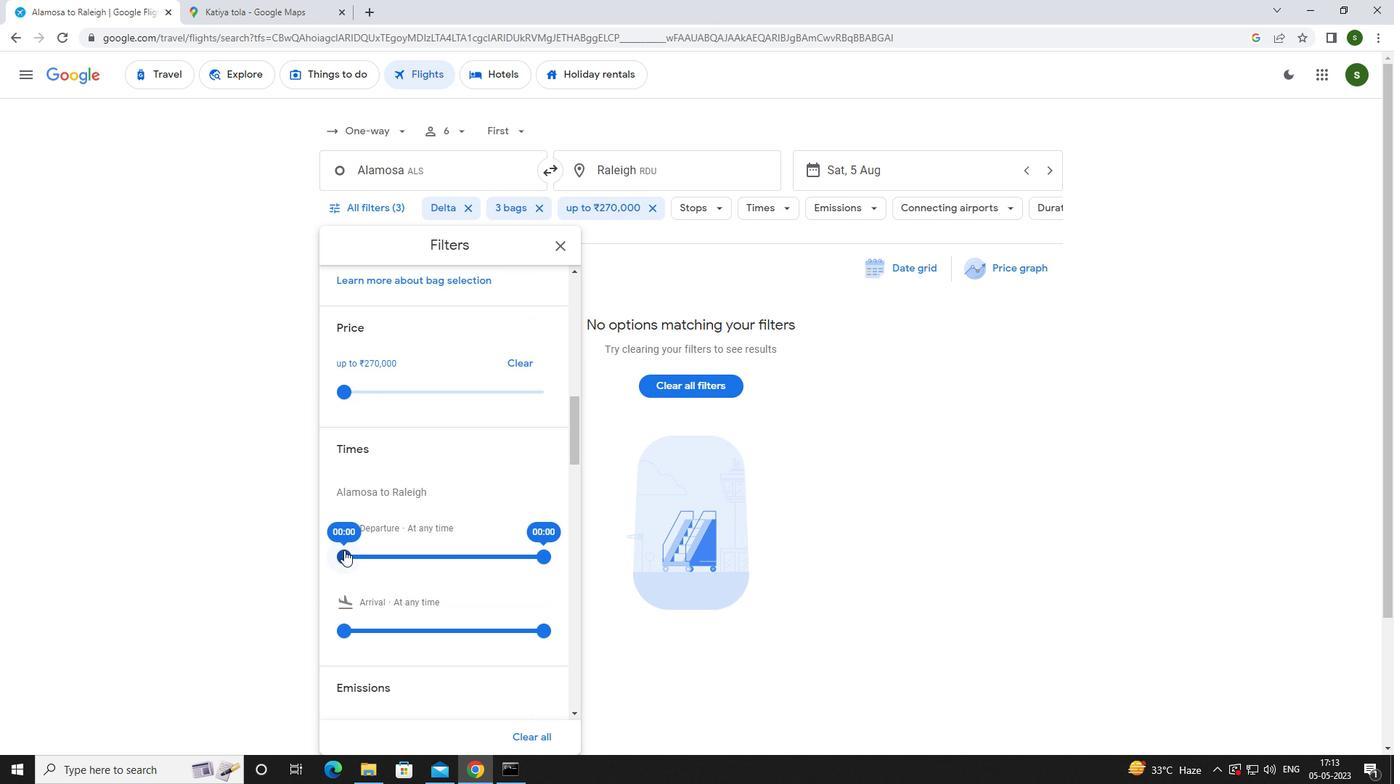 
Action: Mouse pressed left at (345, 558)
Screenshot: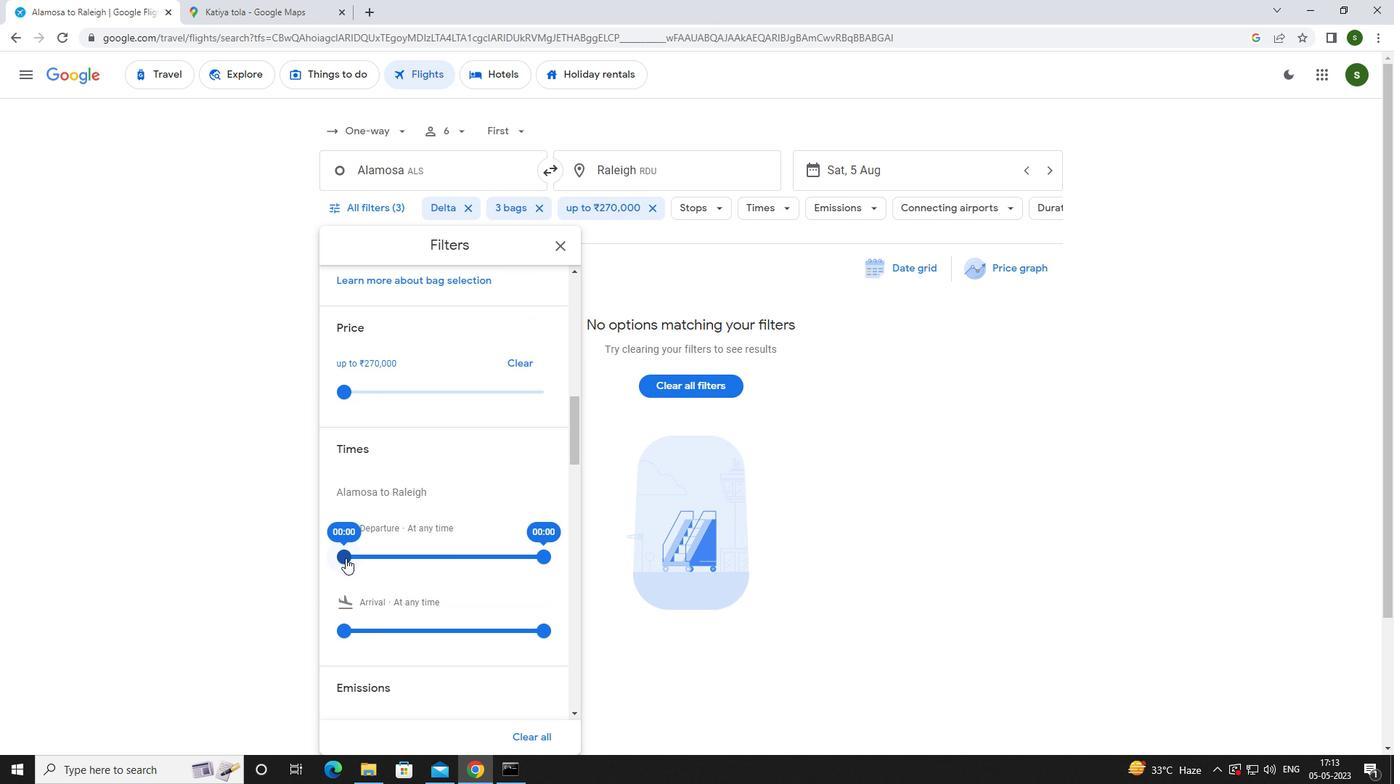 
Action: Mouse moved to (644, 654)
Screenshot: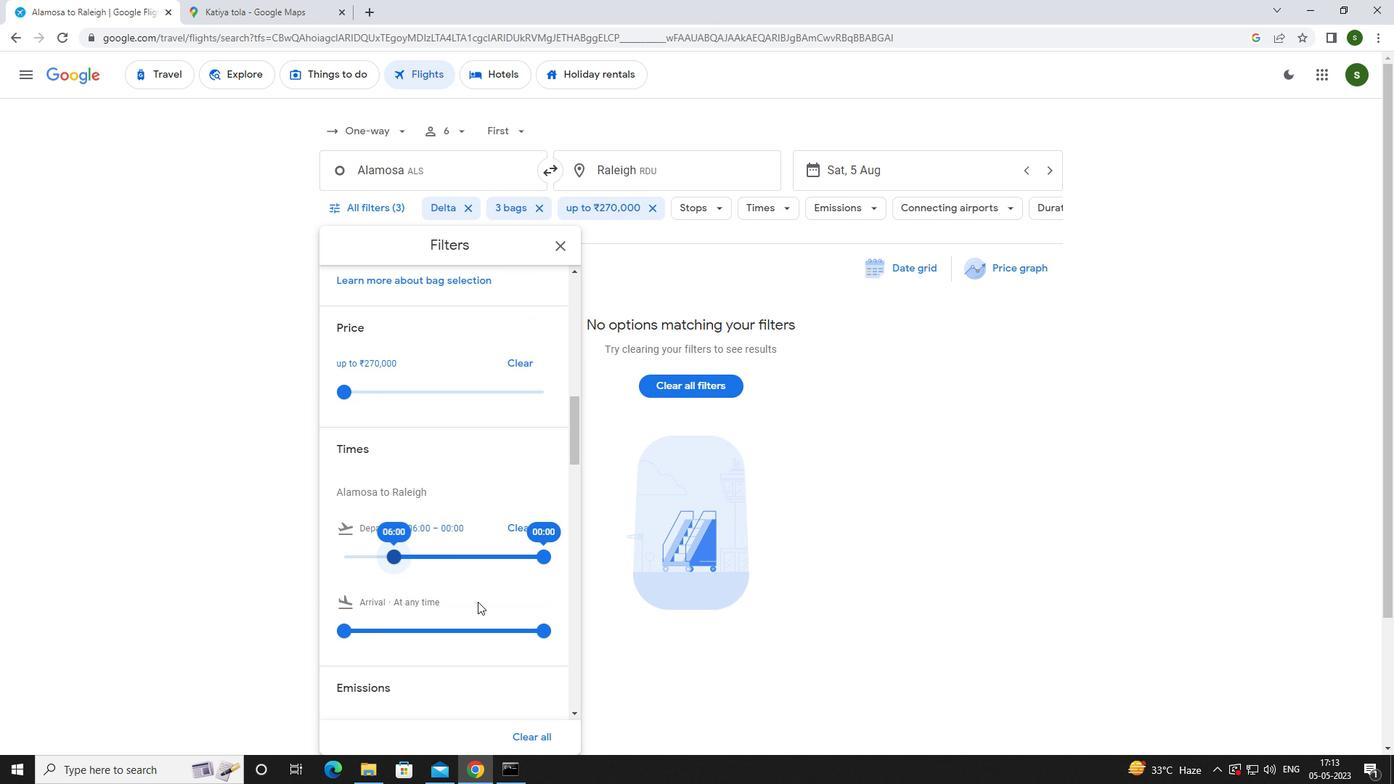 
Action: Mouse pressed left at (644, 654)
Screenshot: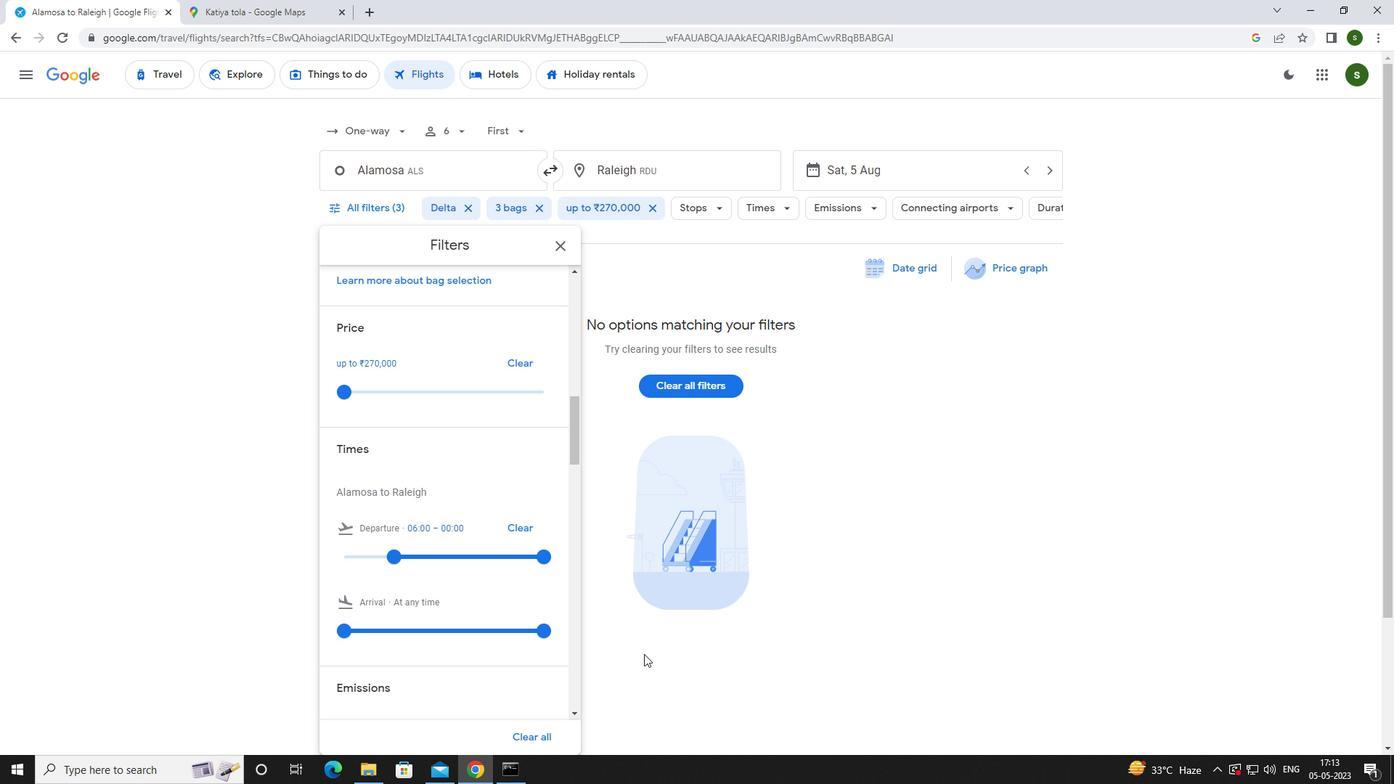 
